 Task: Search one way flight ticket for 1 adult, 5 children, 2 infants in seat and 1 infant on lap in first from Palm Springs: Palm Springs International Airport to Raleigh: Raleigh-durham International Airport on 8-5-2023. Choice of flights is Sun country airlines. Number of bags: 1 checked bag. Price is upto 87000. Outbound departure time preference is 16:30.
Action: Mouse moved to (360, 175)
Screenshot: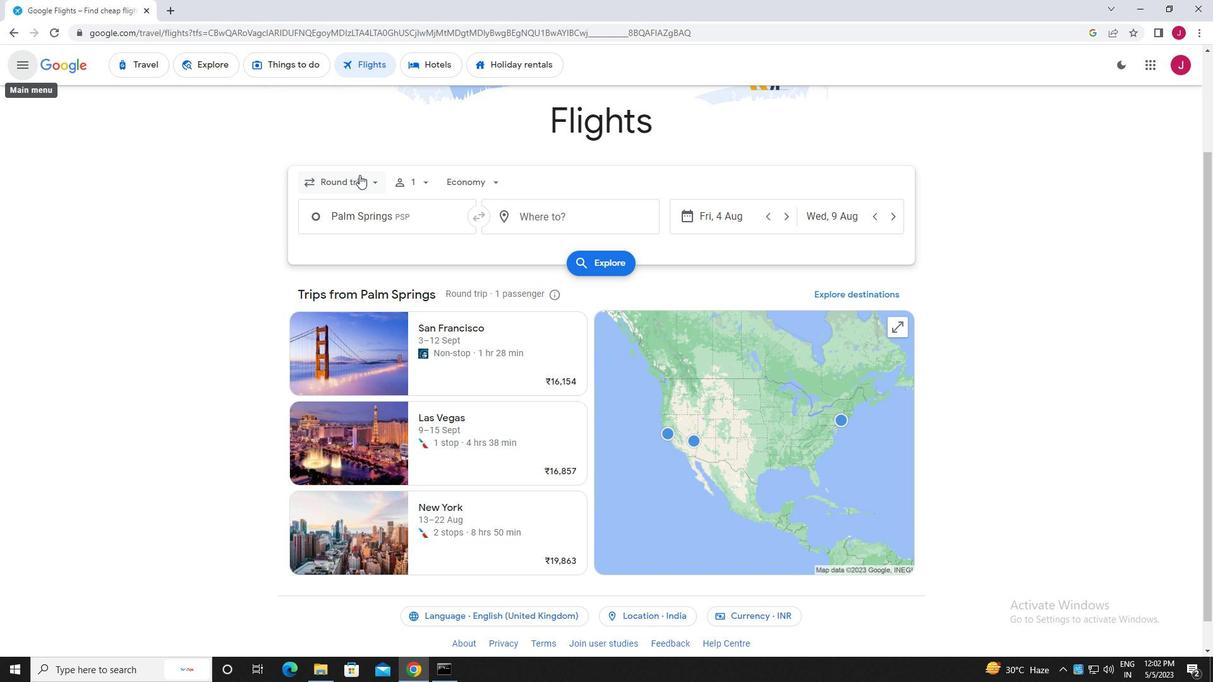 
Action: Mouse pressed left at (360, 175)
Screenshot: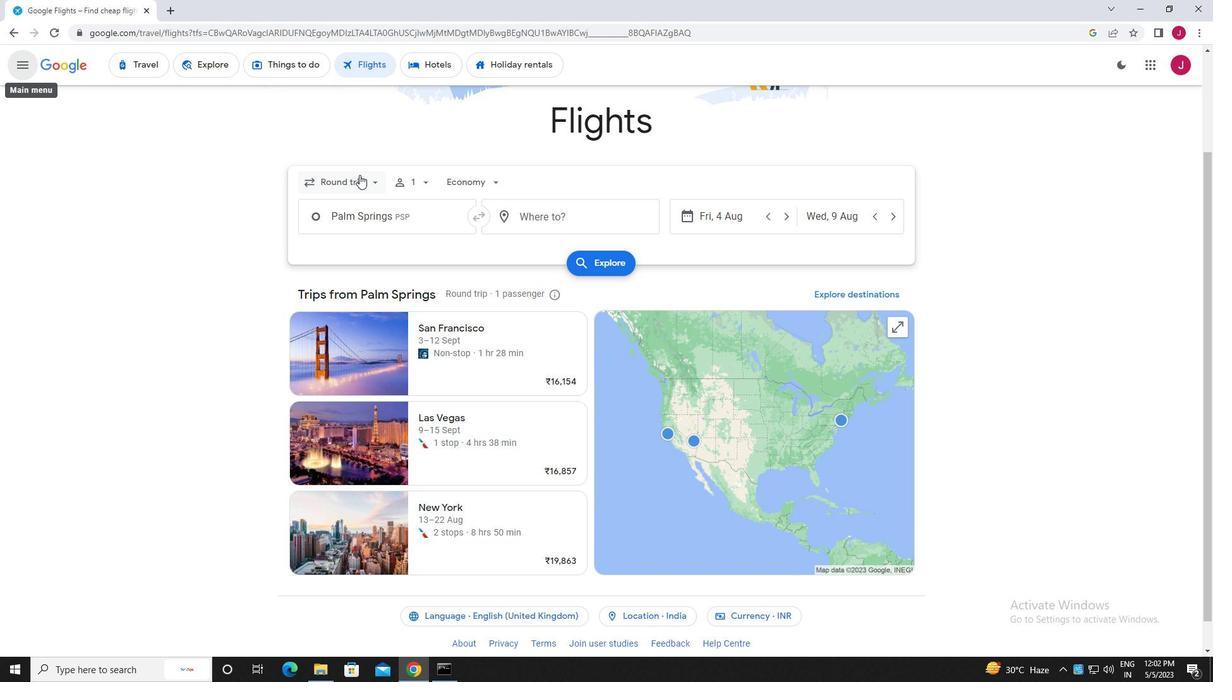 
Action: Mouse moved to (360, 238)
Screenshot: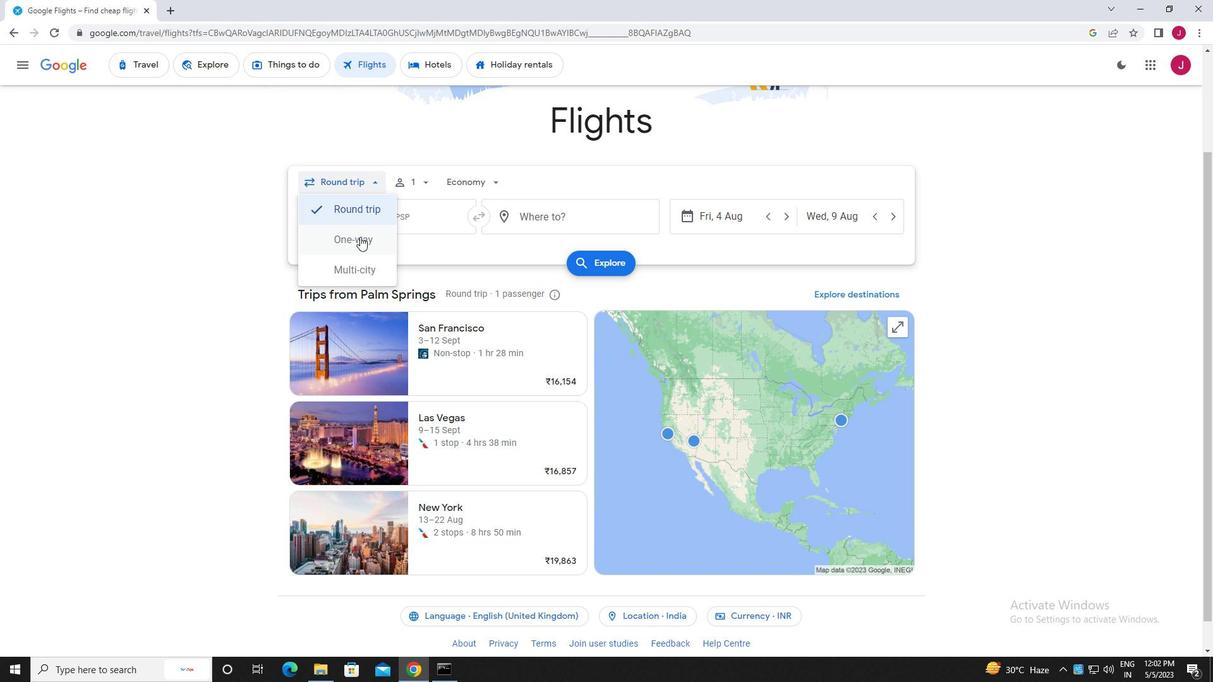 
Action: Mouse pressed left at (360, 238)
Screenshot: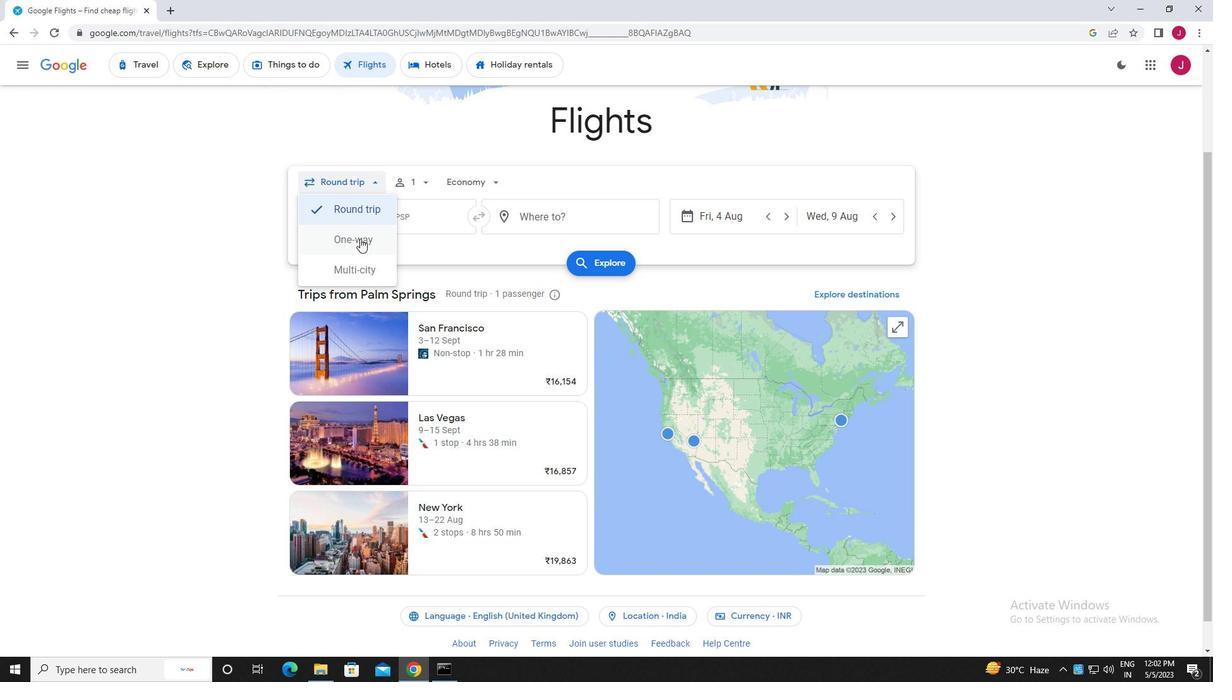 
Action: Mouse moved to (418, 183)
Screenshot: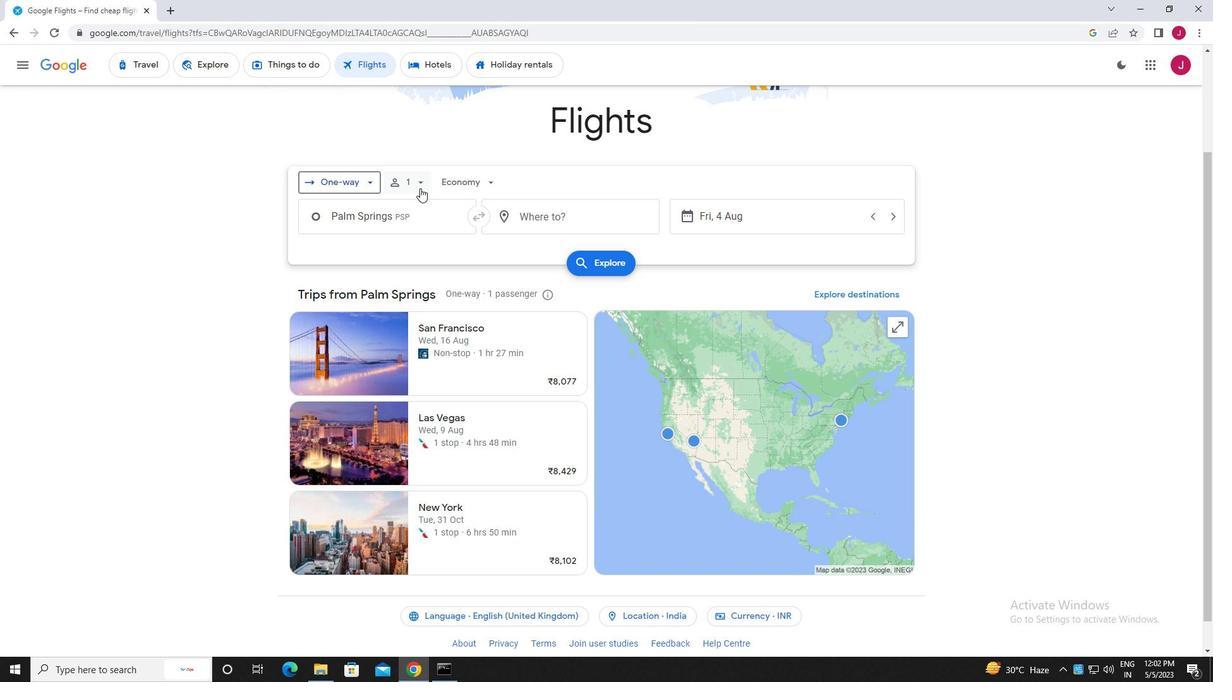 
Action: Mouse pressed left at (418, 183)
Screenshot: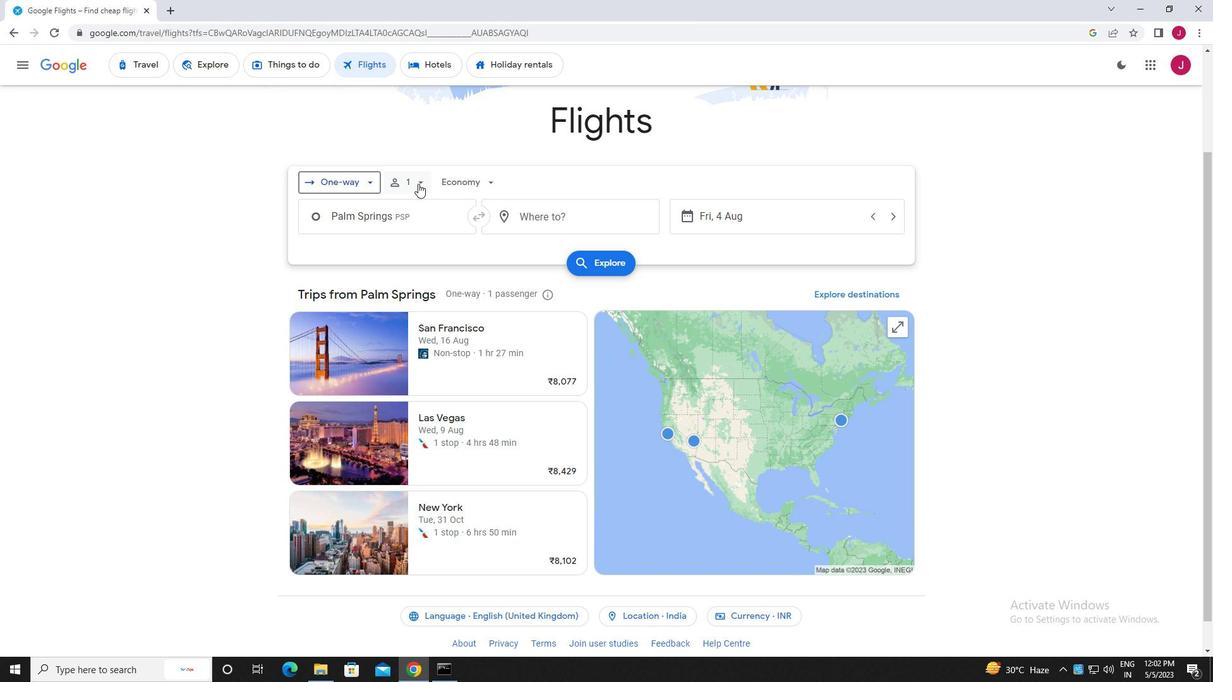 
Action: Mouse moved to (515, 249)
Screenshot: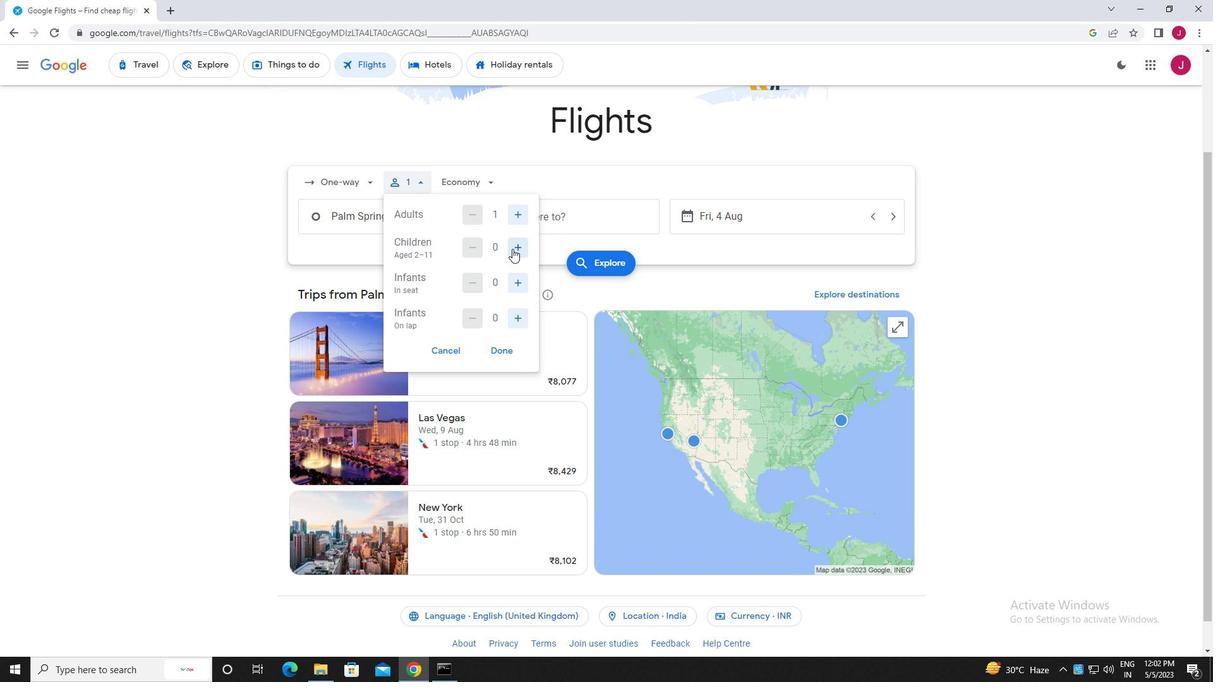 
Action: Mouse pressed left at (515, 249)
Screenshot: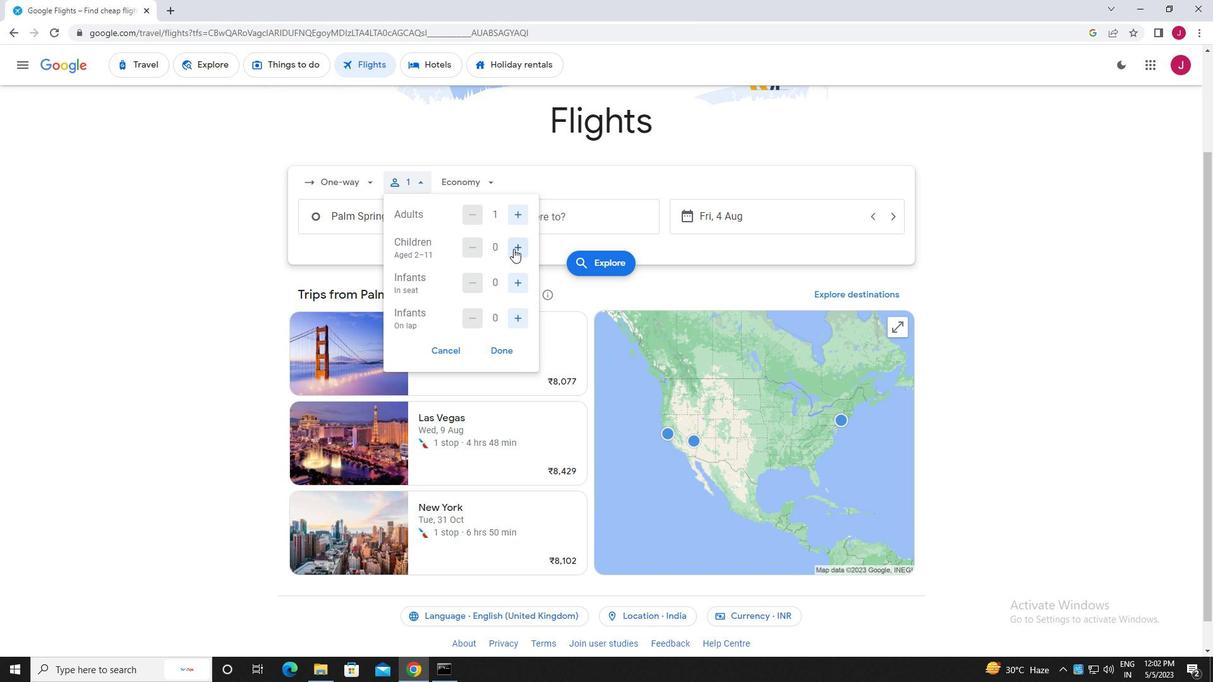 
Action: Mouse moved to (515, 249)
Screenshot: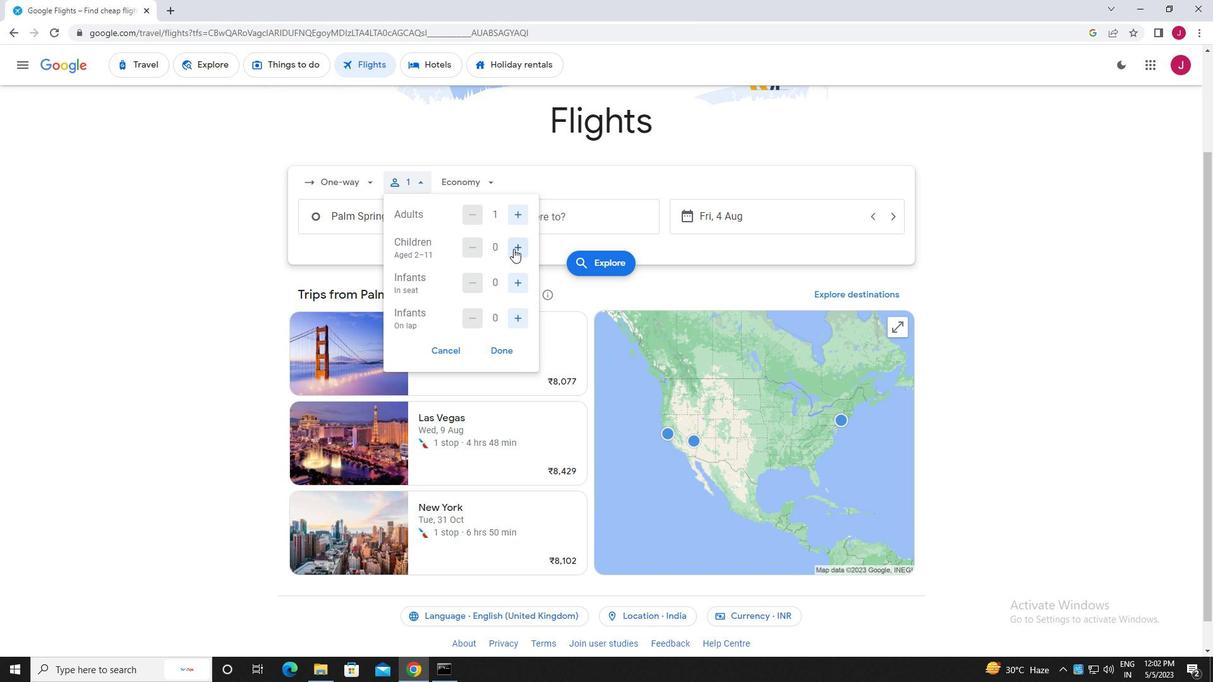 
Action: Mouse pressed left at (515, 249)
Screenshot: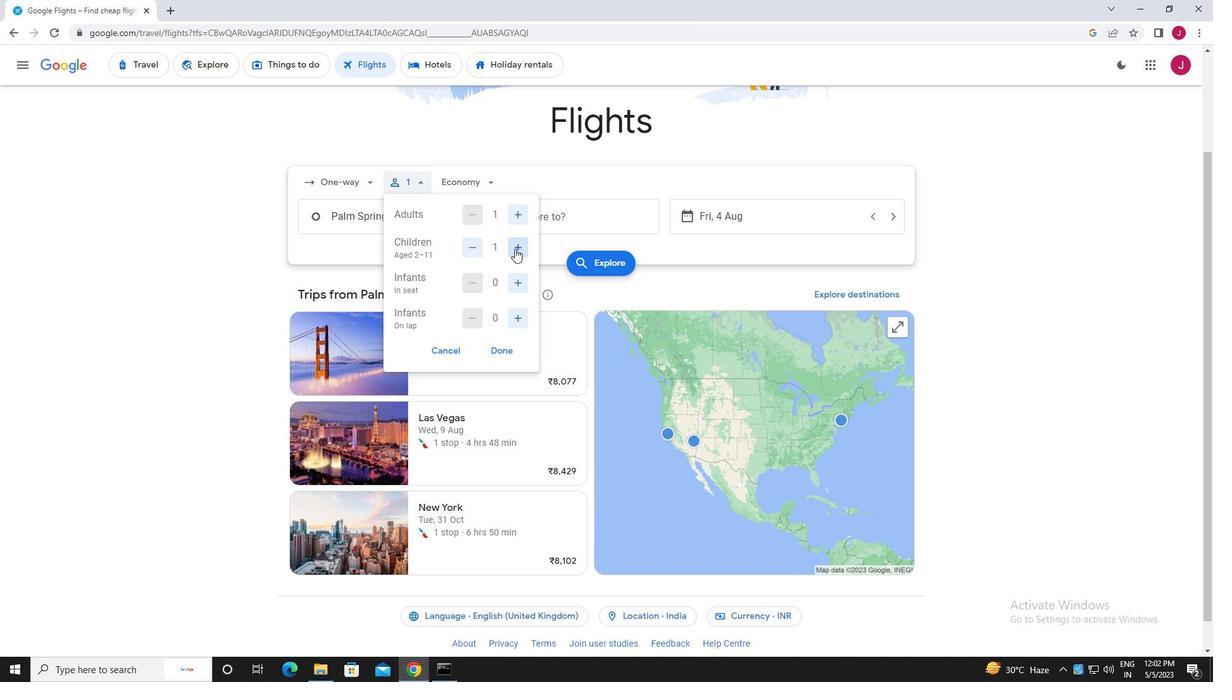 
Action: Mouse pressed left at (515, 249)
Screenshot: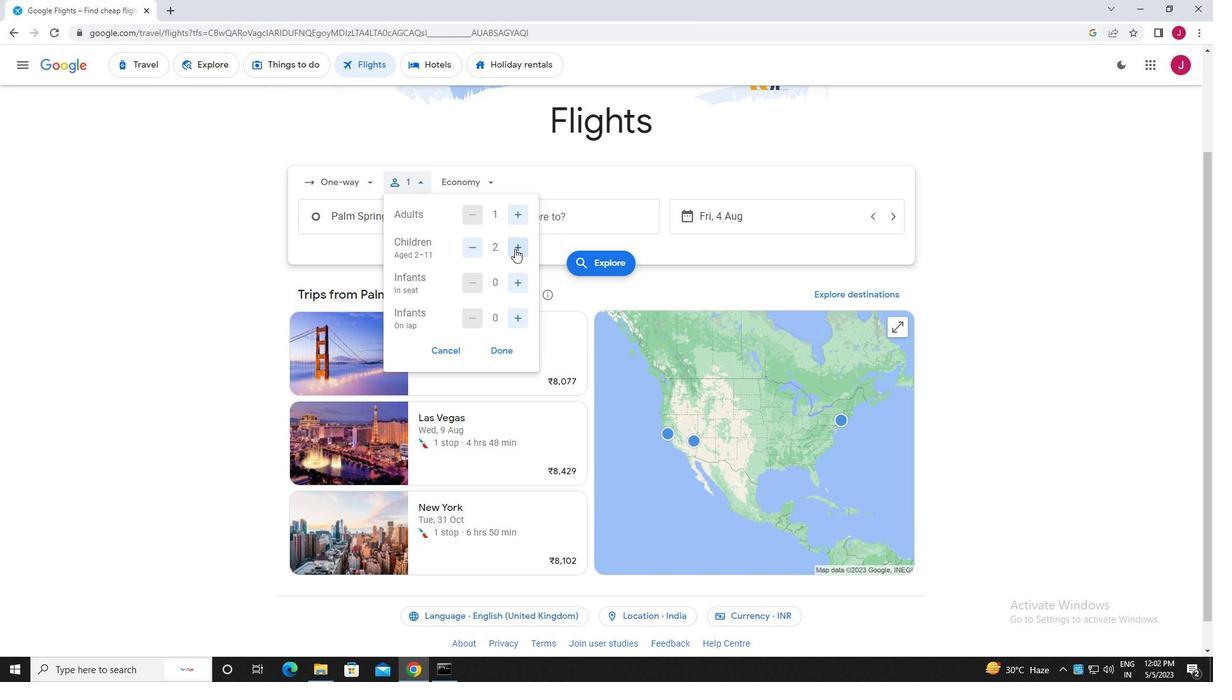 
Action: Mouse pressed left at (515, 249)
Screenshot: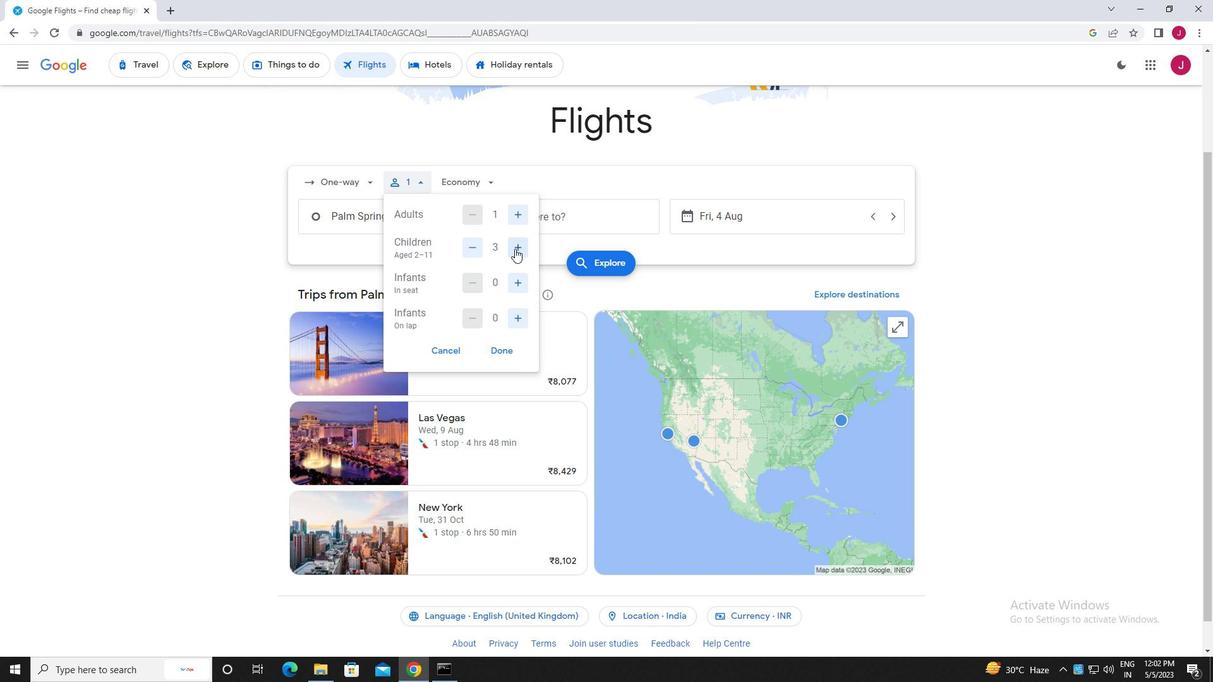 
Action: Mouse pressed left at (515, 249)
Screenshot: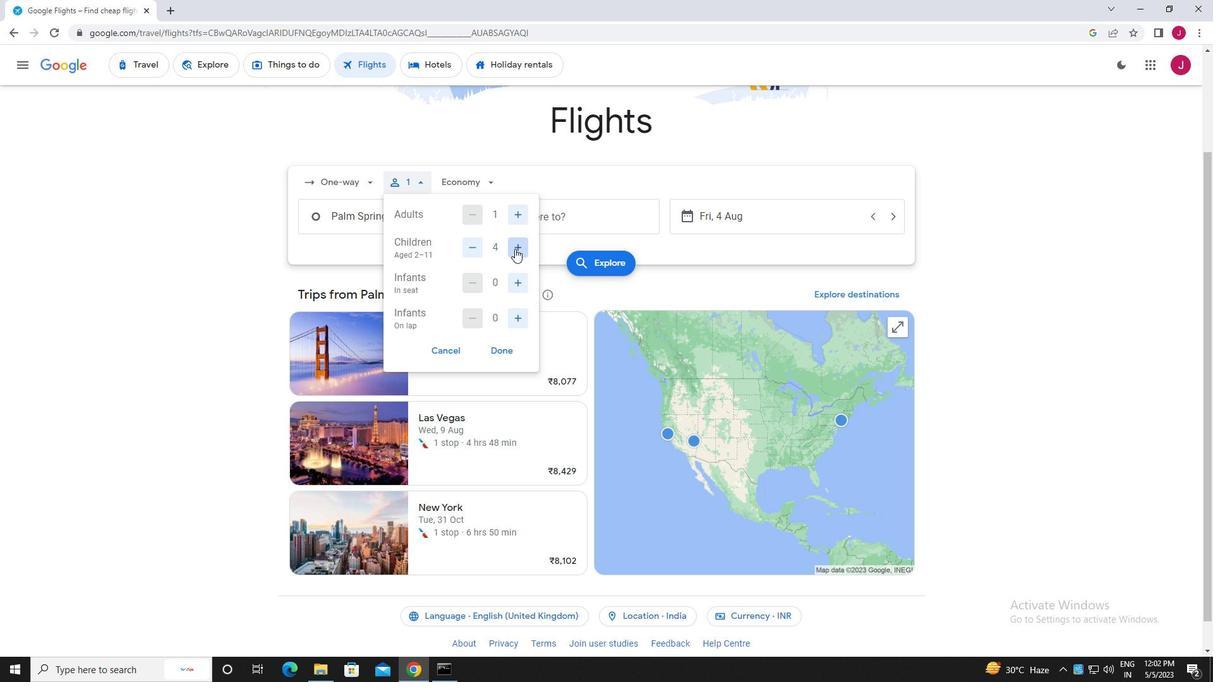 
Action: Mouse moved to (520, 282)
Screenshot: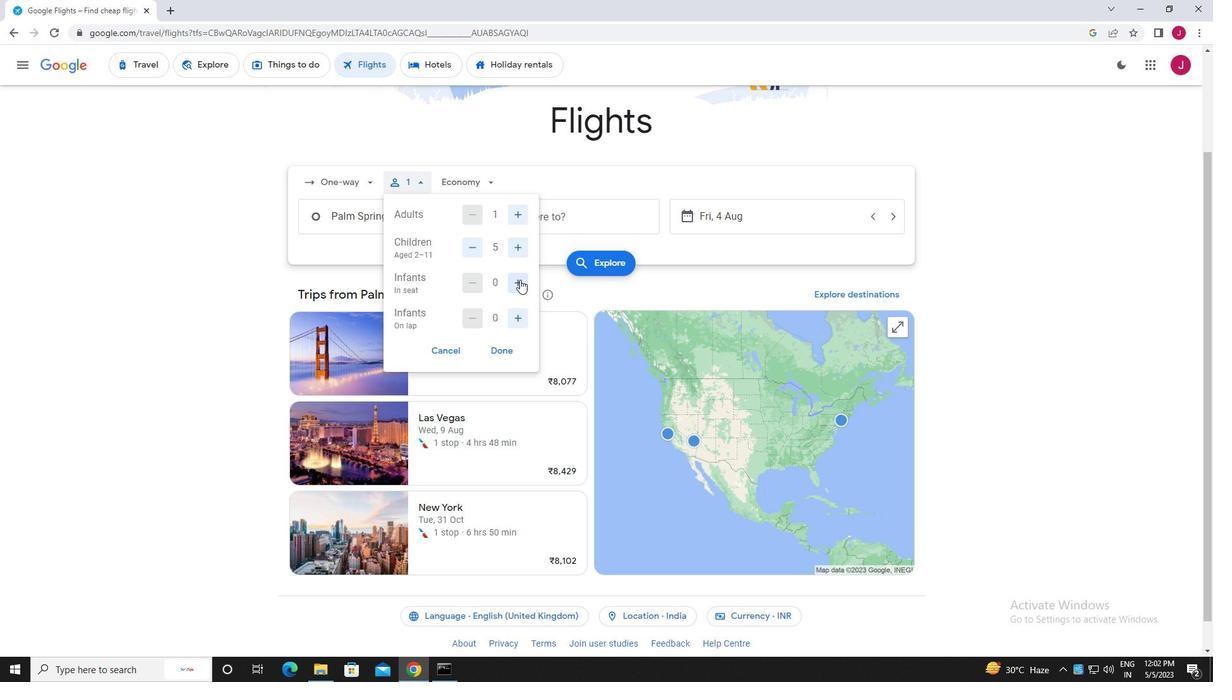 
Action: Mouse pressed left at (520, 282)
Screenshot: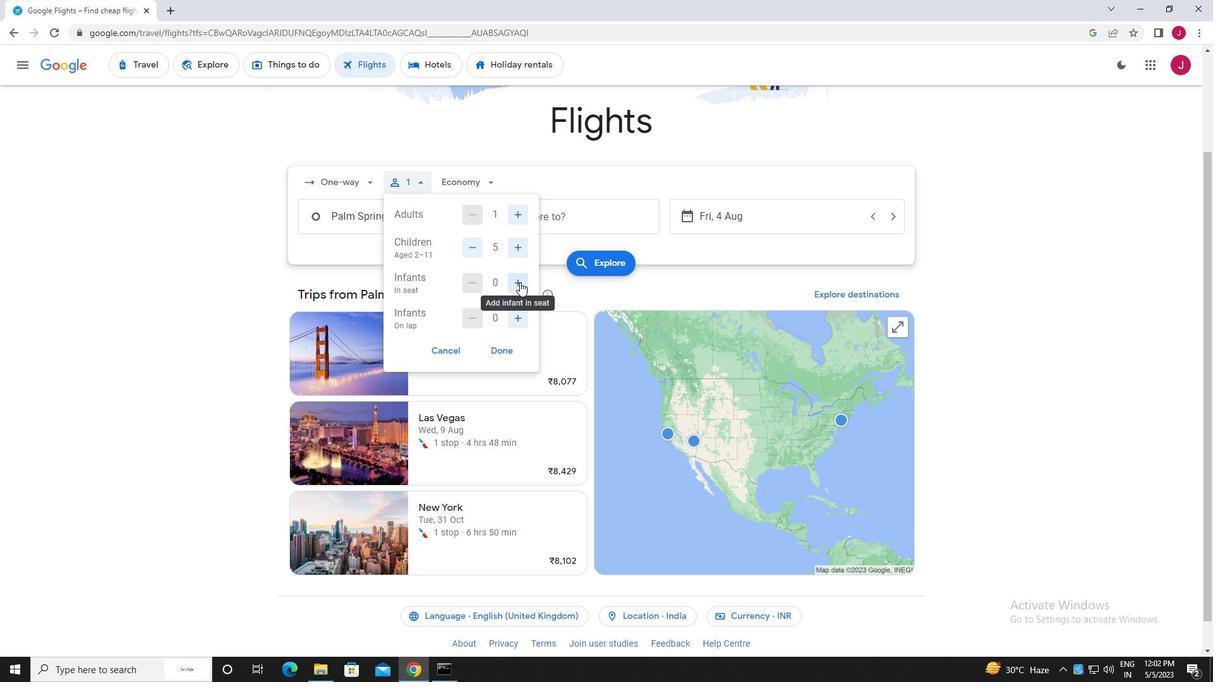 
Action: Mouse pressed left at (520, 282)
Screenshot: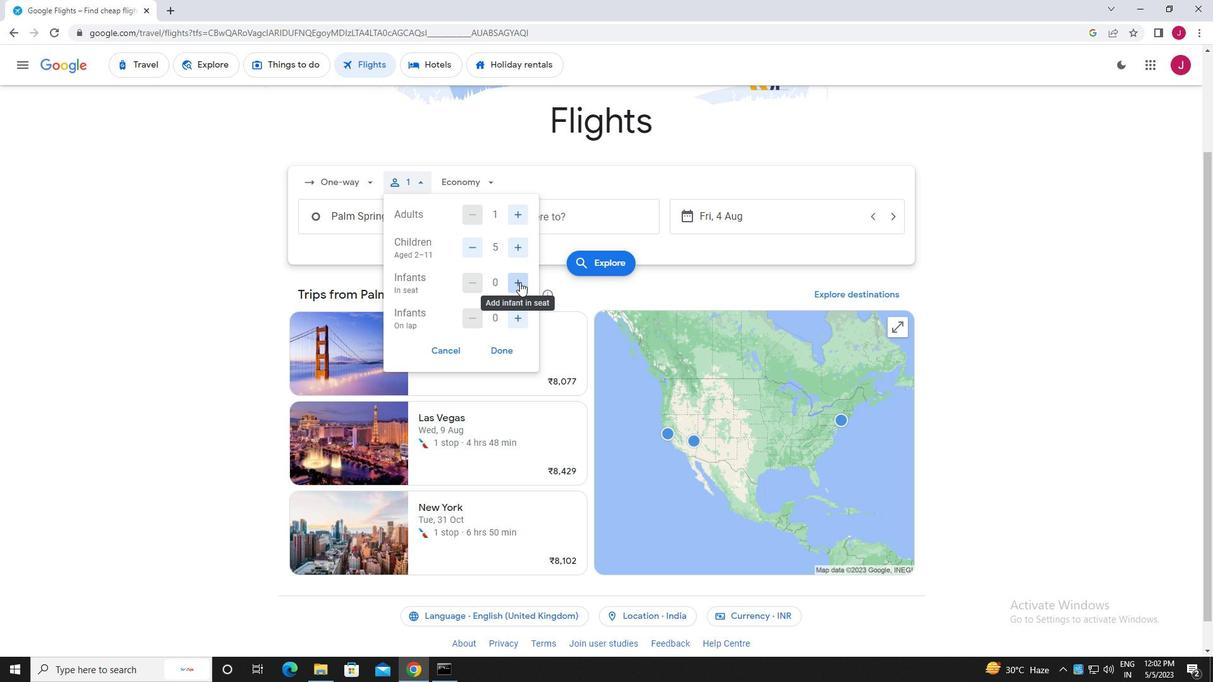 
Action: Mouse moved to (512, 310)
Screenshot: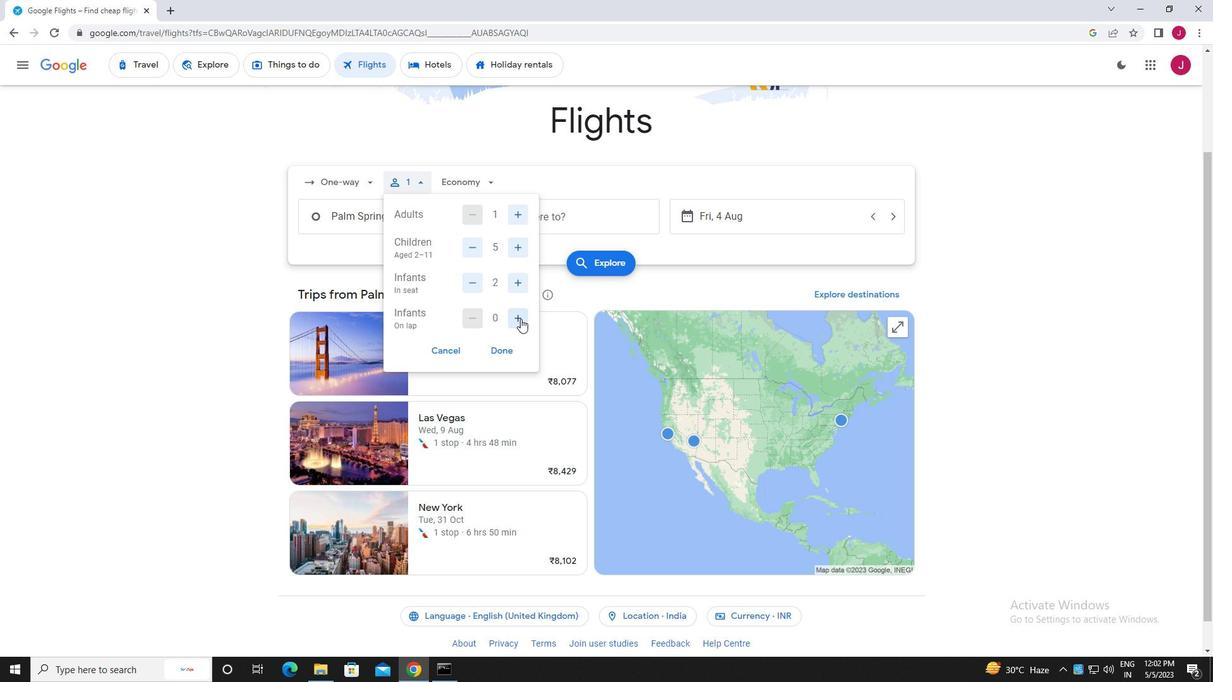 
Action: Mouse pressed left at (512, 310)
Screenshot: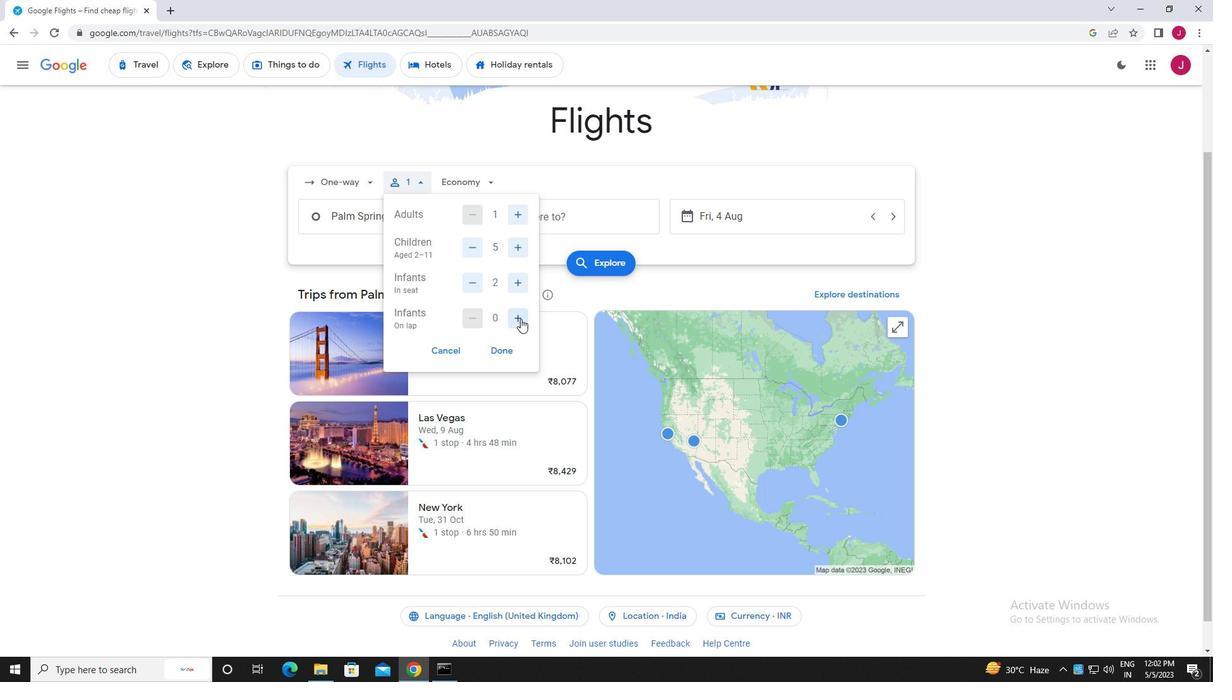 
Action: Mouse moved to (472, 281)
Screenshot: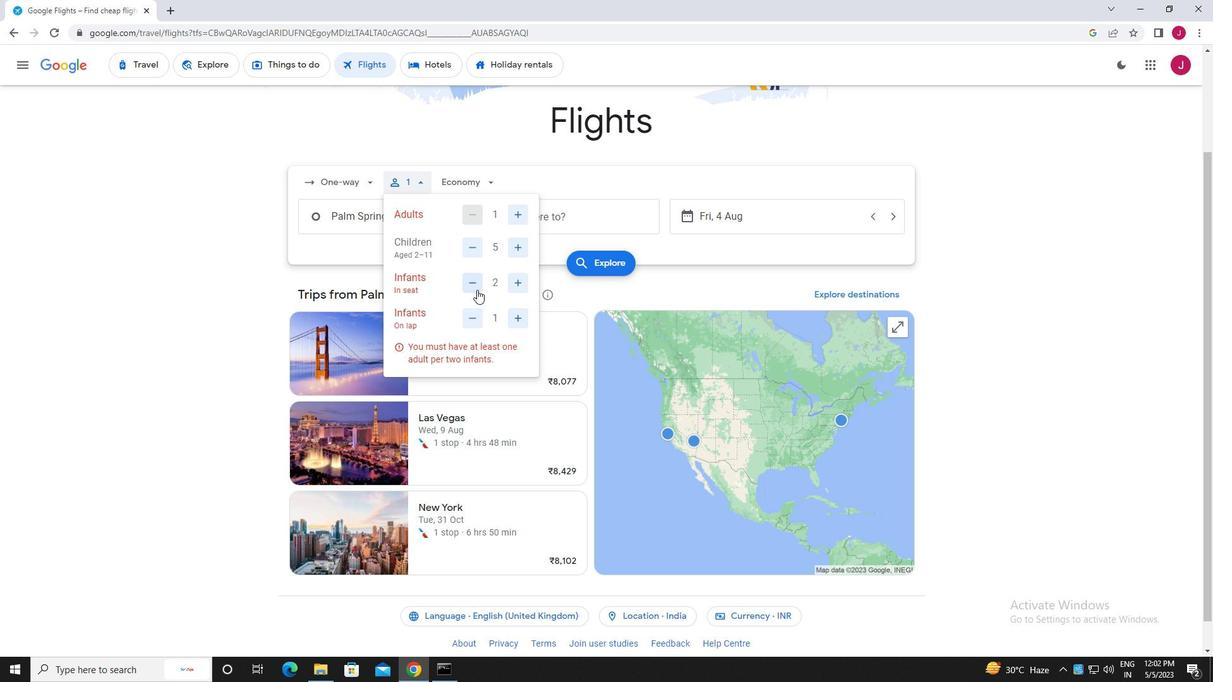 
Action: Mouse pressed left at (472, 281)
Screenshot: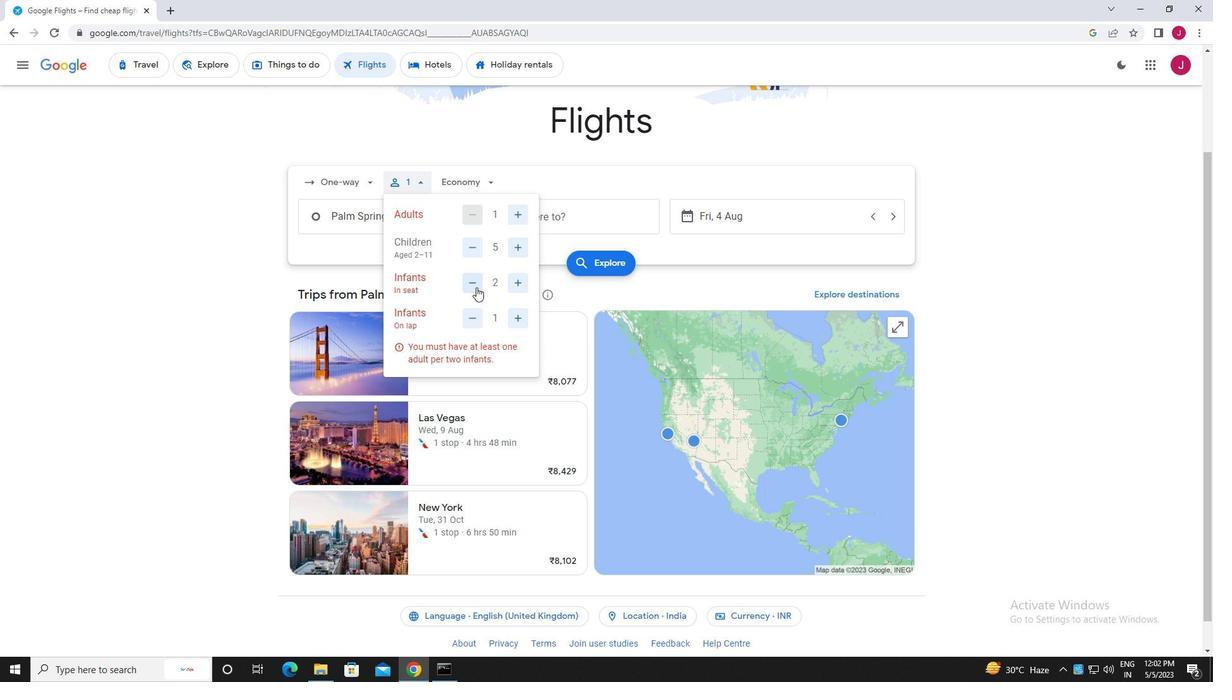 
Action: Mouse moved to (505, 352)
Screenshot: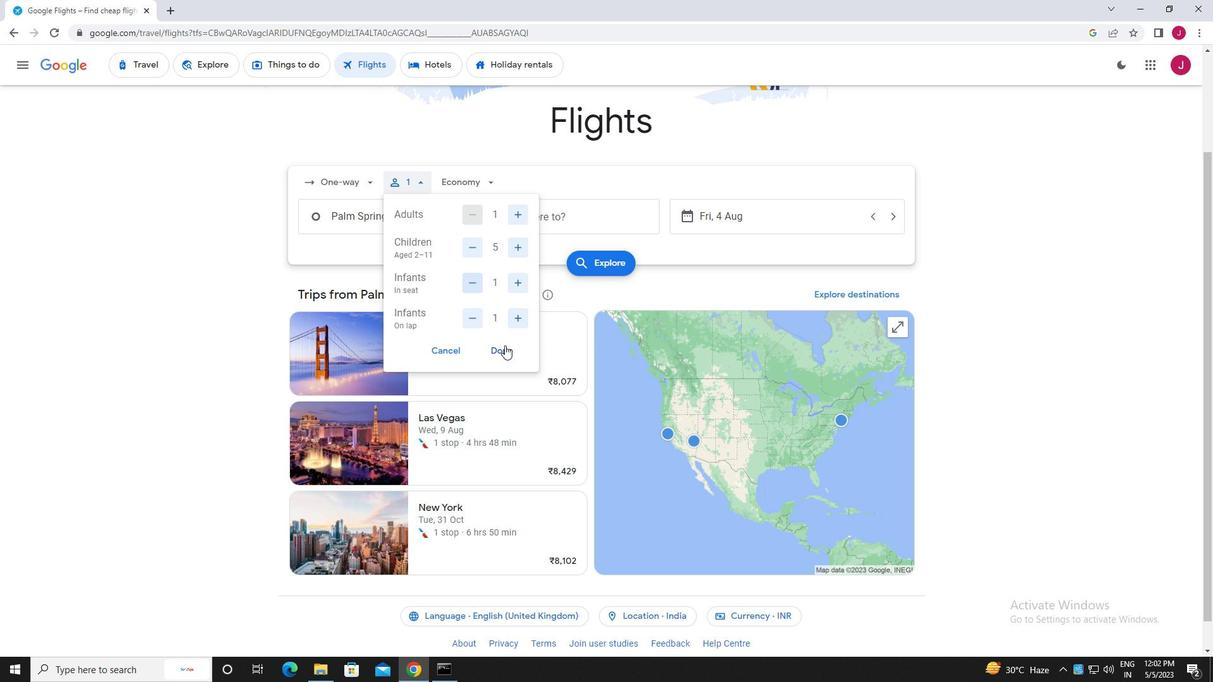 
Action: Mouse pressed left at (505, 352)
Screenshot: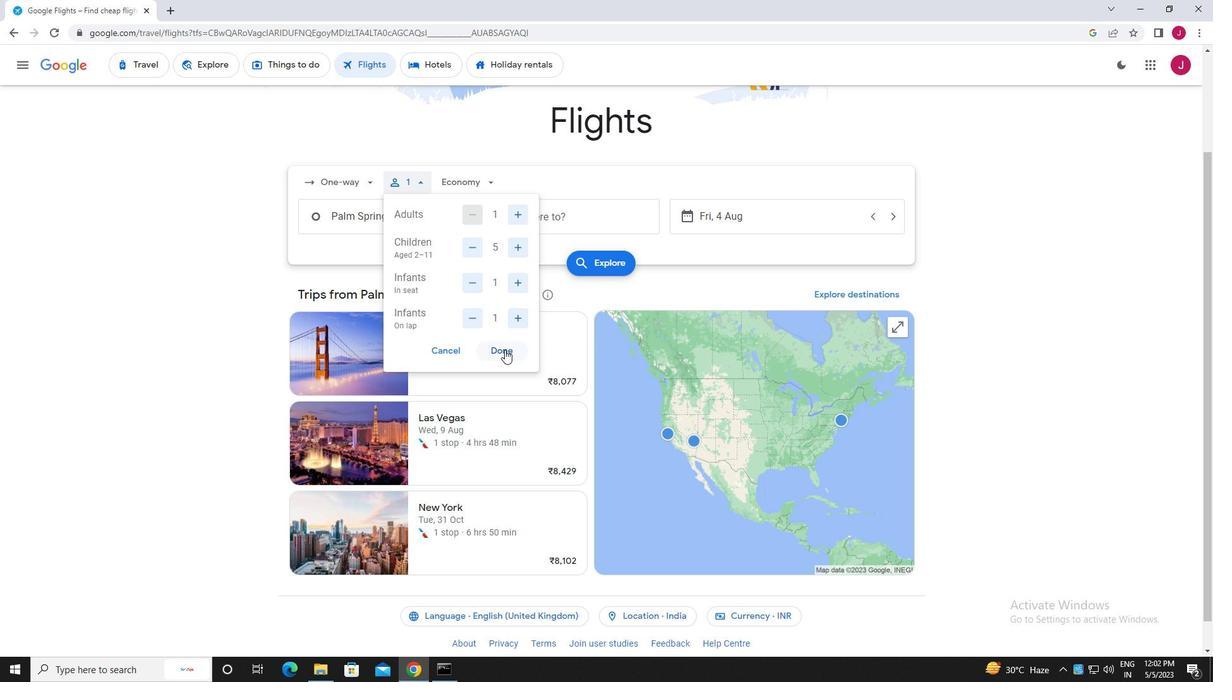 
Action: Mouse moved to (482, 180)
Screenshot: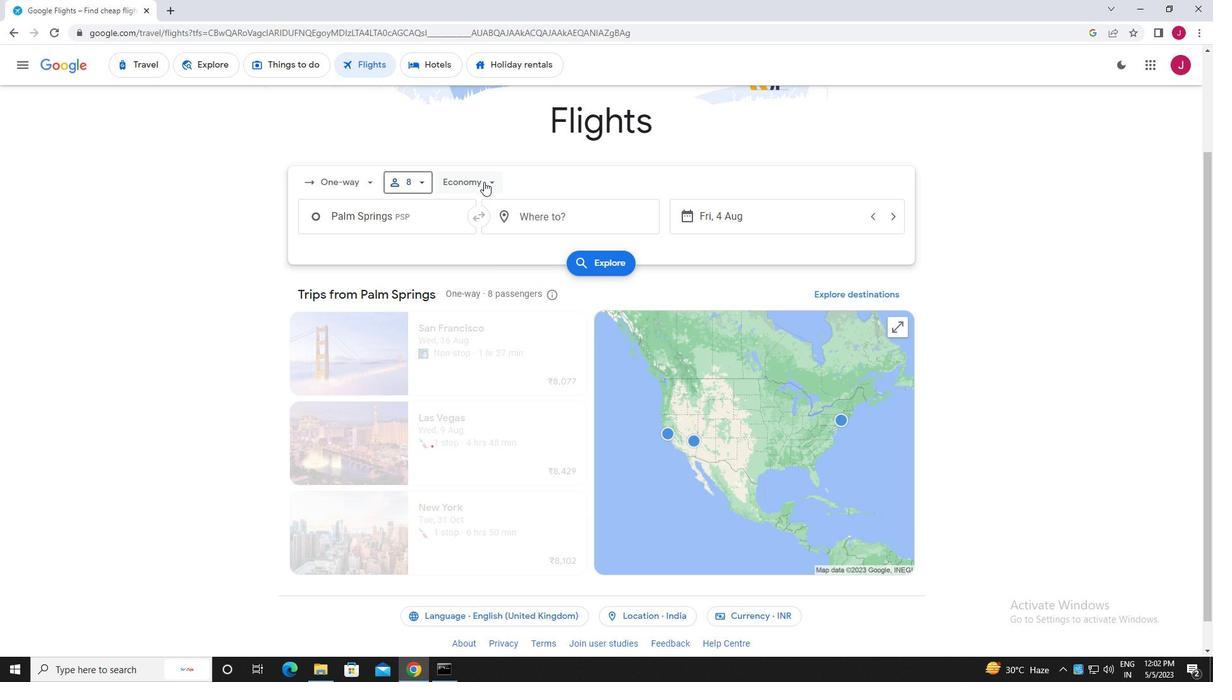 
Action: Mouse pressed left at (482, 180)
Screenshot: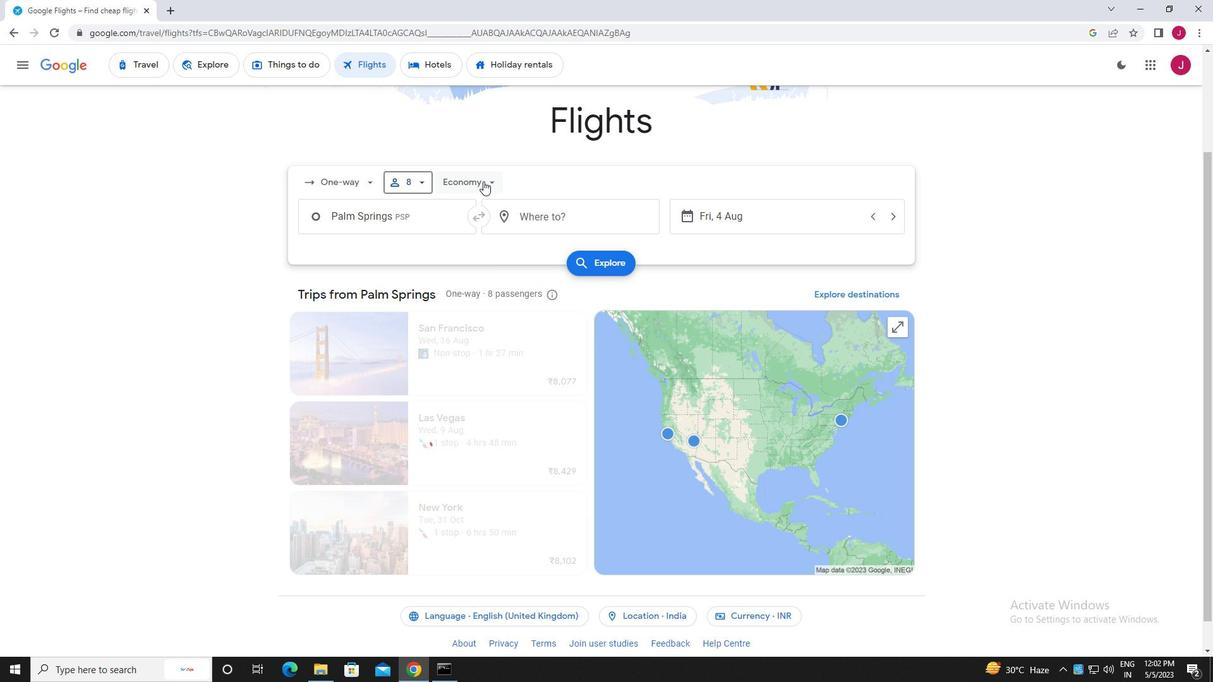 
Action: Mouse moved to (493, 295)
Screenshot: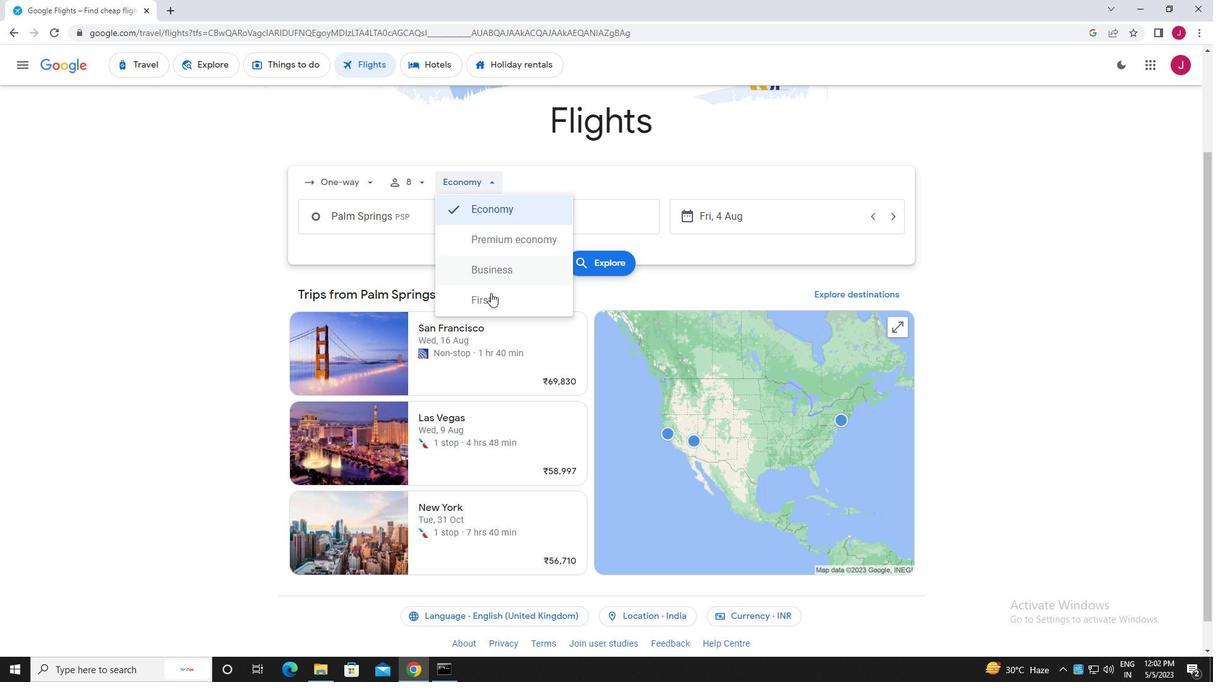 
Action: Mouse pressed left at (493, 295)
Screenshot: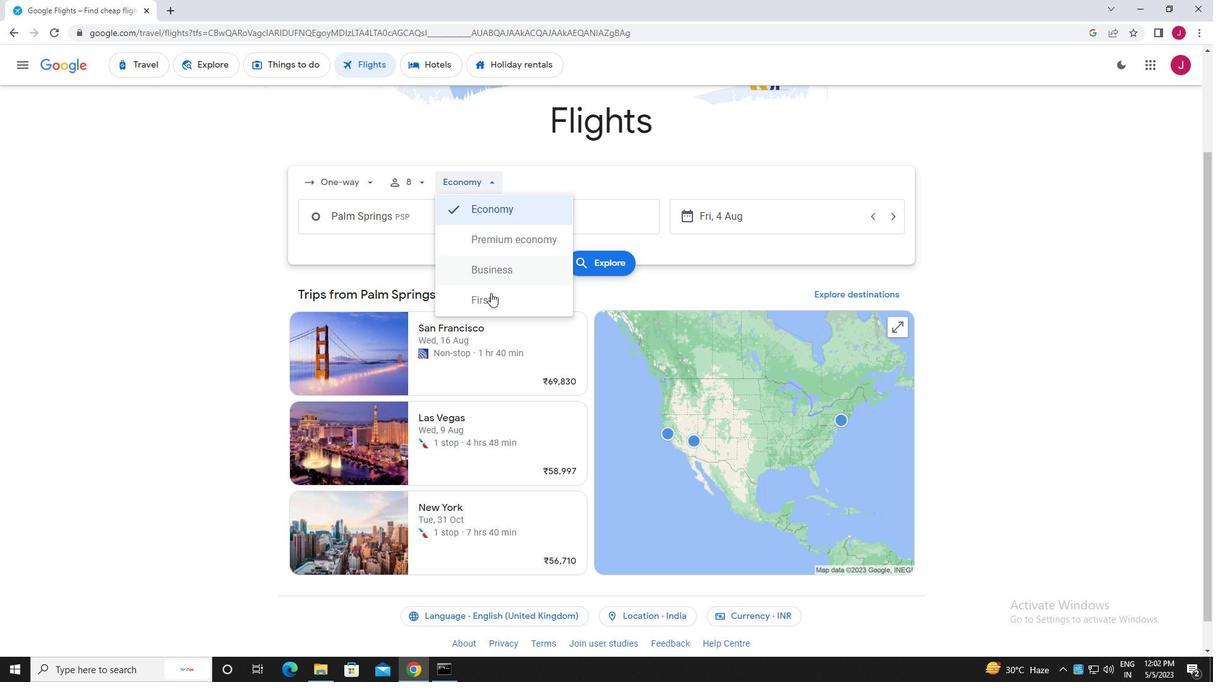 
Action: Mouse moved to (424, 214)
Screenshot: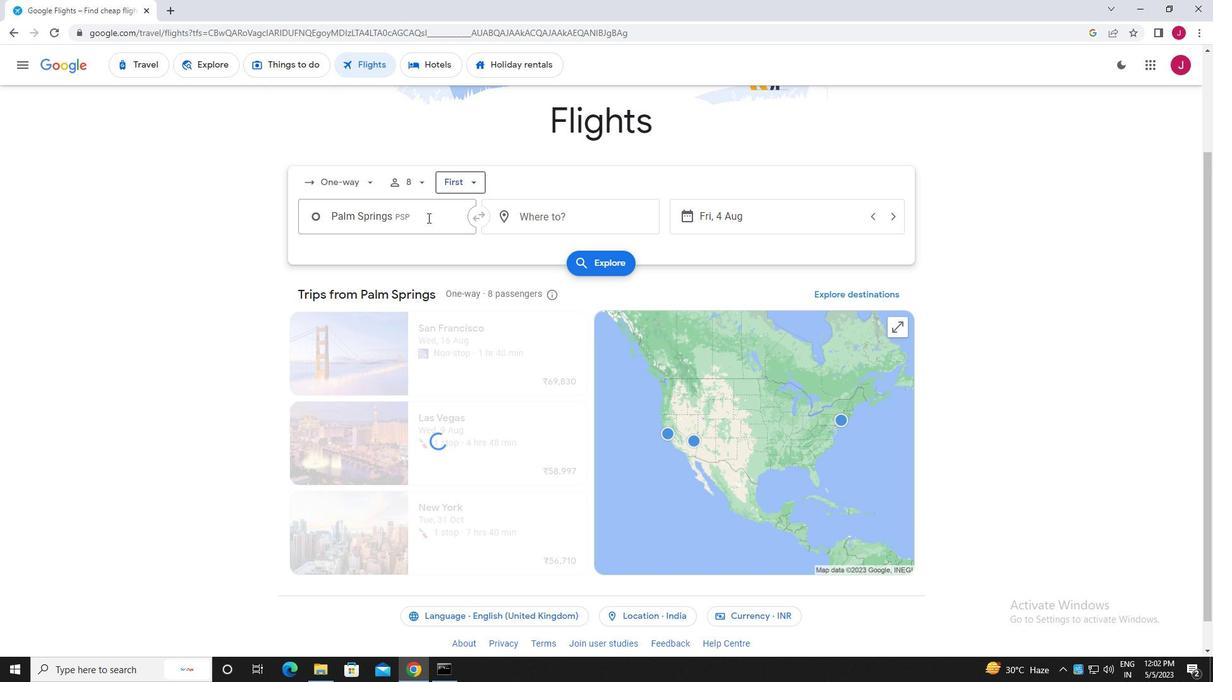 
Action: Mouse pressed left at (424, 214)
Screenshot: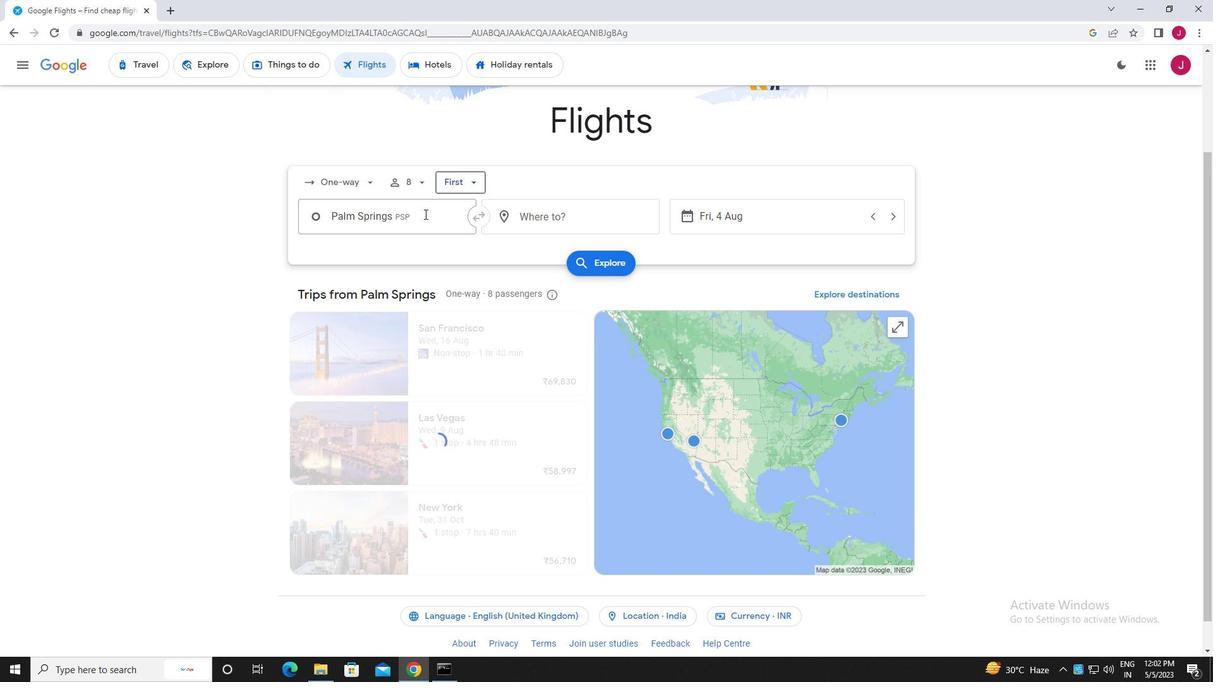
Action: Key pressed palm<Key.space>spring
Screenshot: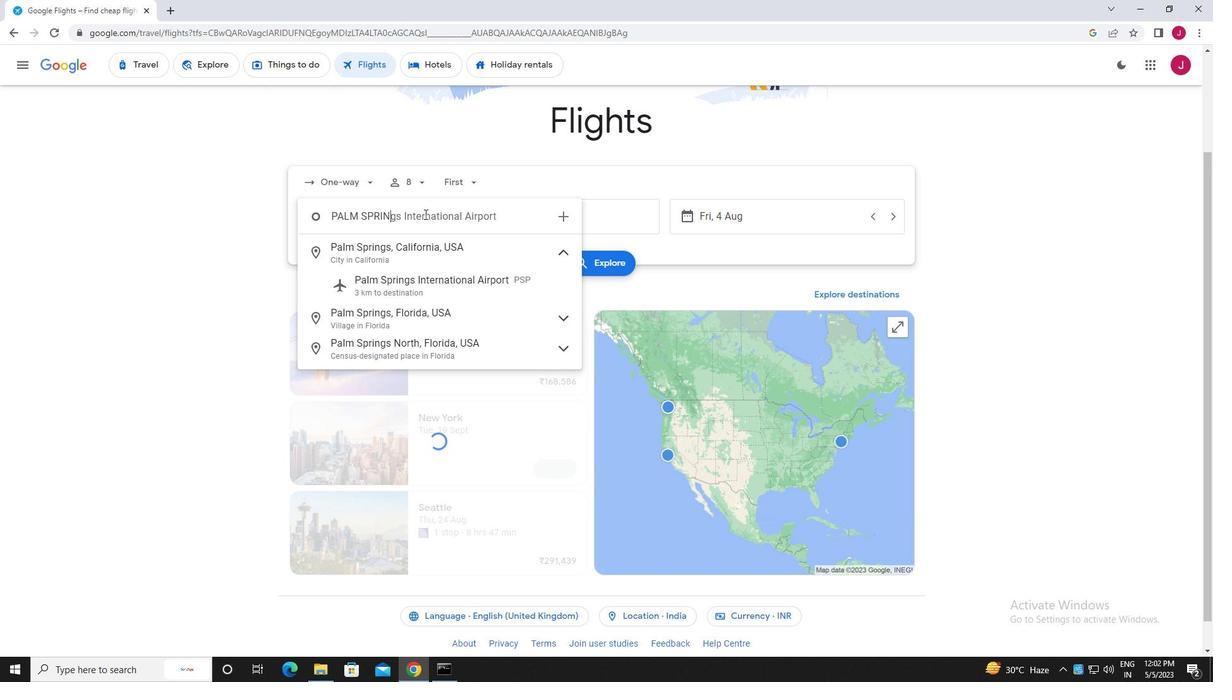 
Action: Mouse moved to (424, 290)
Screenshot: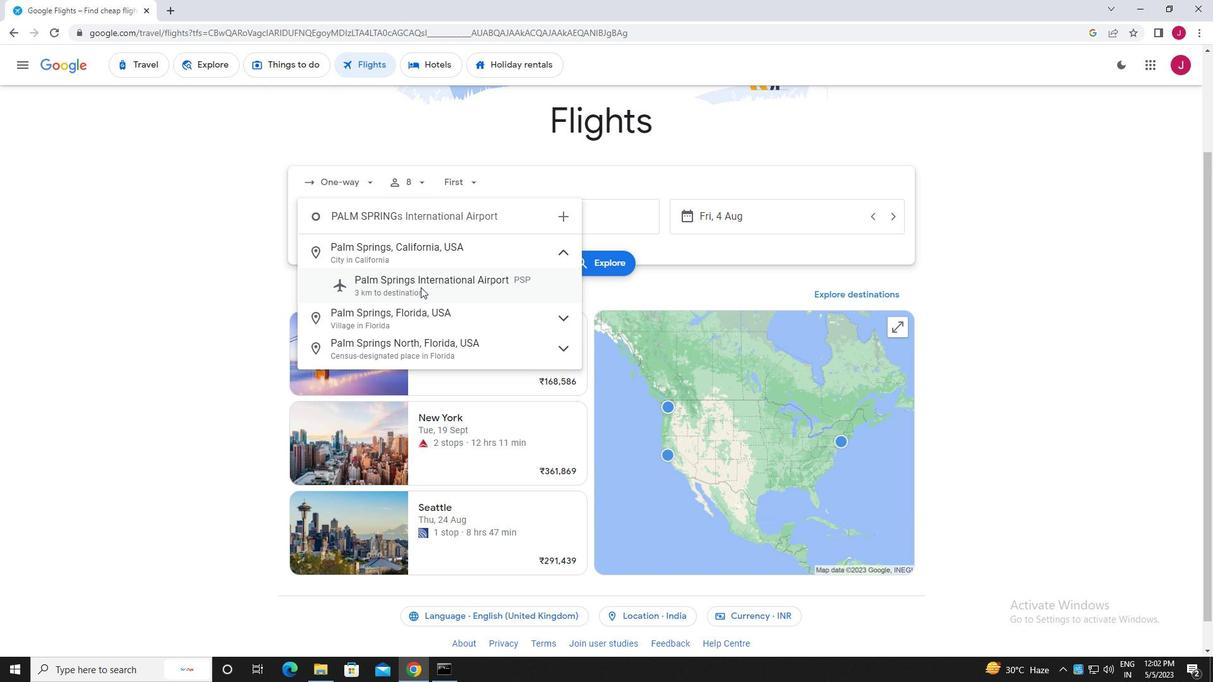 
Action: Mouse pressed left at (424, 290)
Screenshot: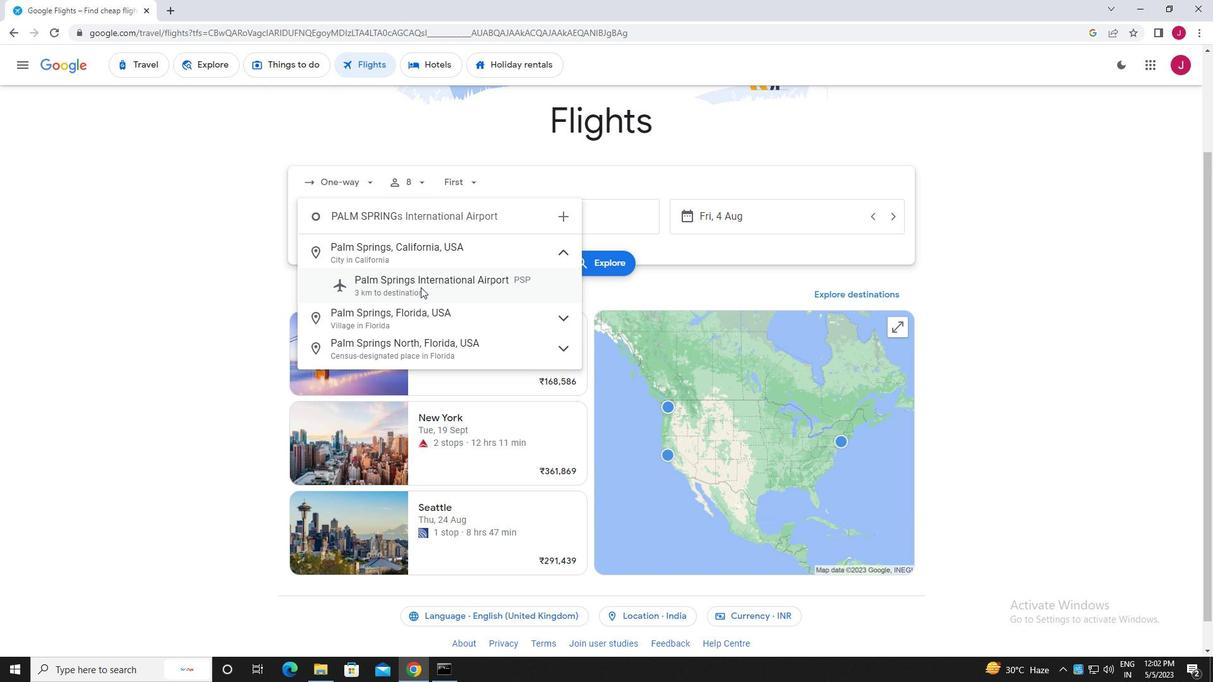 
Action: Mouse moved to (563, 218)
Screenshot: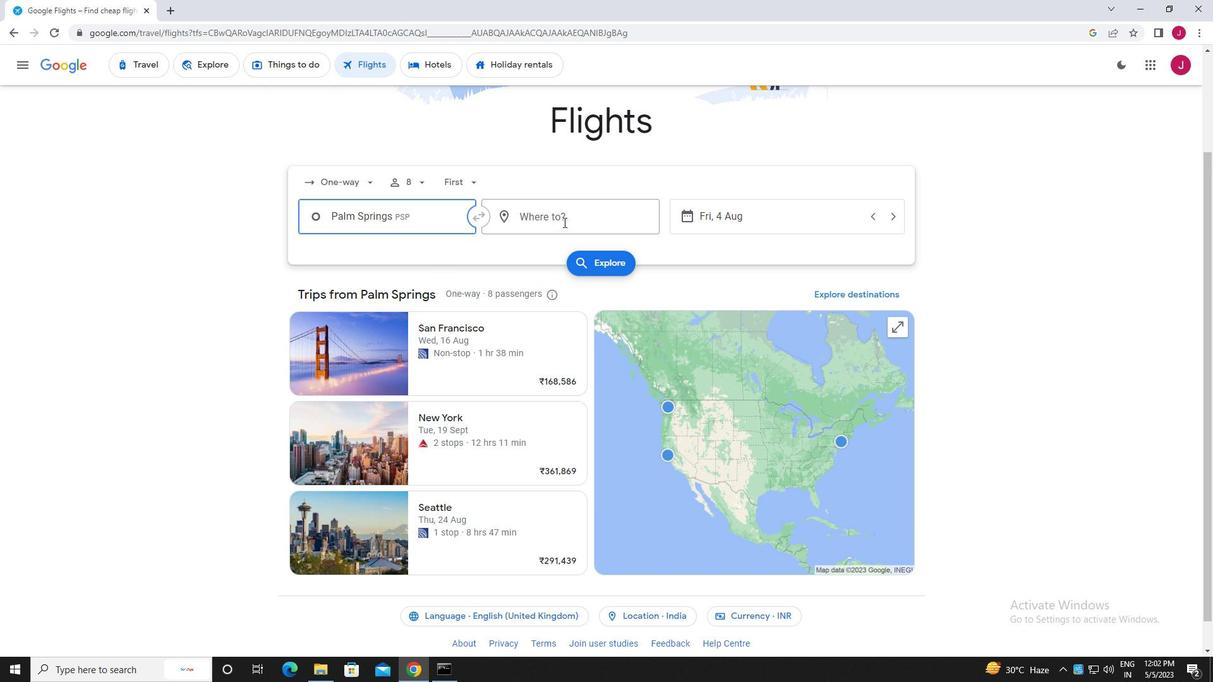 
Action: Mouse pressed left at (563, 218)
Screenshot: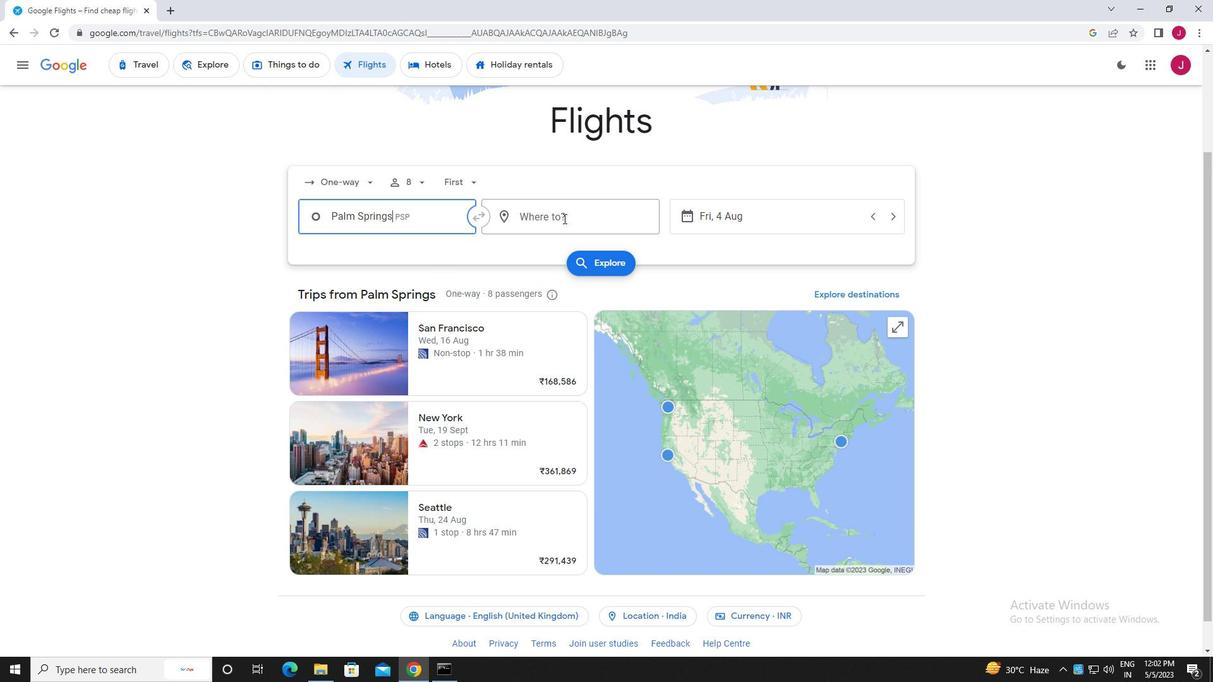 
Action: Key pressed raleigh<Key.space>
Screenshot: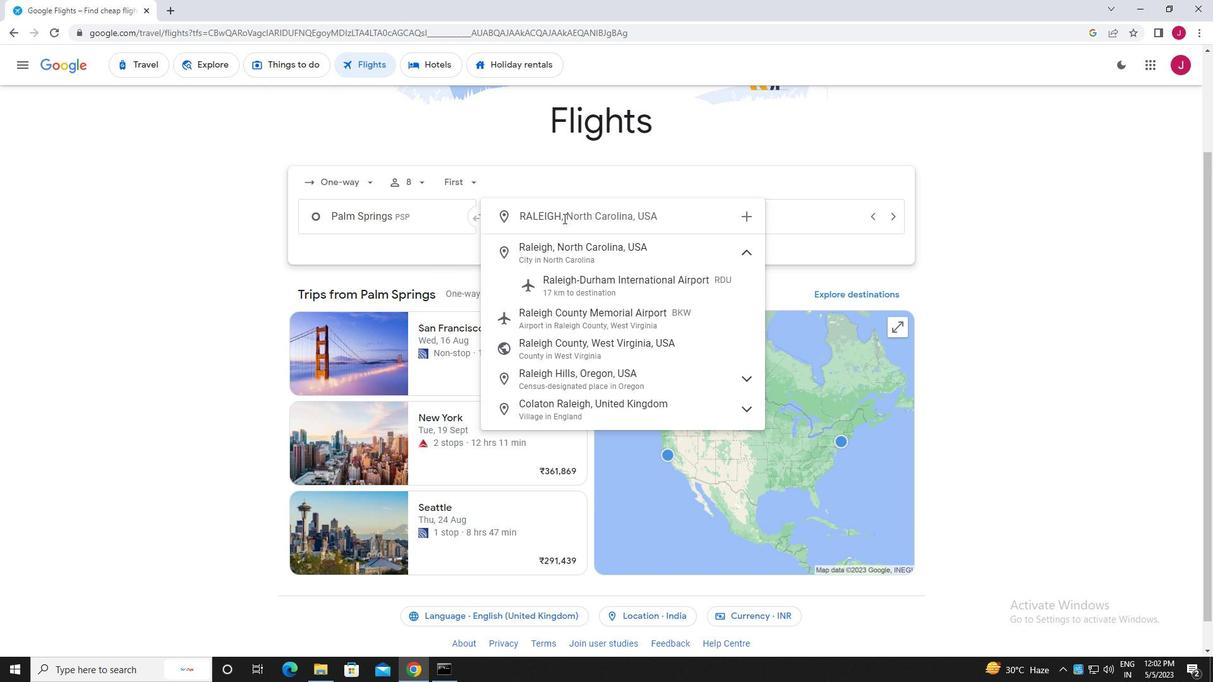 
Action: Mouse moved to (614, 279)
Screenshot: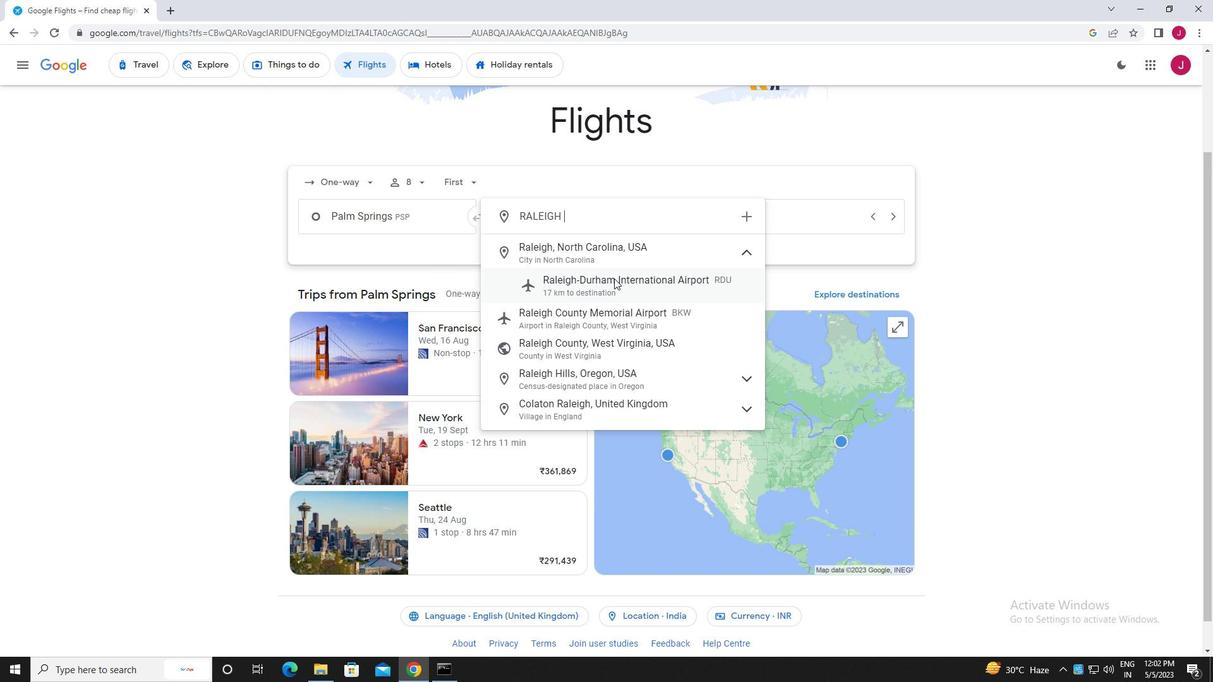 
Action: Mouse pressed left at (614, 279)
Screenshot: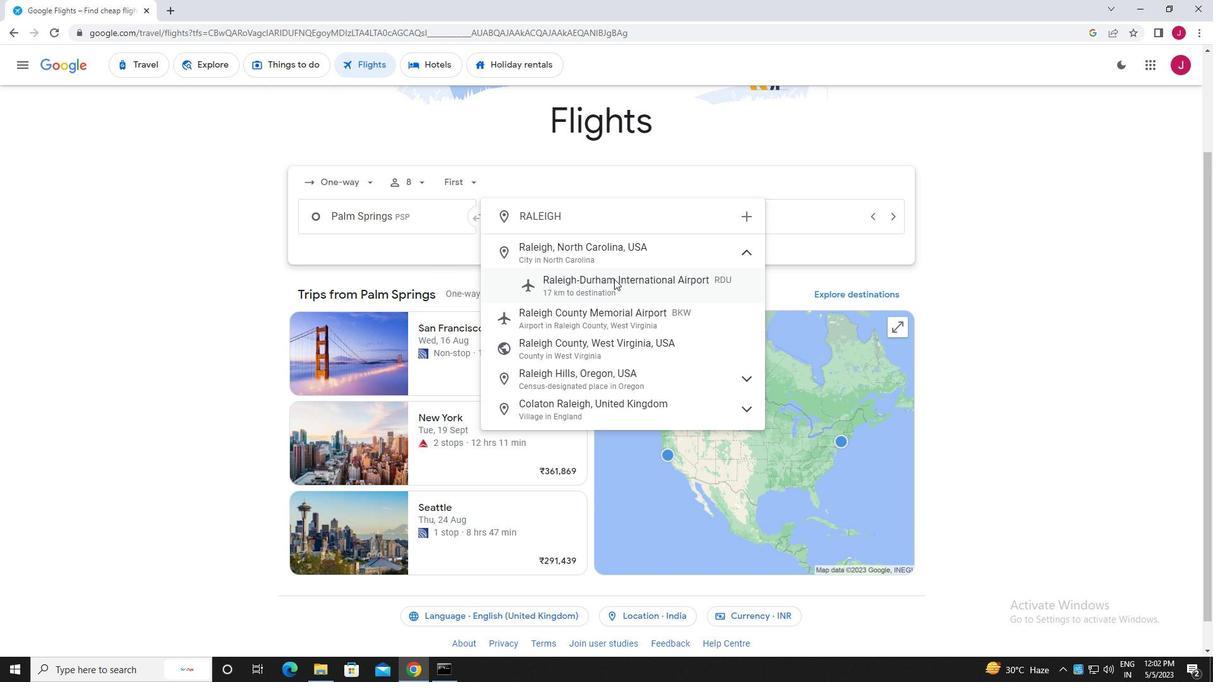 
Action: Mouse moved to (733, 221)
Screenshot: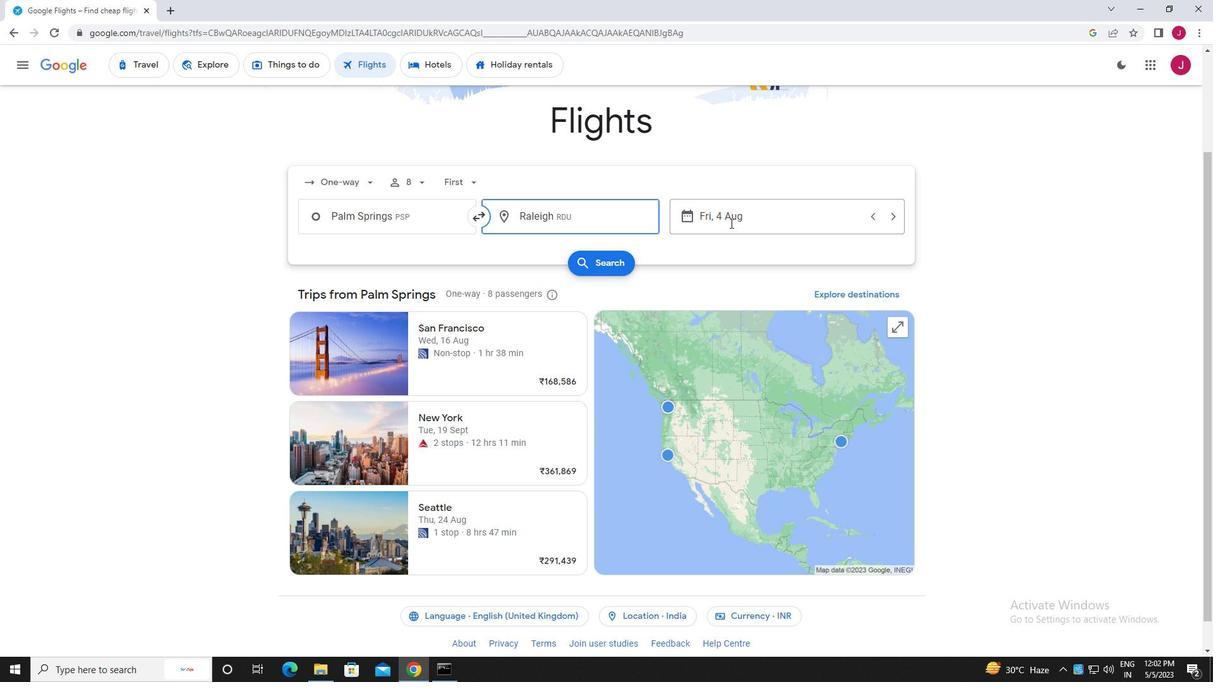 
Action: Mouse pressed left at (733, 221)
Screenshot: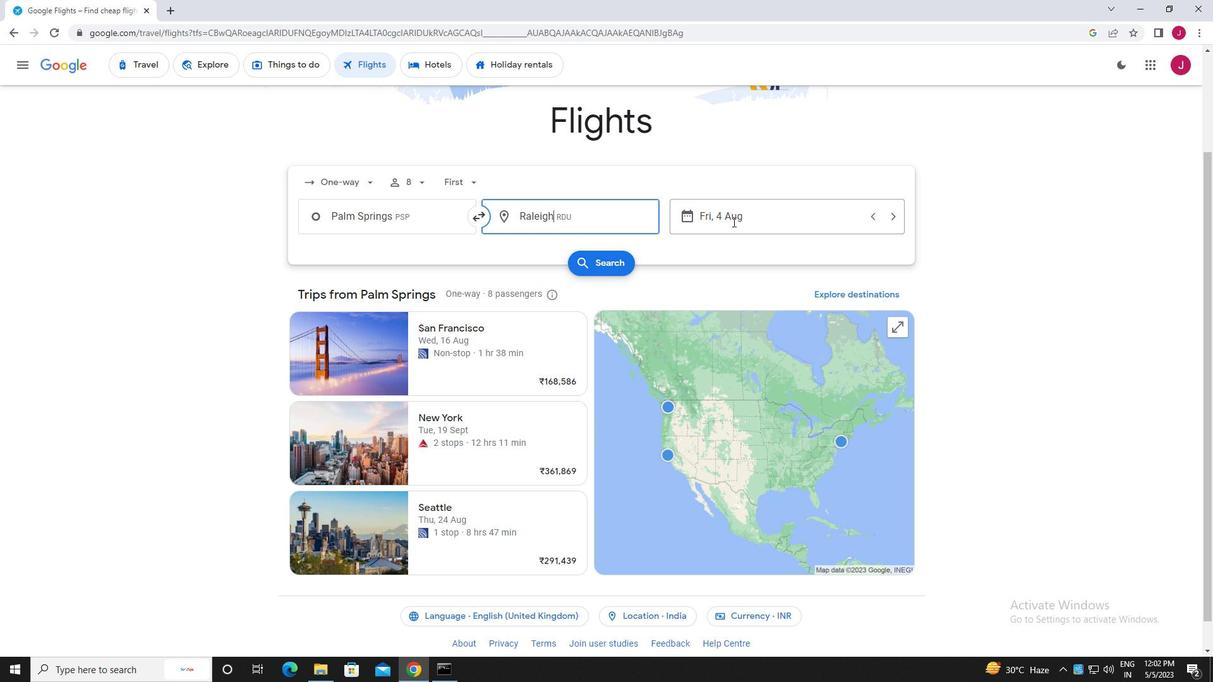 
Action: Mouse moved to (643, 313)
Screenshot: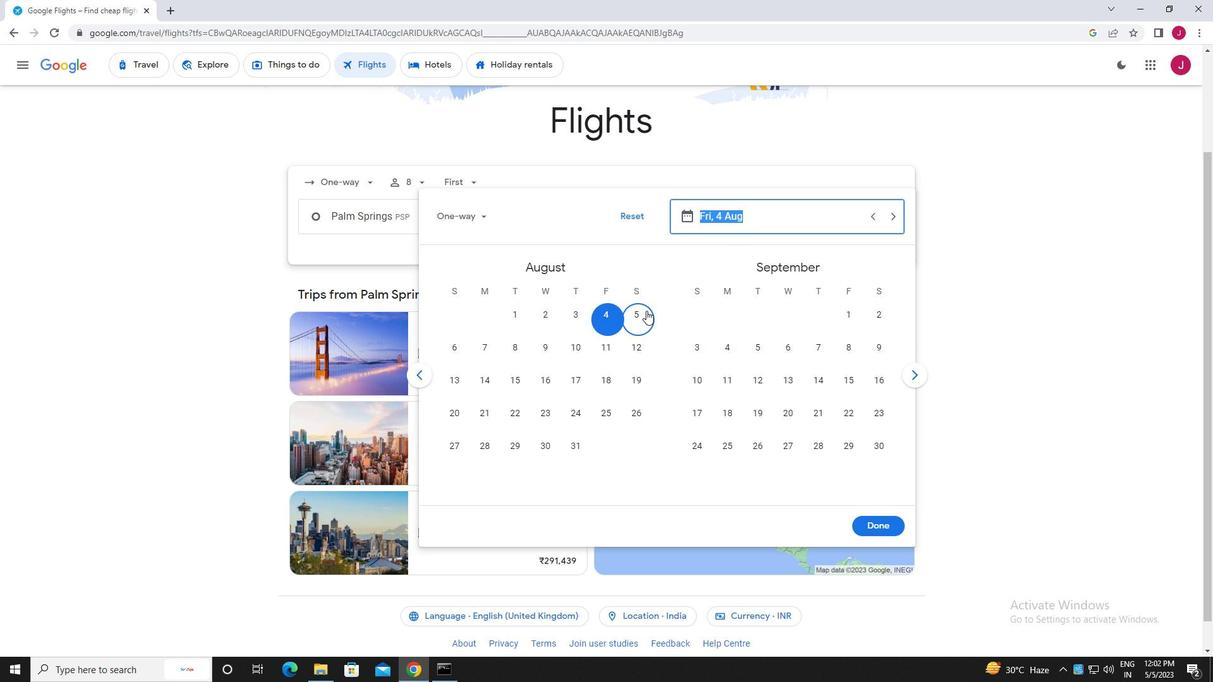 
Action: Mouse pressed left at (643, 313)
Screenshot: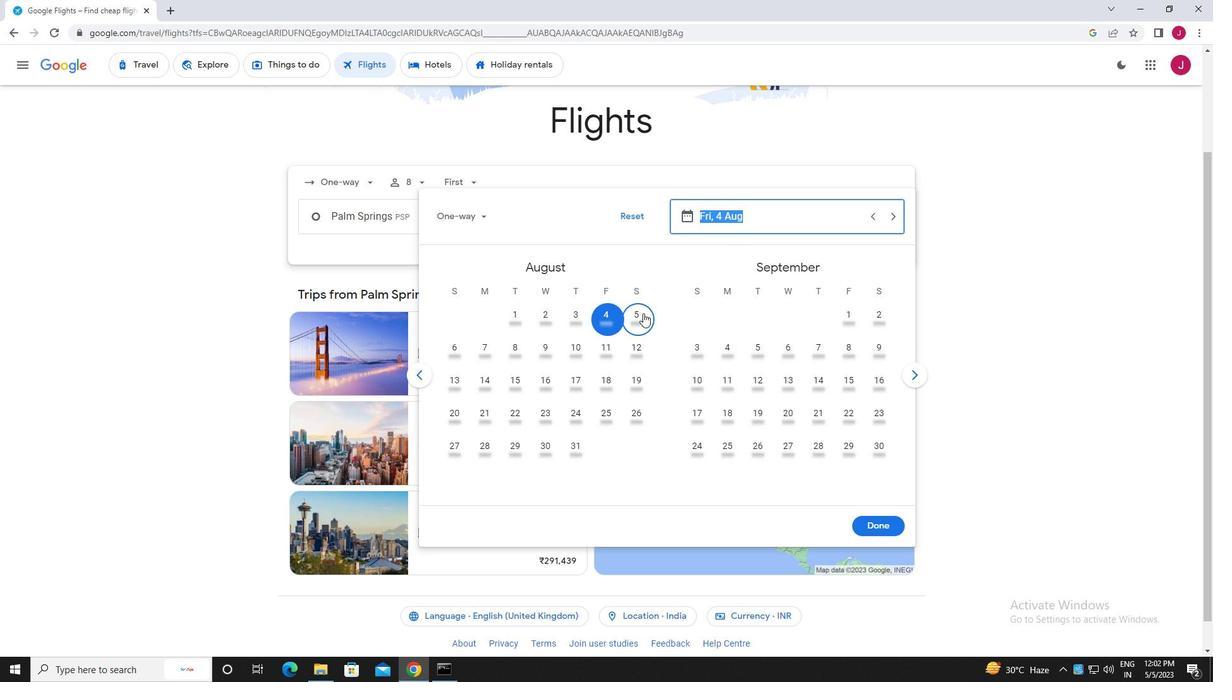 
Action: Mouse moved to (878, 525)
Screenshot: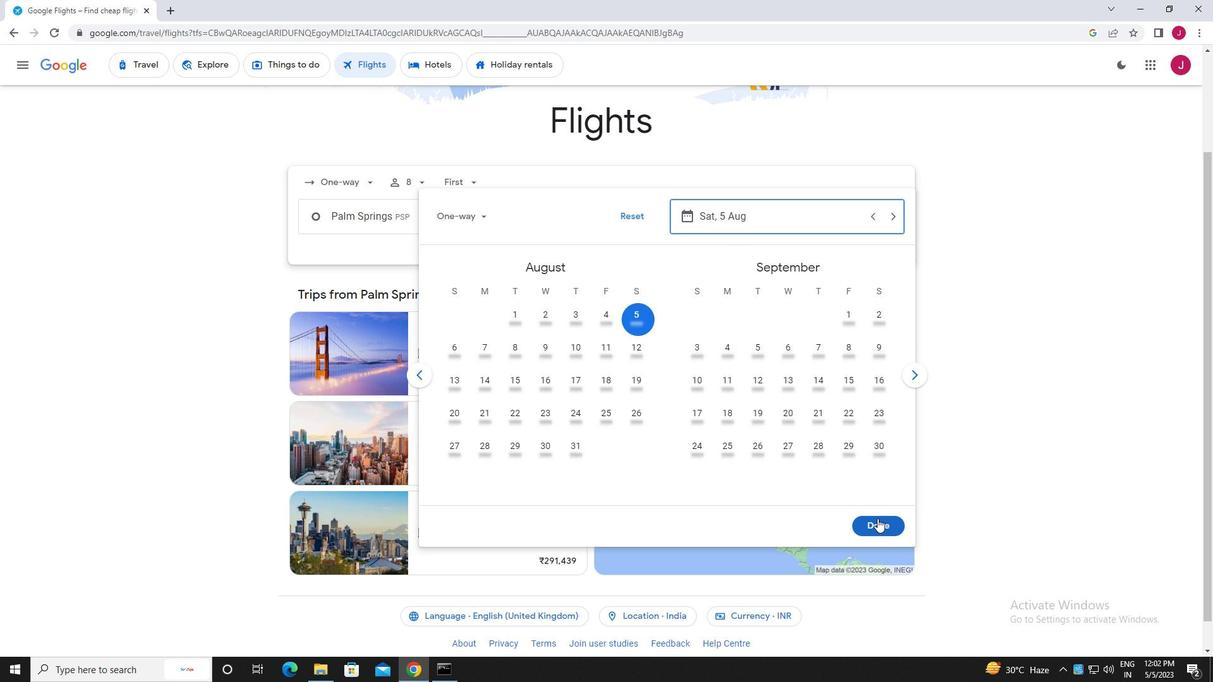 
Action: Mouse pressed left at (878, 525)
Screenshot: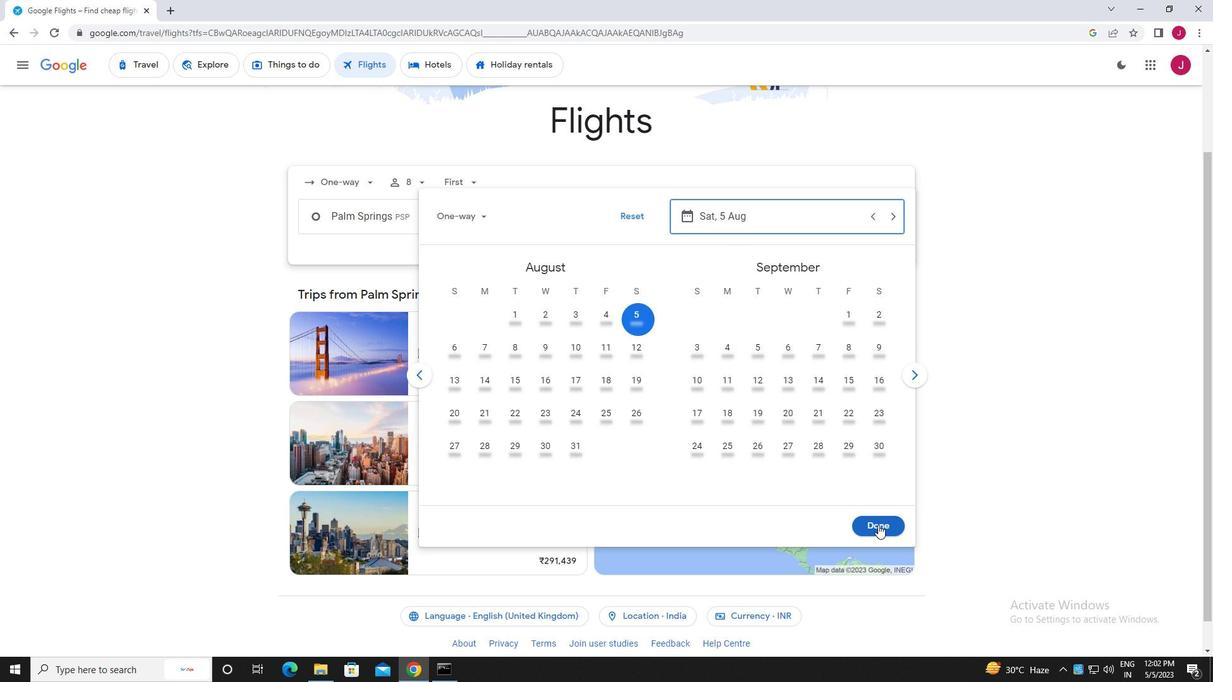 
Action: Mouse moved to (617, 264)
Screenshot: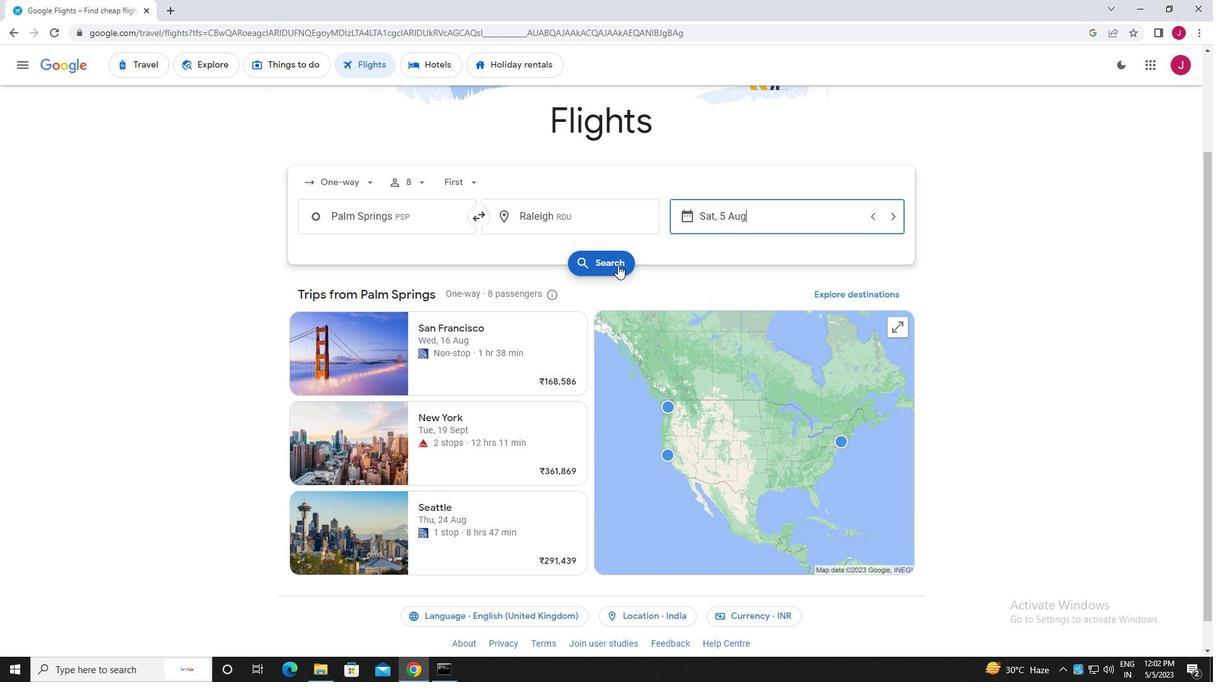 
Action: Mouse pressed left at (617, 264)
Screenshot: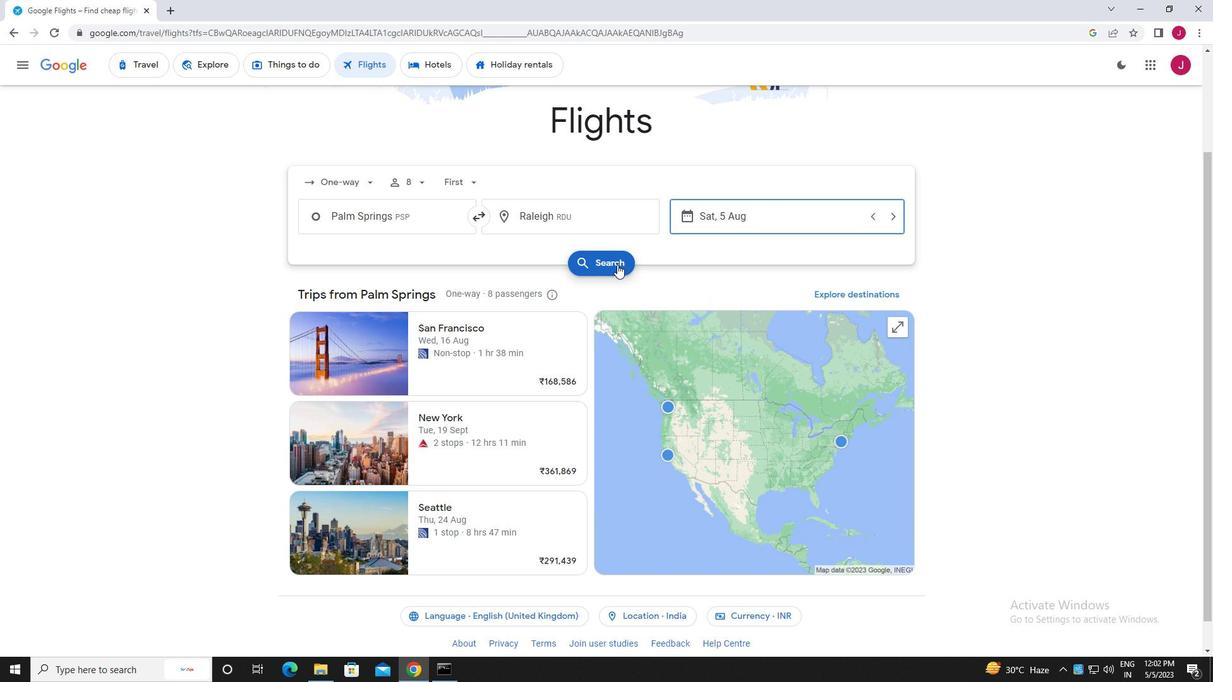 
Action: Mouse moved to (329, 180)
Screenshot: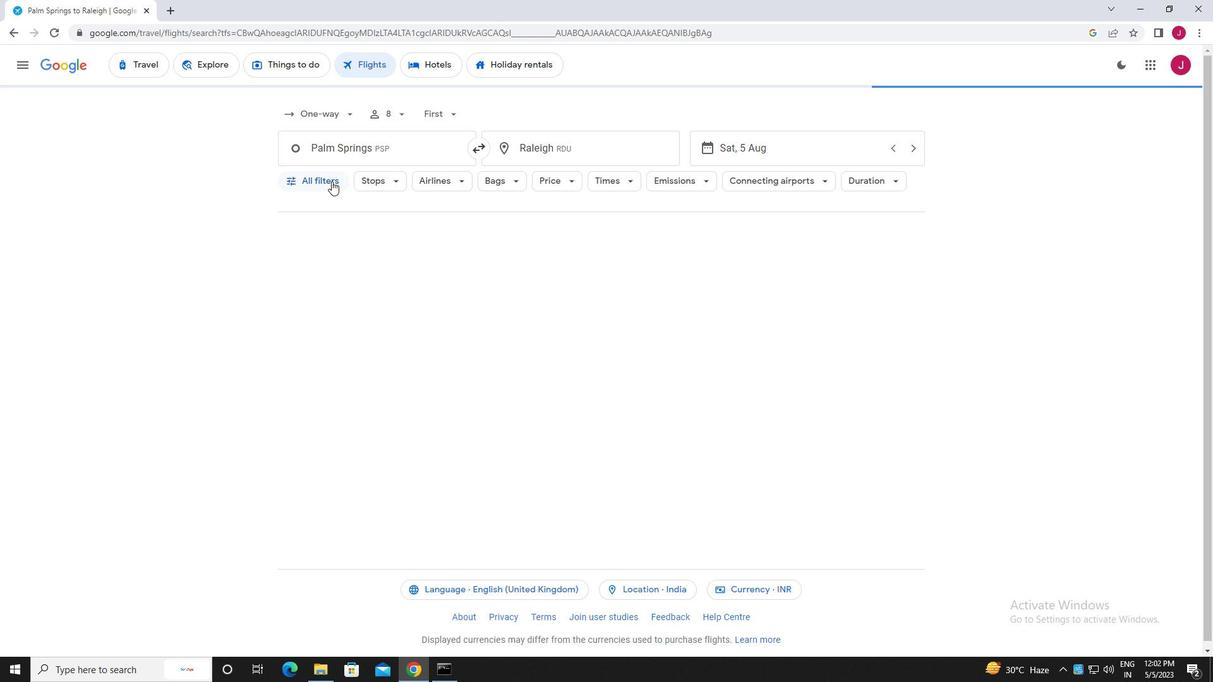 
Action: Mouse pressed left at (329, 180)
Screenshot: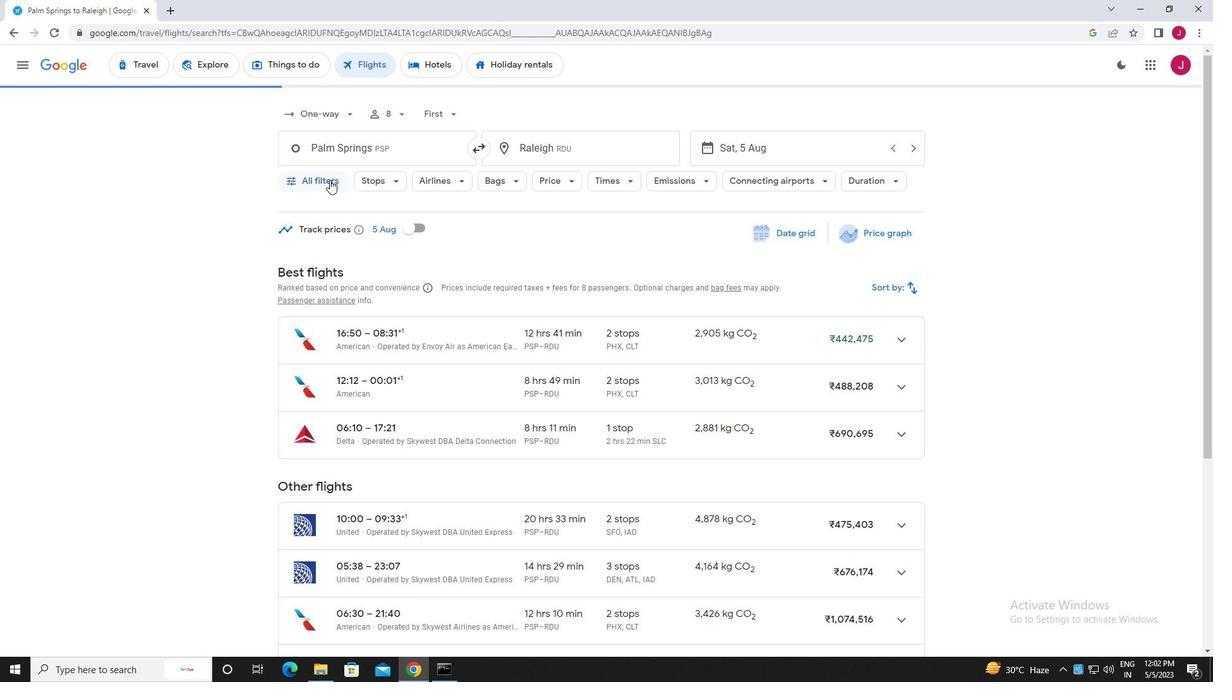 
Action: Mouse moved to (393, 274)
Screenshot: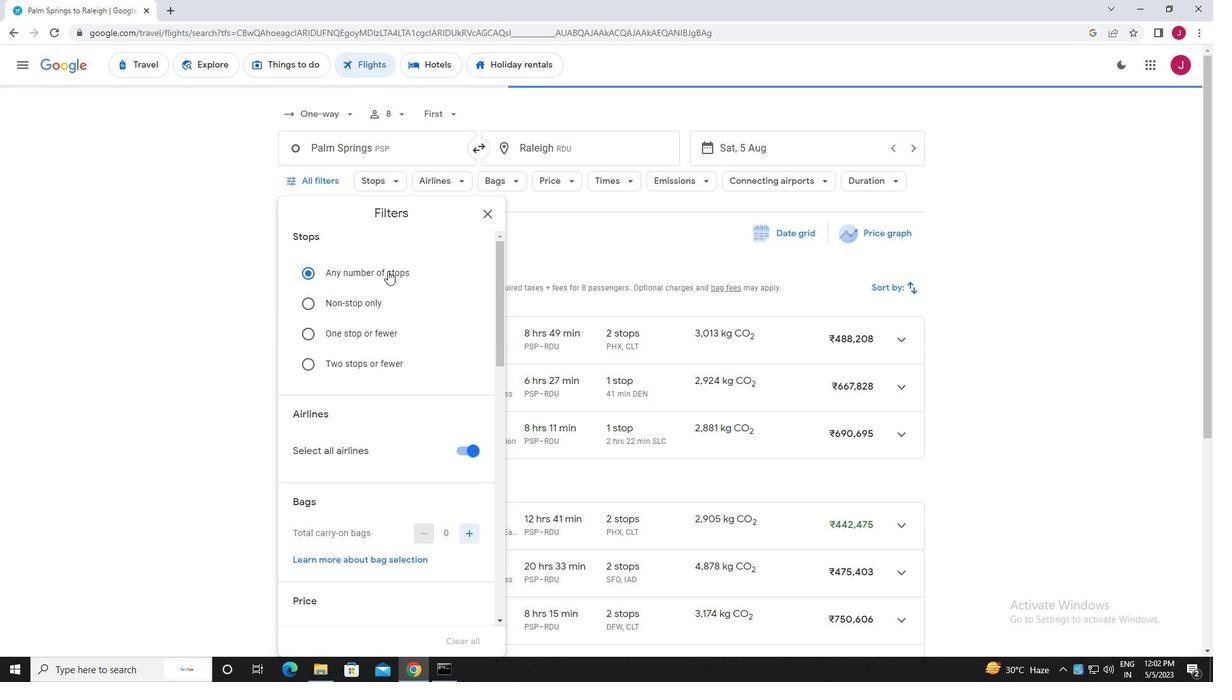 
Action: Mouse scrolled (393, 274) with delta (0, 0)
Screenshot: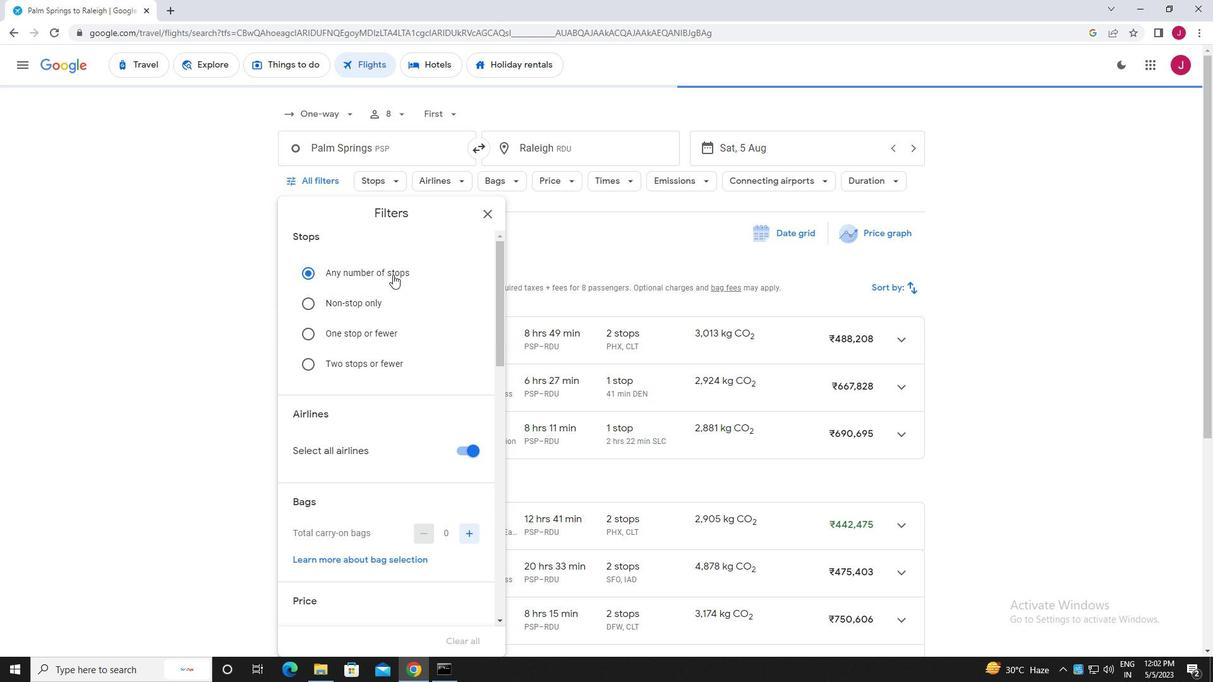 
Action: Mouse scrolled (393, 274) with delta (0, 0)
Screenshot: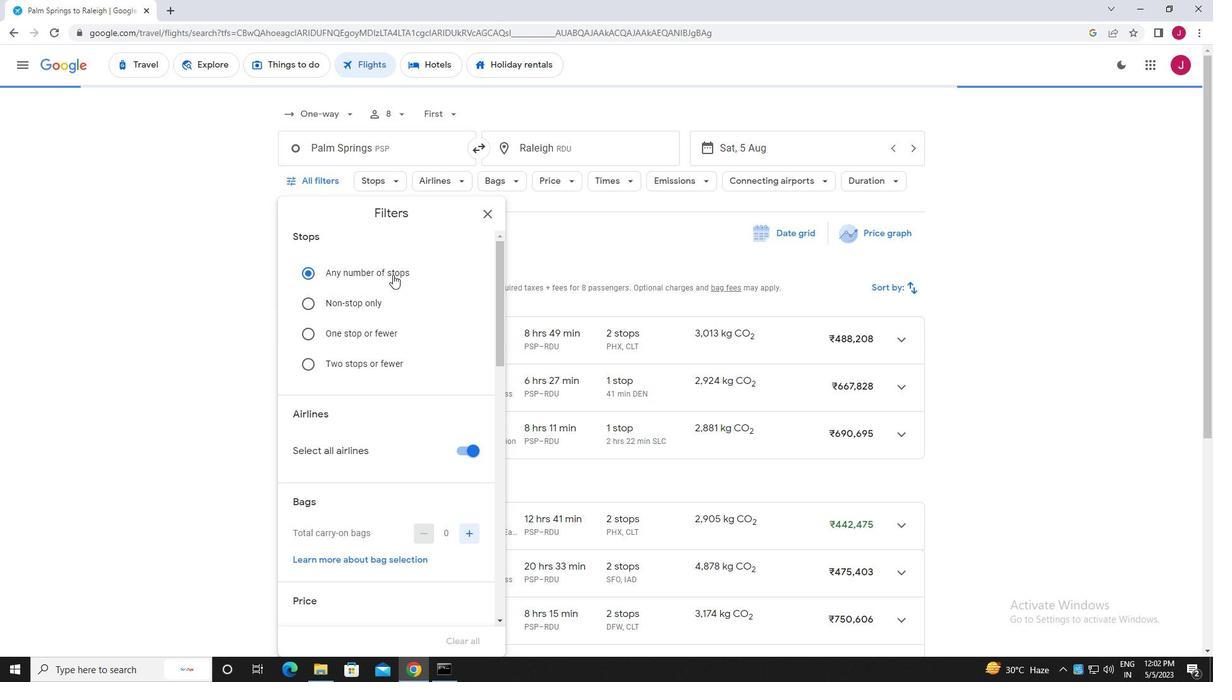 
Action: Mouse moved to (391, 274)
Screenshot: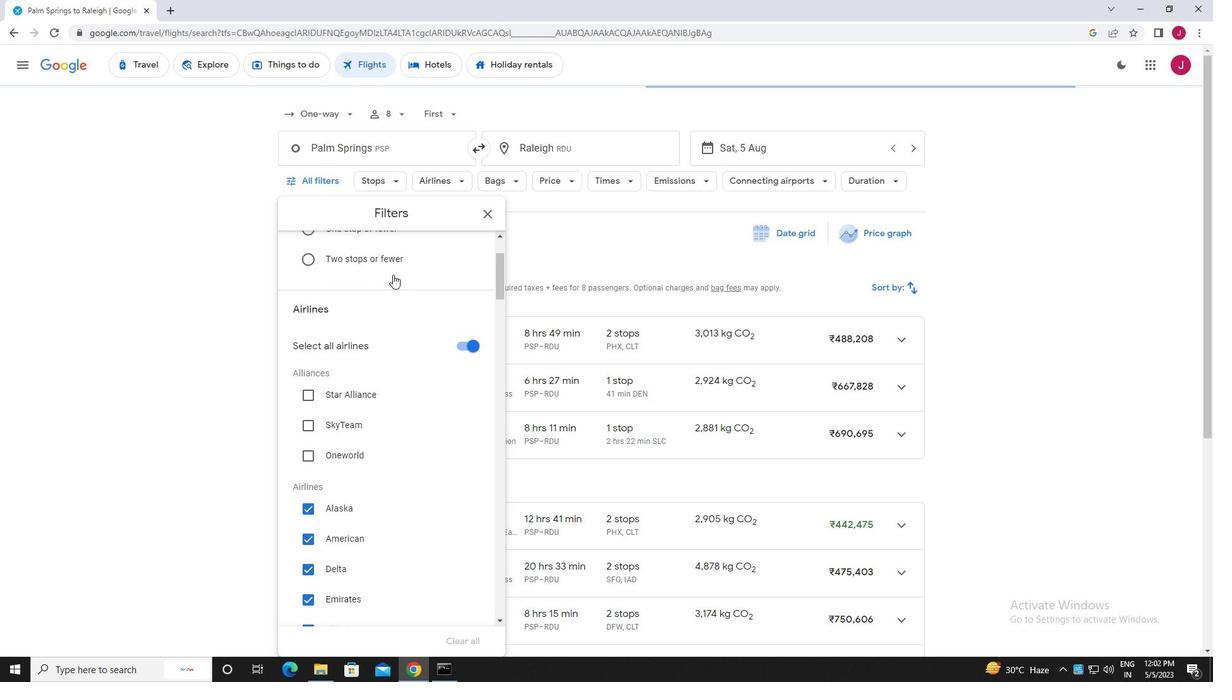 
Action: Mouse scrolled (391, 273) with delta (0, 0)
Screenshot: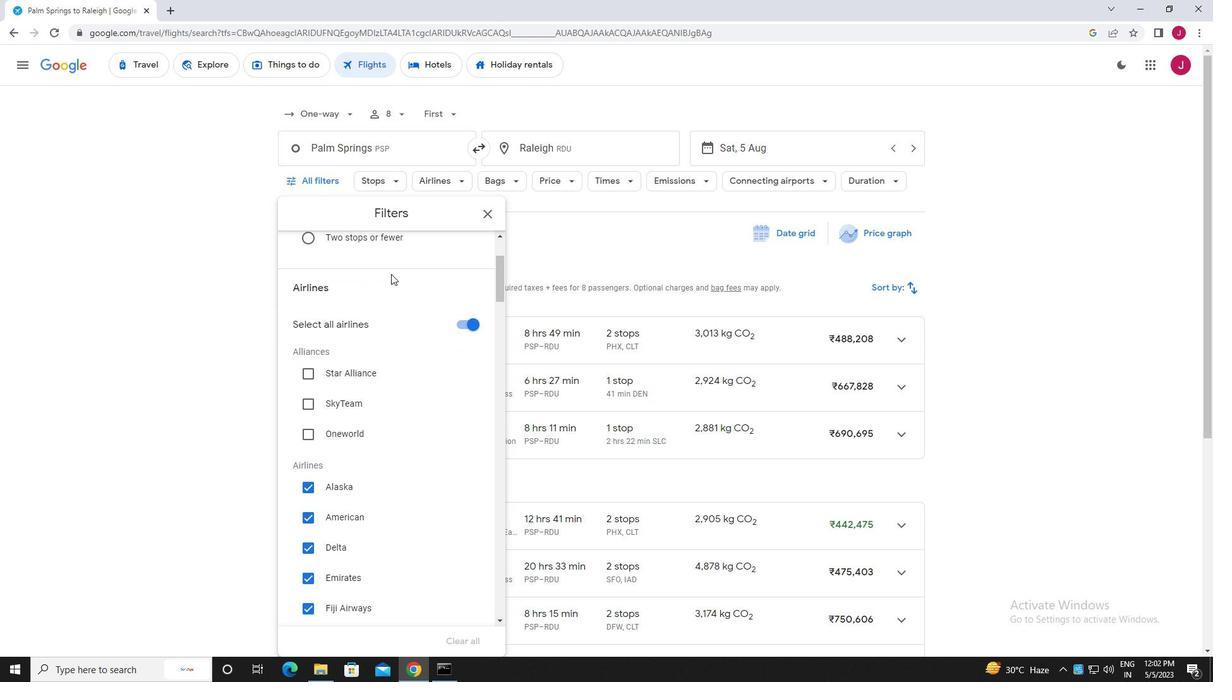 
Action: Mouse moved to (393, 274)
Screenshot: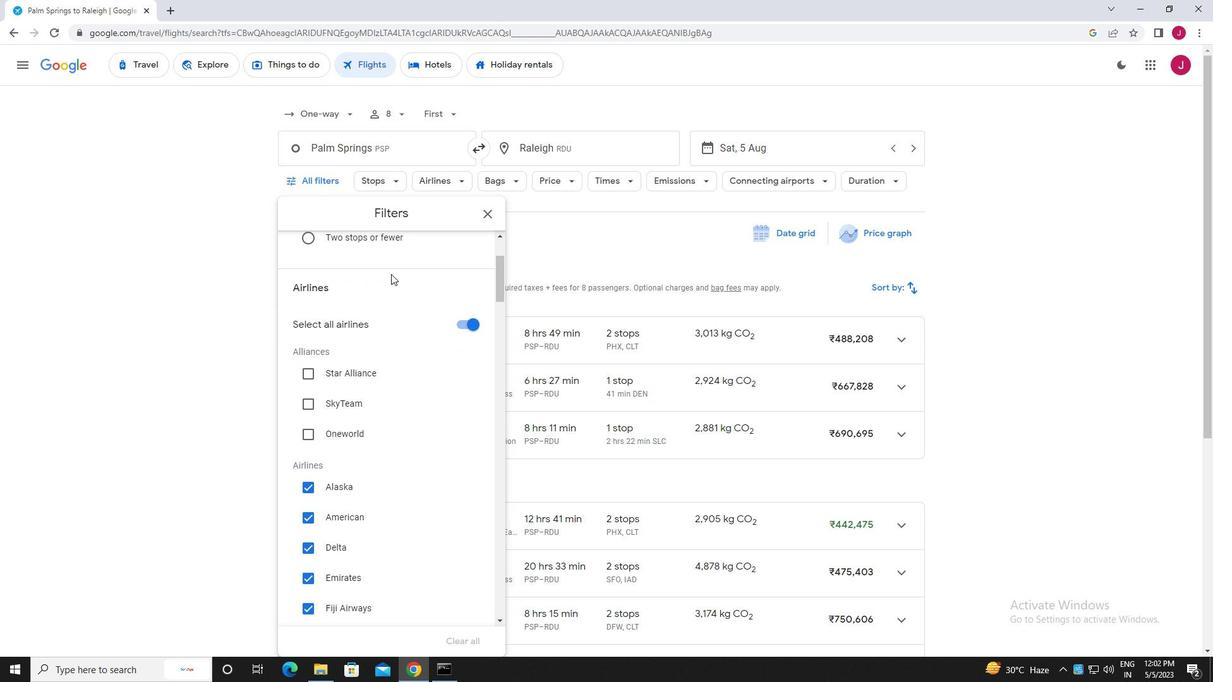 
Action: Mouse scrolled (393, 274) with delta (0, 0)
Screenshot: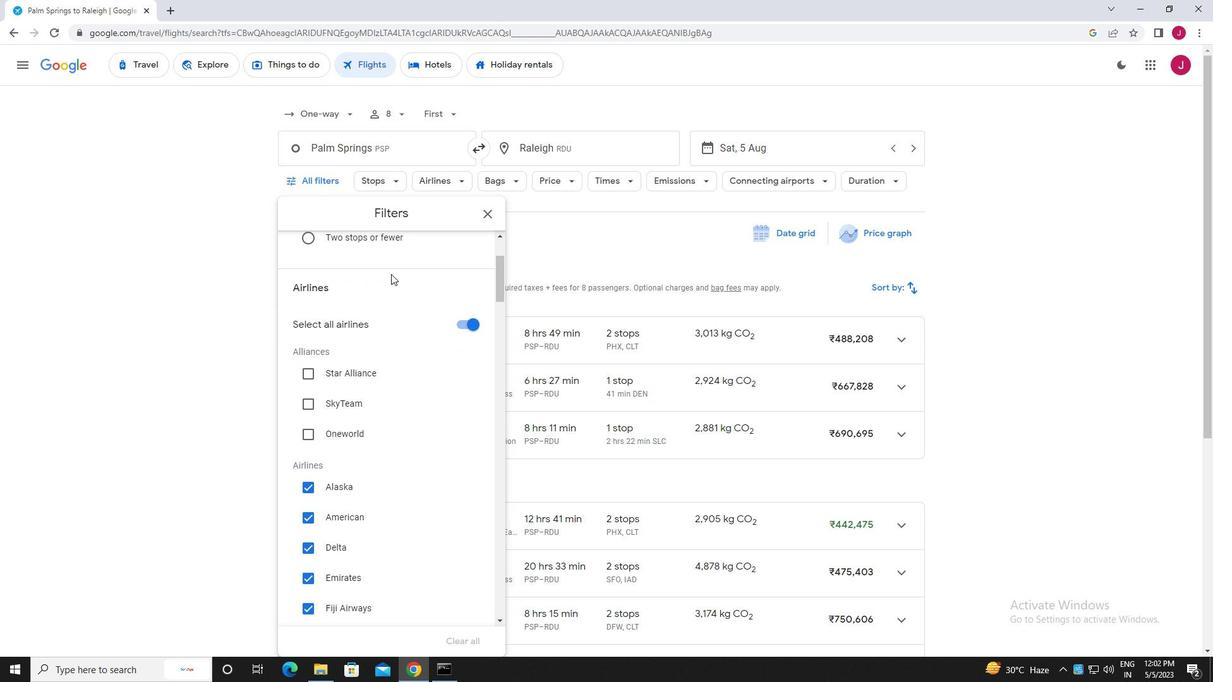 
Action: Mouse moved to (439, 273)
Screenshot: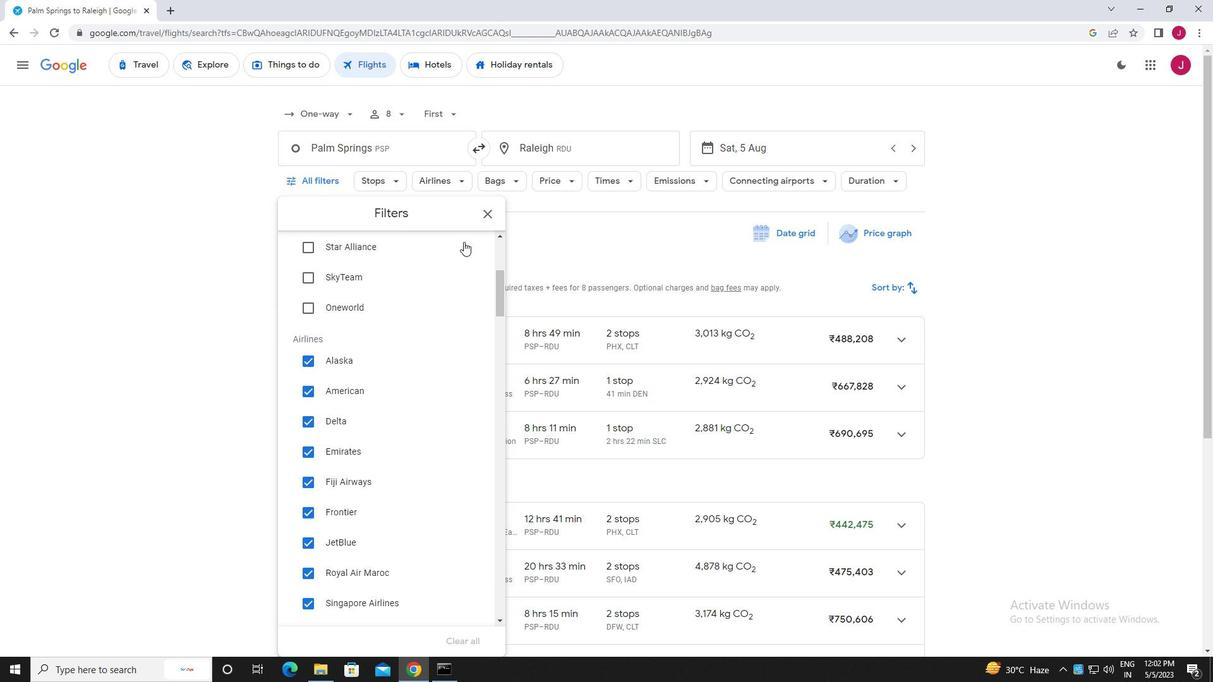
Action: Mouse scrolled (439, 273) with delta (0, 0)
Screenshot: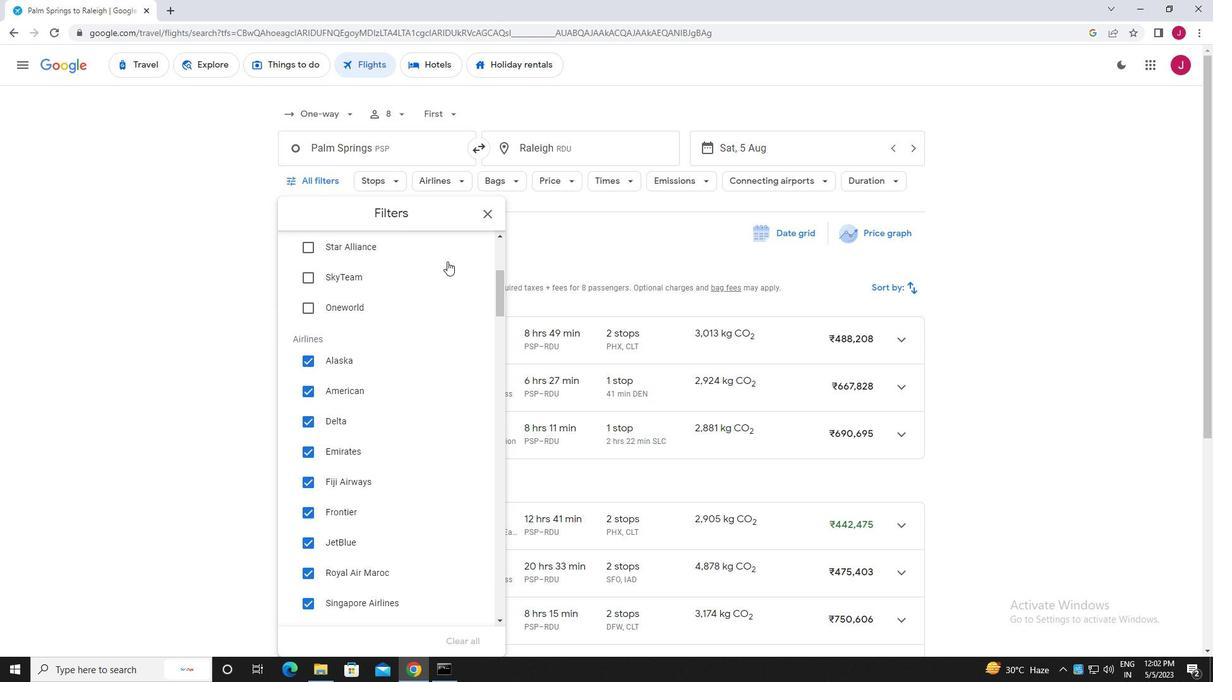 
Action: Mouse scrolled (439, 273) with delta (0, 0)
Screenshot: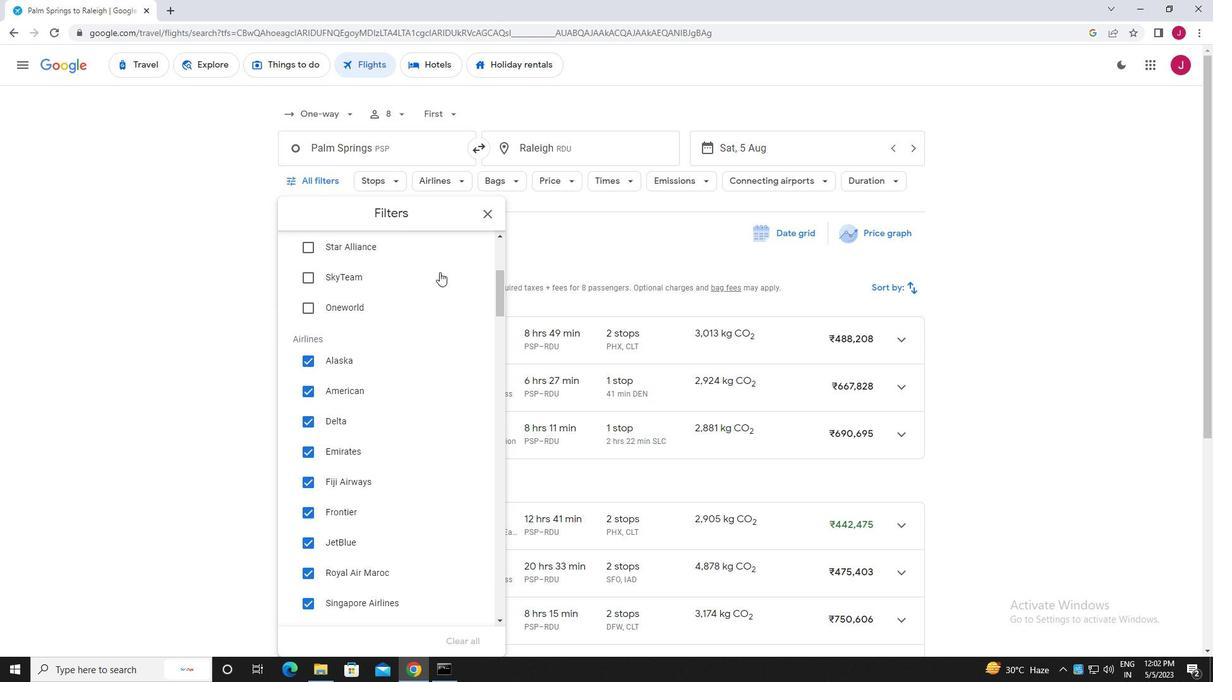 
Action: Mouse moved to (466, 319)
Screenshot: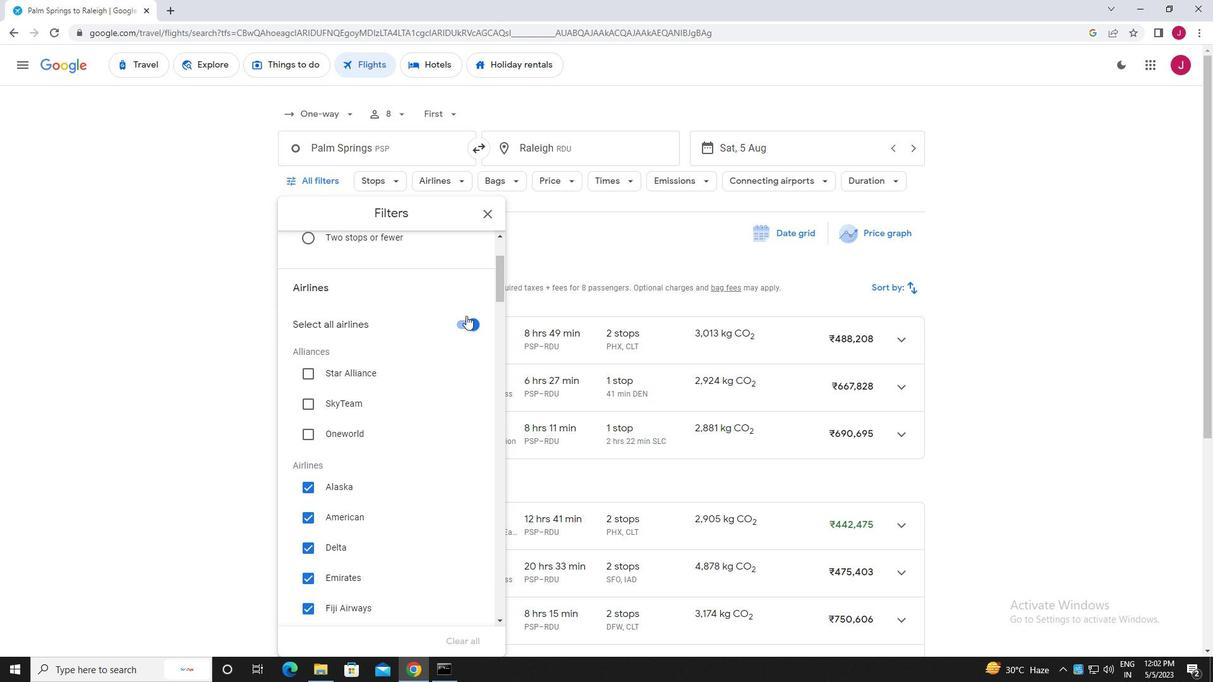 
Action: Mouse pressed left at (466, 319)
Screenshot: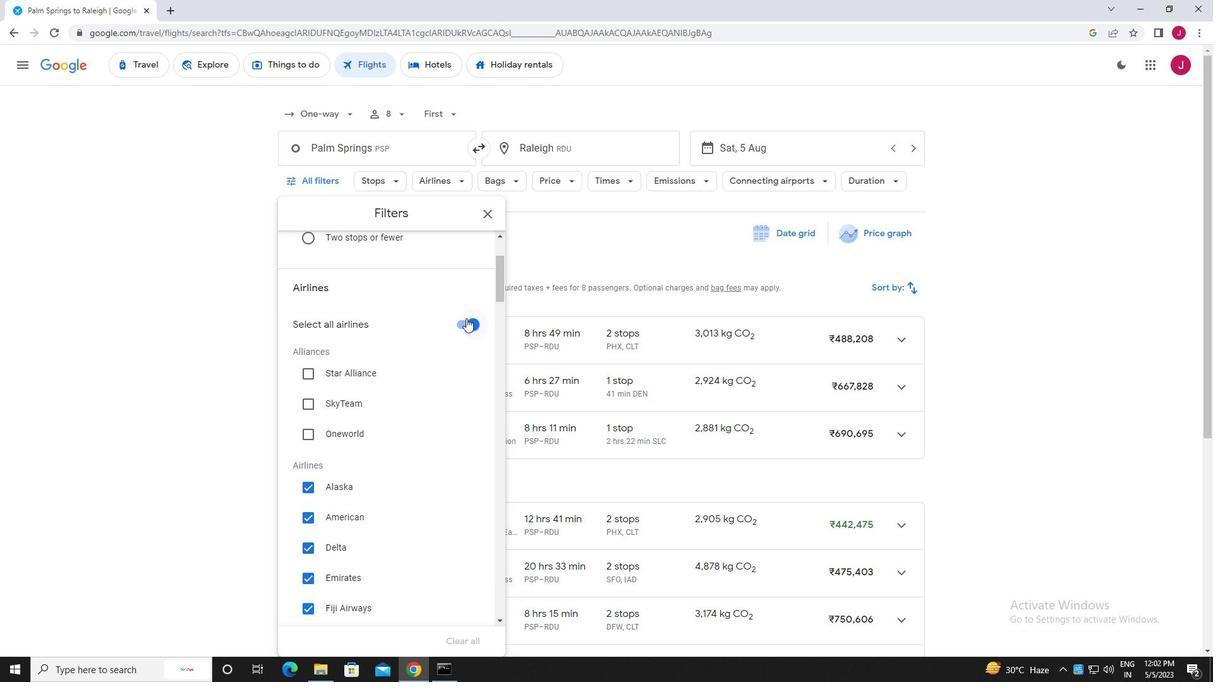 
Action: Mouse moved to (401, 328)
Screenshot: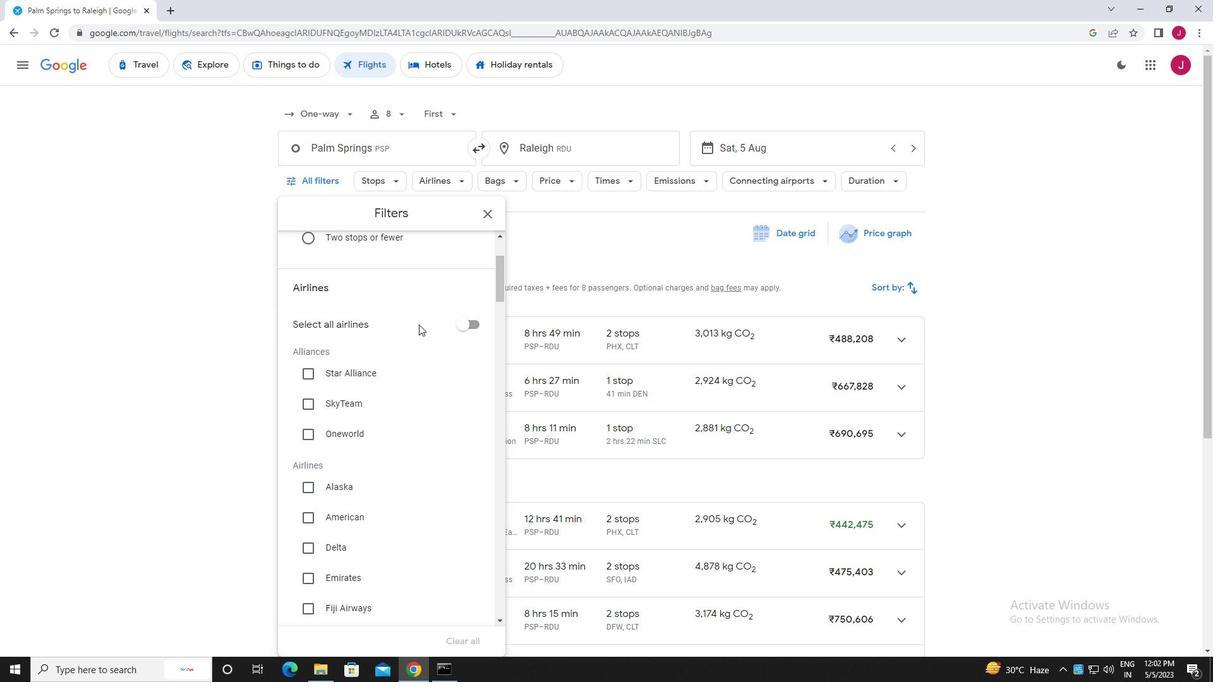 
Action: Mouse scrolled (401, 327) with delta (0, 0)
Screenshot: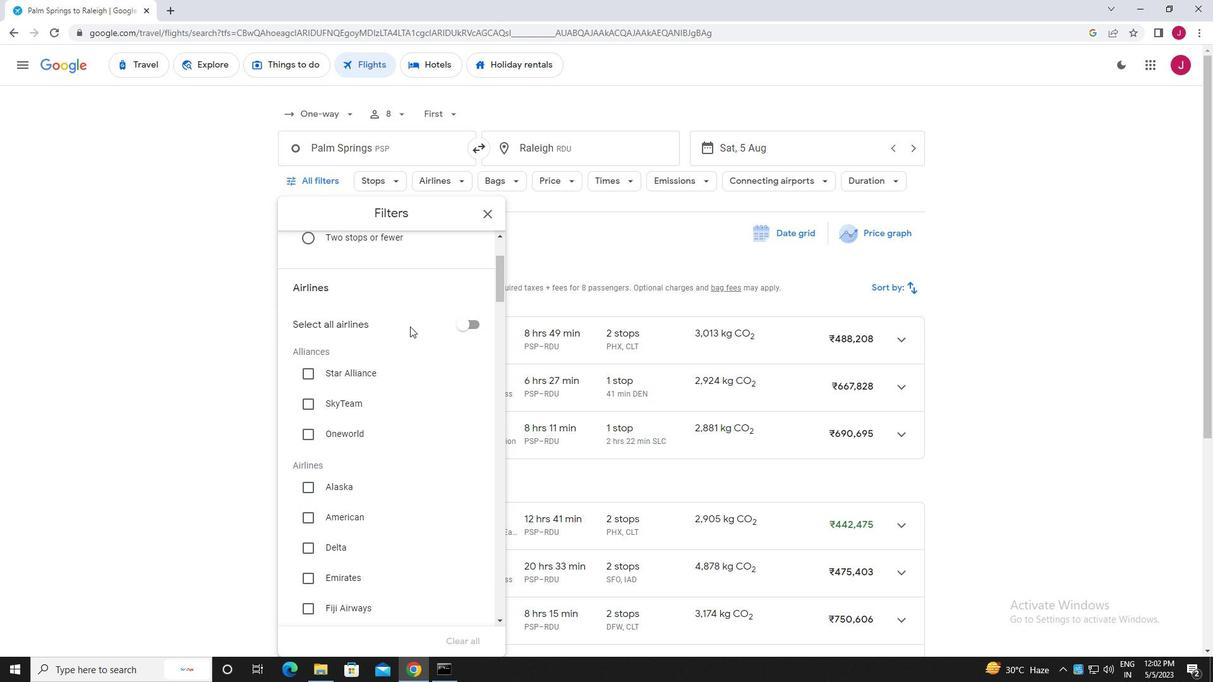 
Action: Mouse scrolled (401, 327) with delta (0, 0)
Screenshot: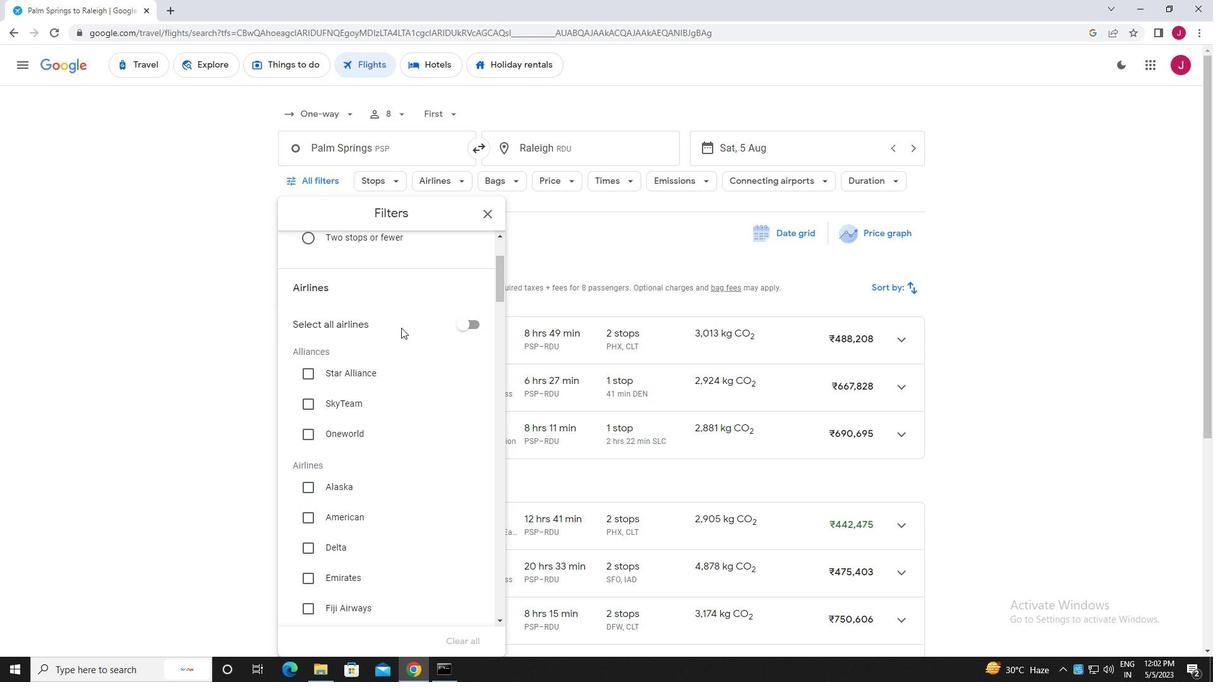 
Action: Mouse moved to (375, 365)
Screenshot: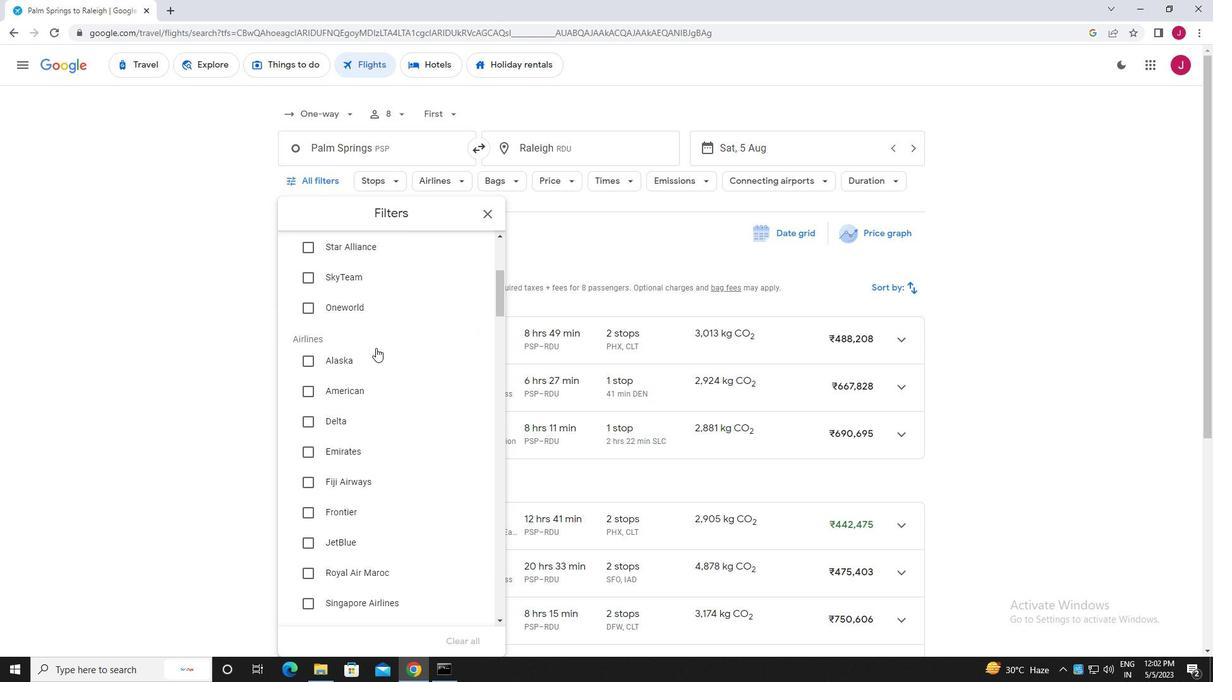 
Action: Mouse scrolled (375, 364) with delta (0, 0)
Screenshot: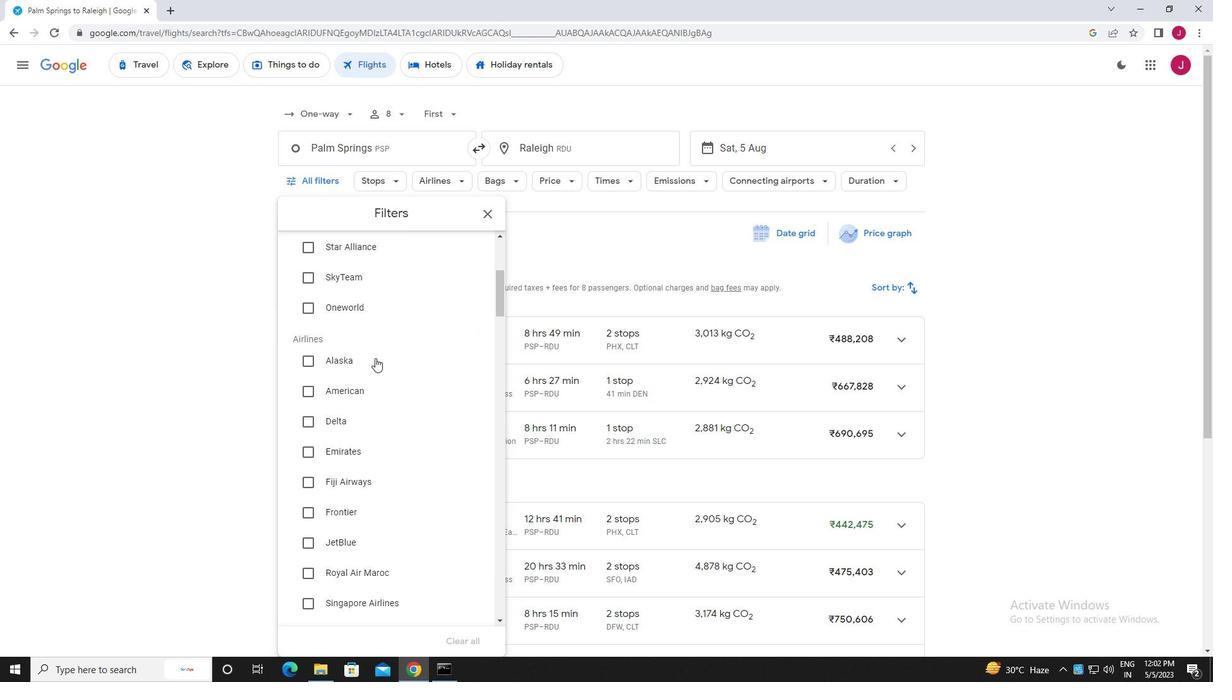 
Action: Mouse moved to (363, 418)
Screenshot: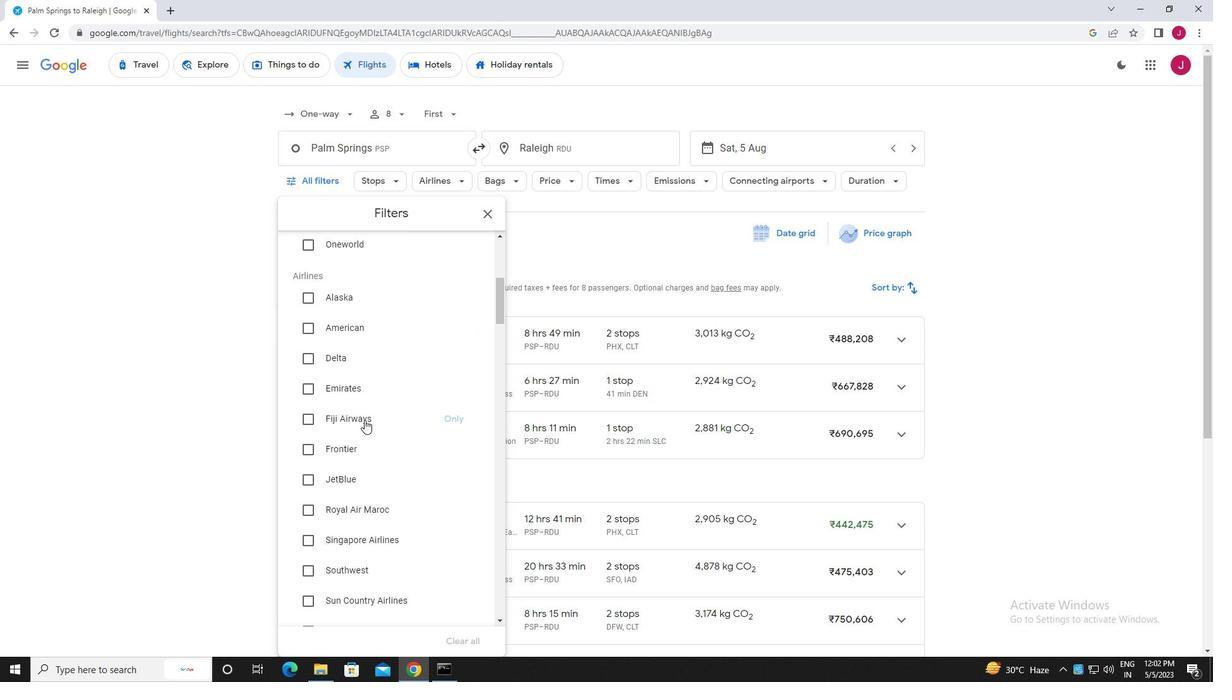 
Action: Mouse scrolled (363, 417) with delta (0, 0)
Screenshot: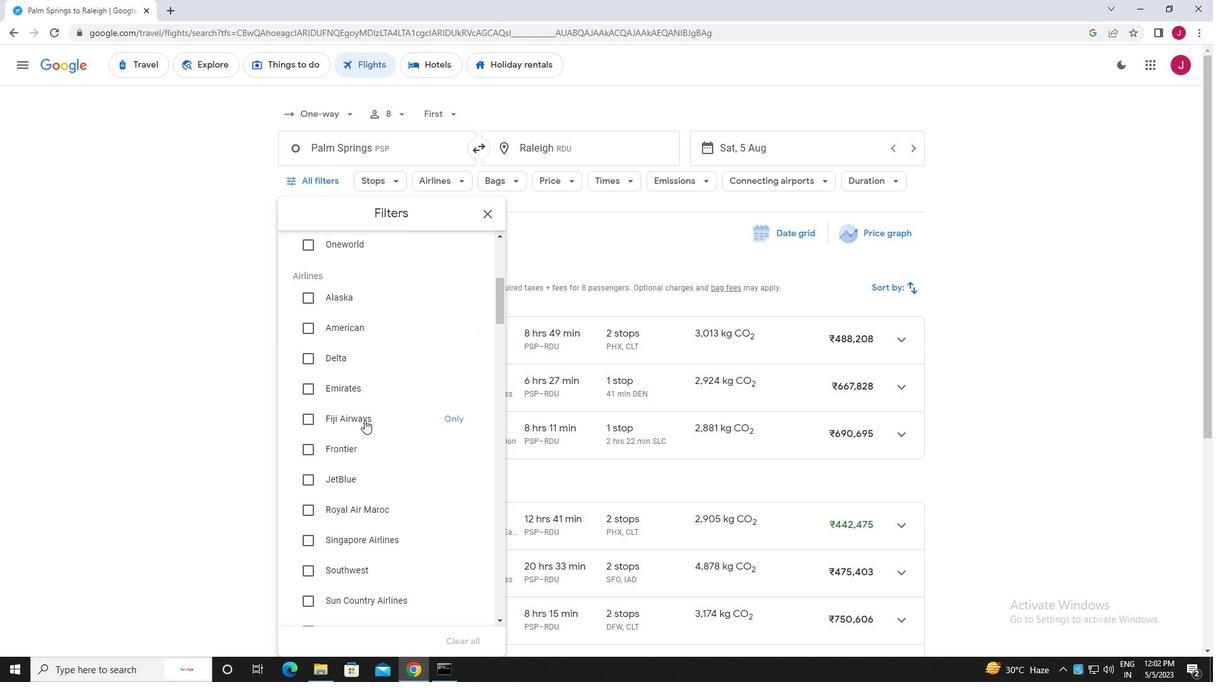 
Action: Mouse moved to (360, 436)
Screenshot: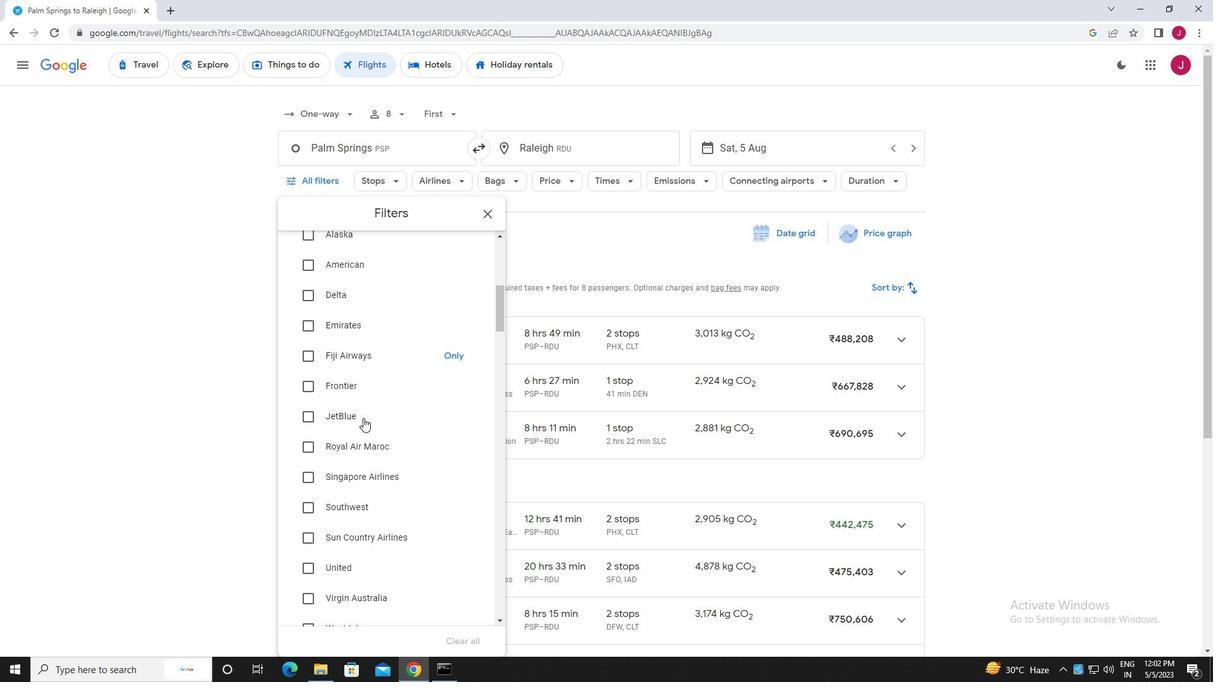 
Action: Mouse scrolled (360, 435) with delta (0, 0)
Screenshot: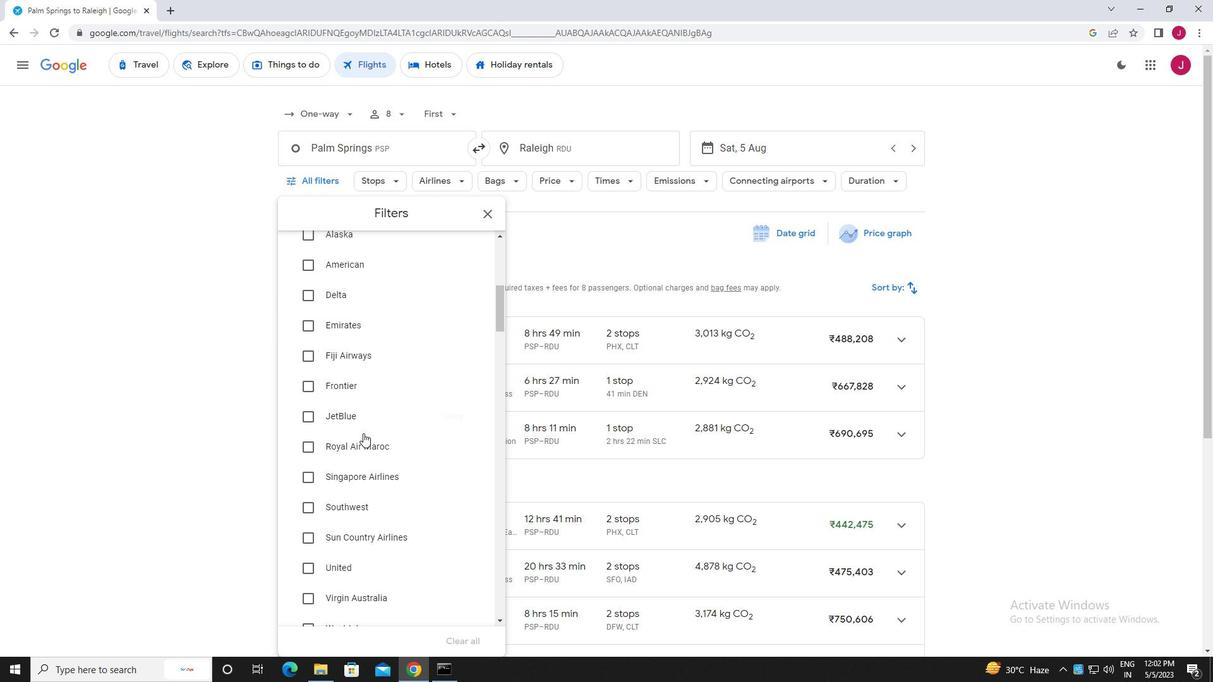 
Action: Mouse moved to (360, 436)
Screenshot: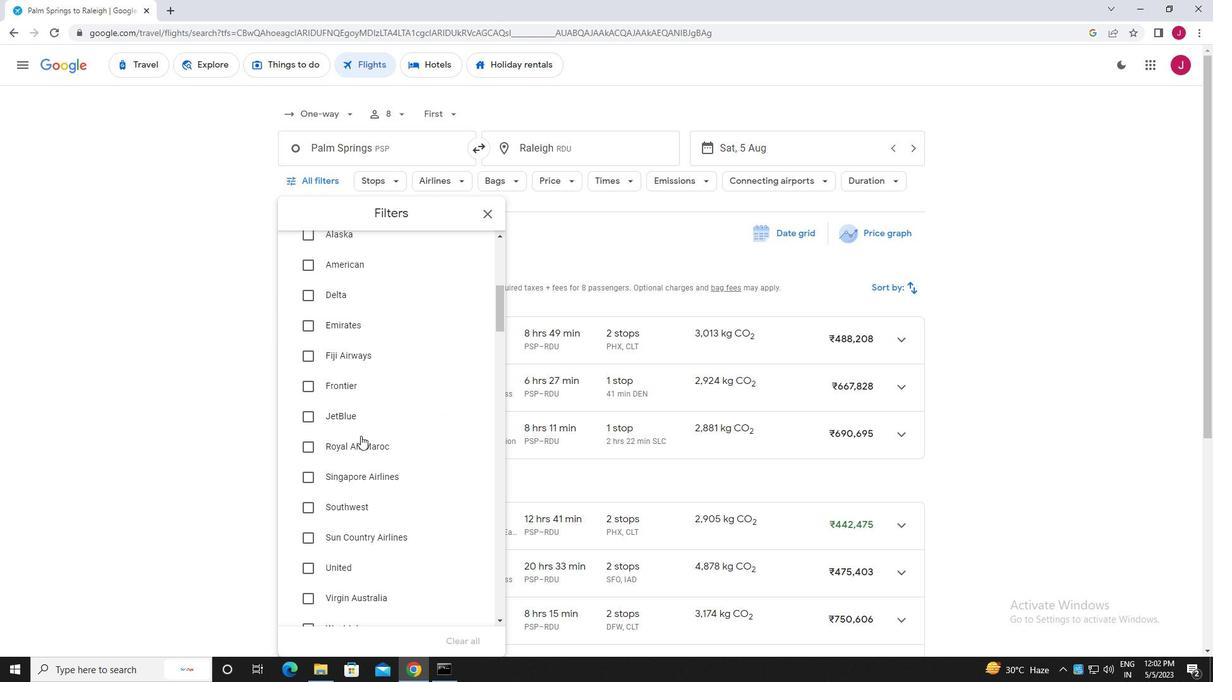 
Action: Mouse scrolled (360, 435) with delta (0, 0)
Screenshot: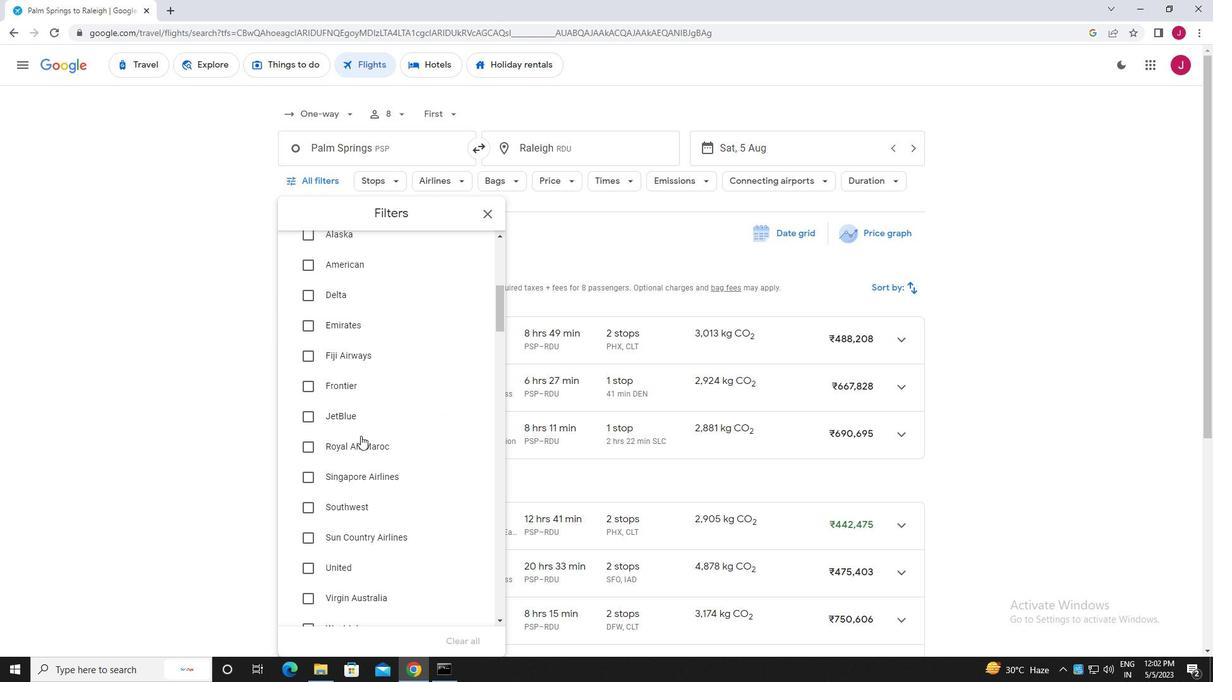 
Action: Mouse moved to (307, 410)
Screenshot: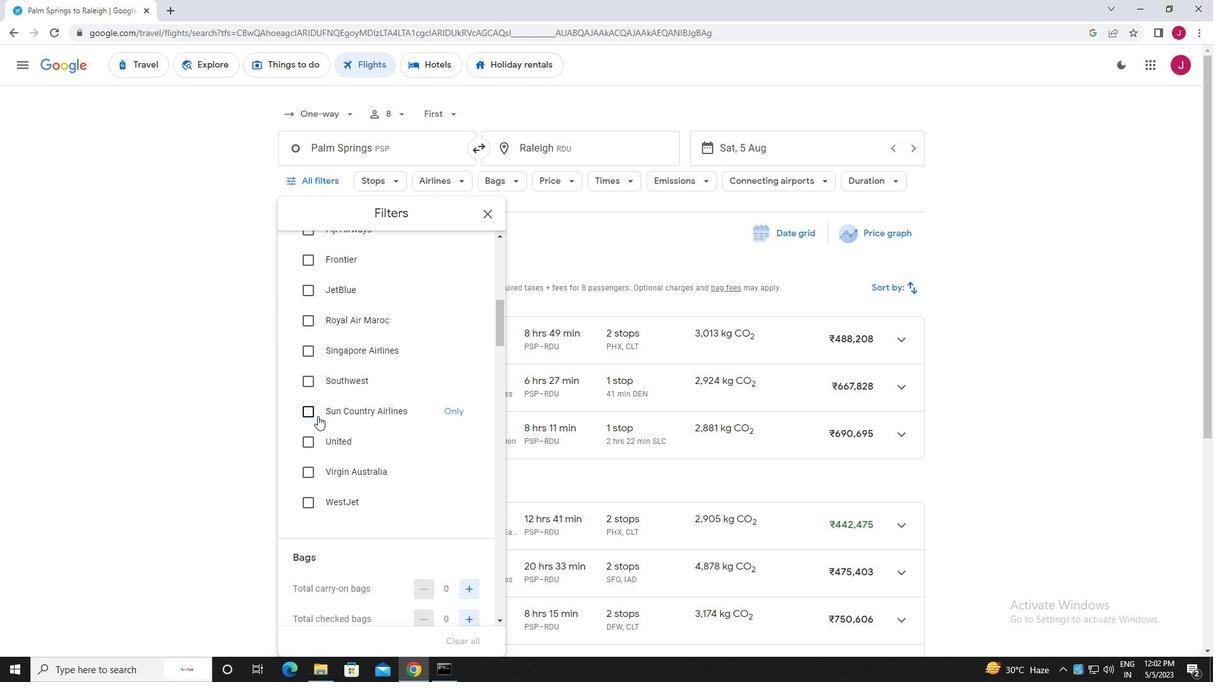 
Action: Mouse pressed left at (307, 410)
Screenshot: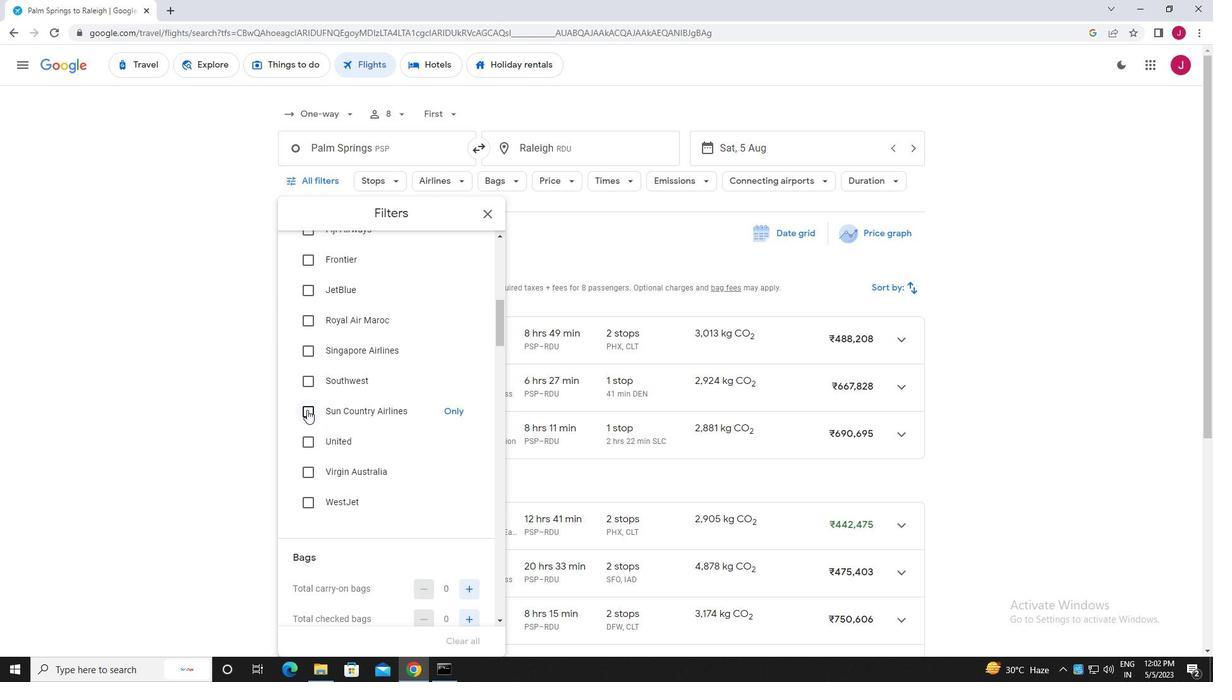 
Action: Mouse moved to (370, 390)
Screenshot: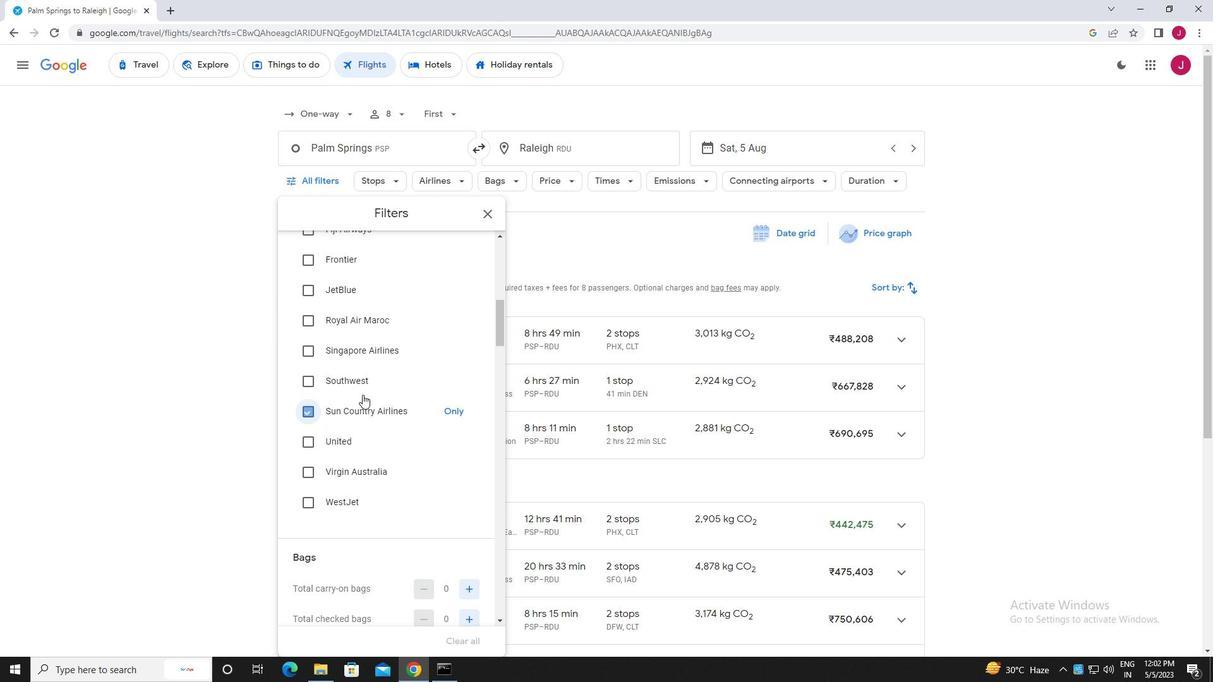 
Action: Mouse scrolled (370, 389) with delta (0, 0)
Screenshot: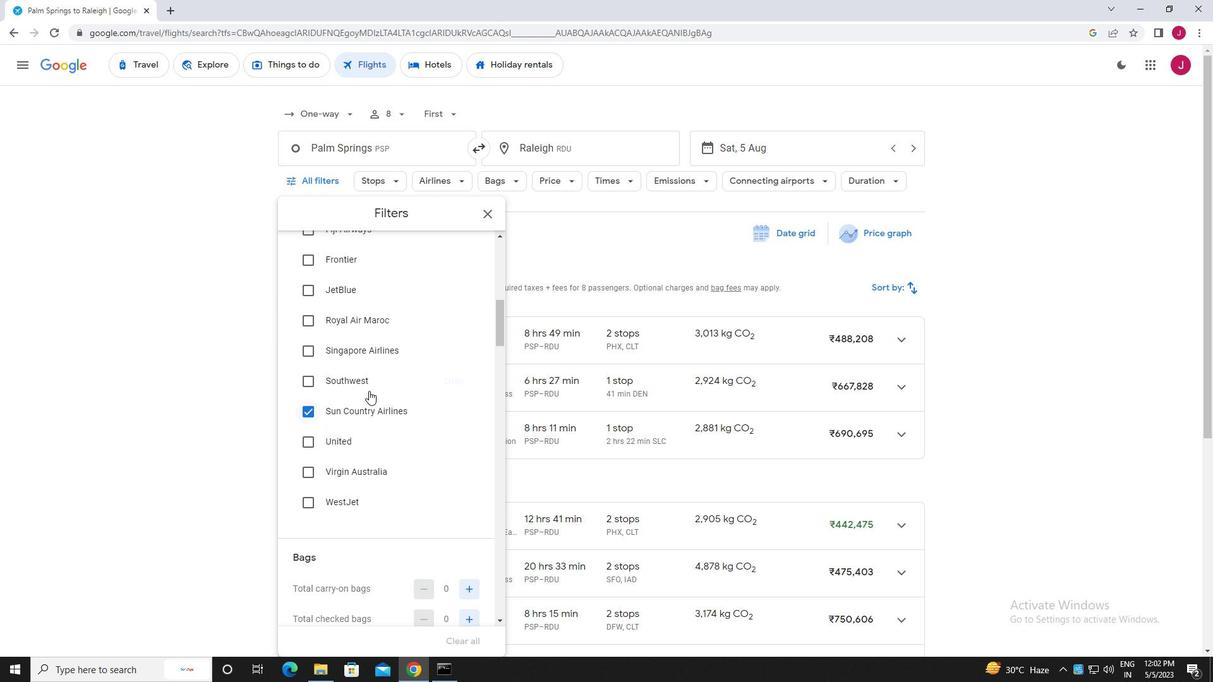 
Action: Mouse scrolled (370, 389) with delta (0, 0)
Screenshot: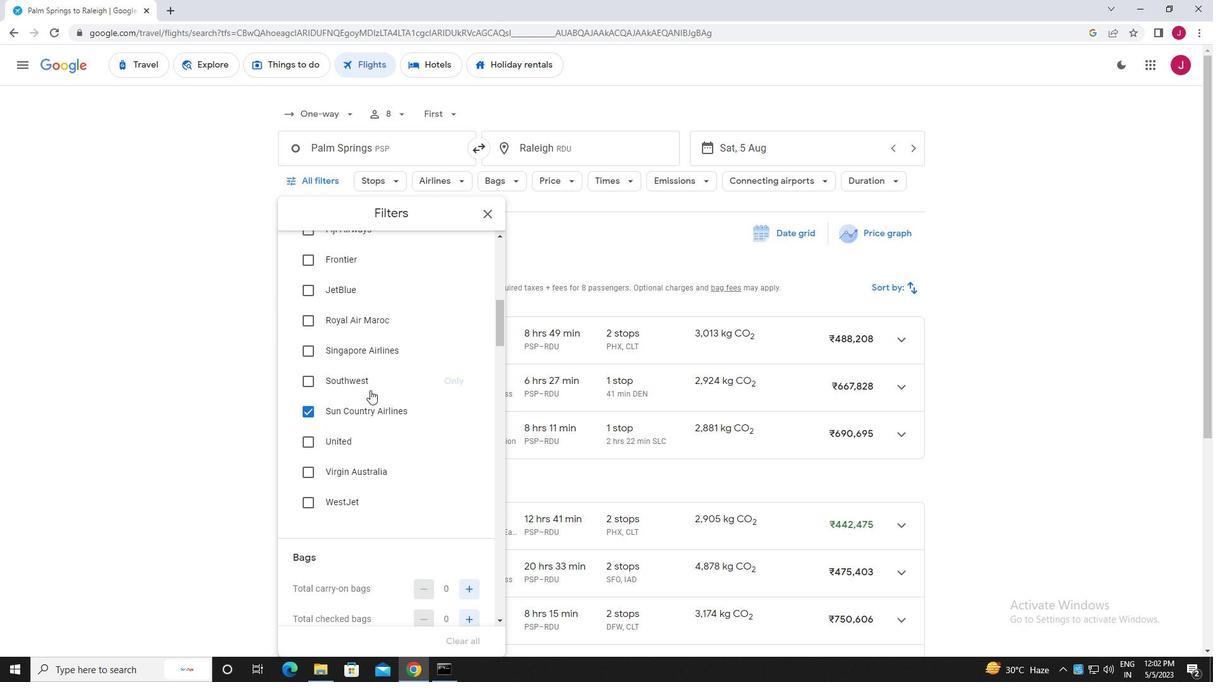 
Action: Mouse scrolled (370, 389) with delta (0, 0)
Screenshot: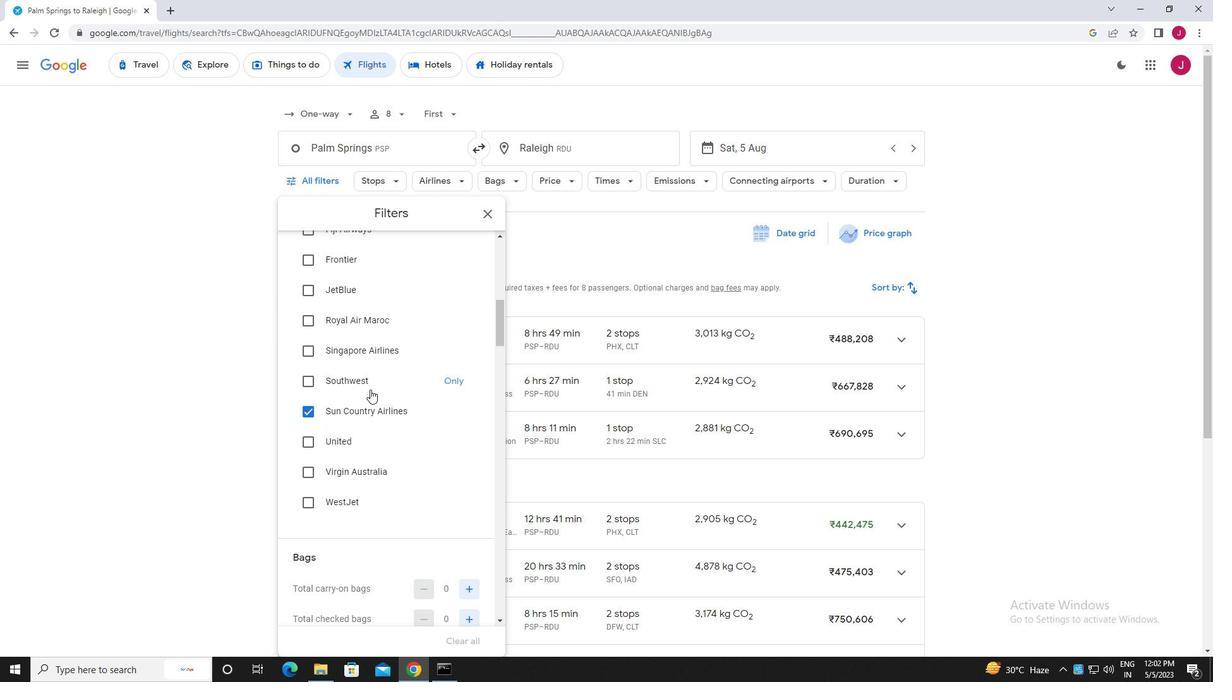 
Action: Mouse scrolled (370, 389) with delta (0, 0)
Screenshot: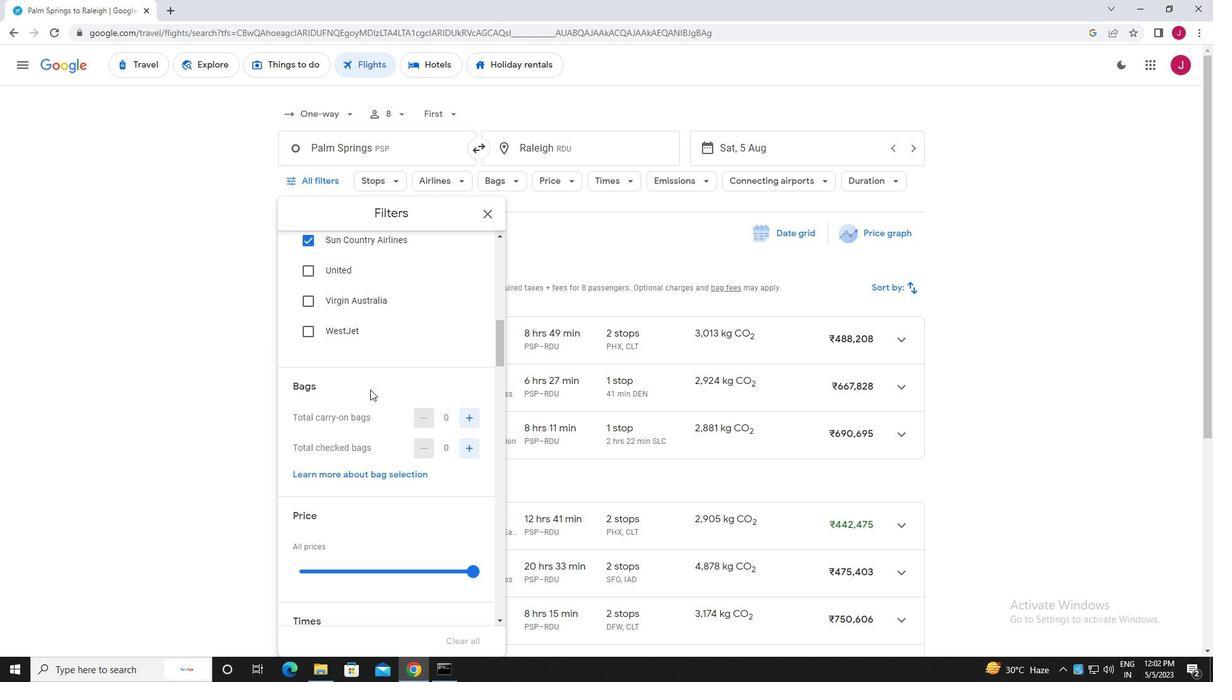 
Action: Mouse scrolled (370, 389) with delta (0, 0)
Screenshot: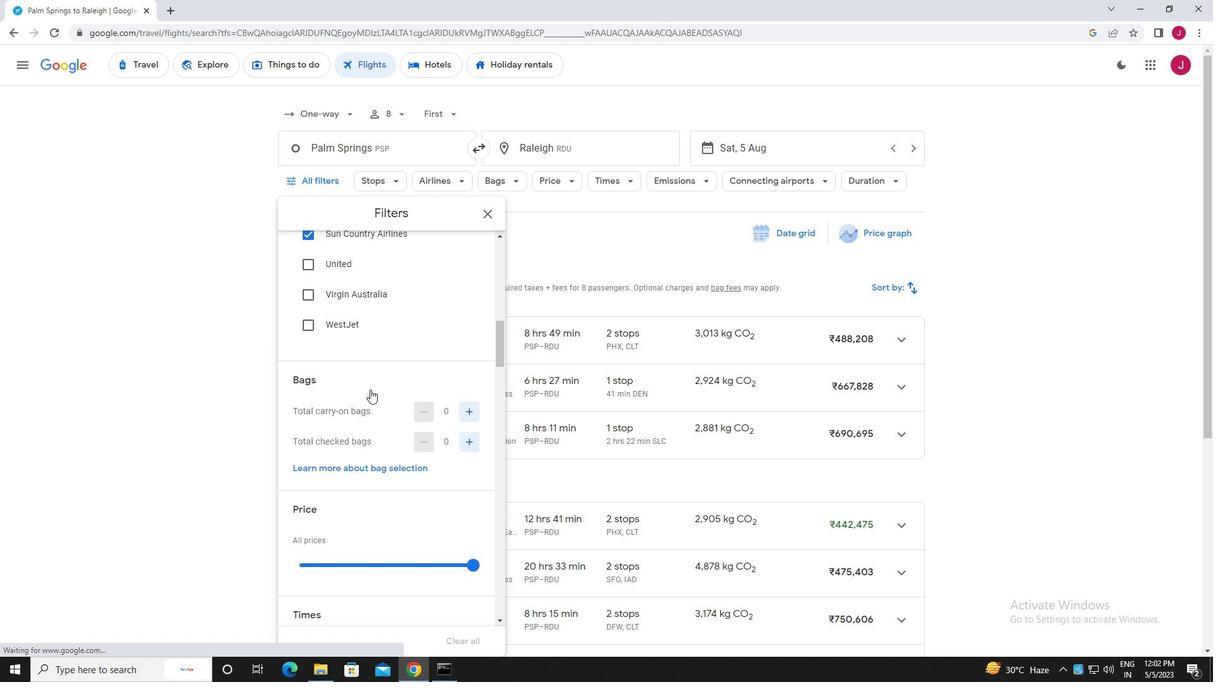 
Action: Mouse moved to (470, 298)
Screenshot: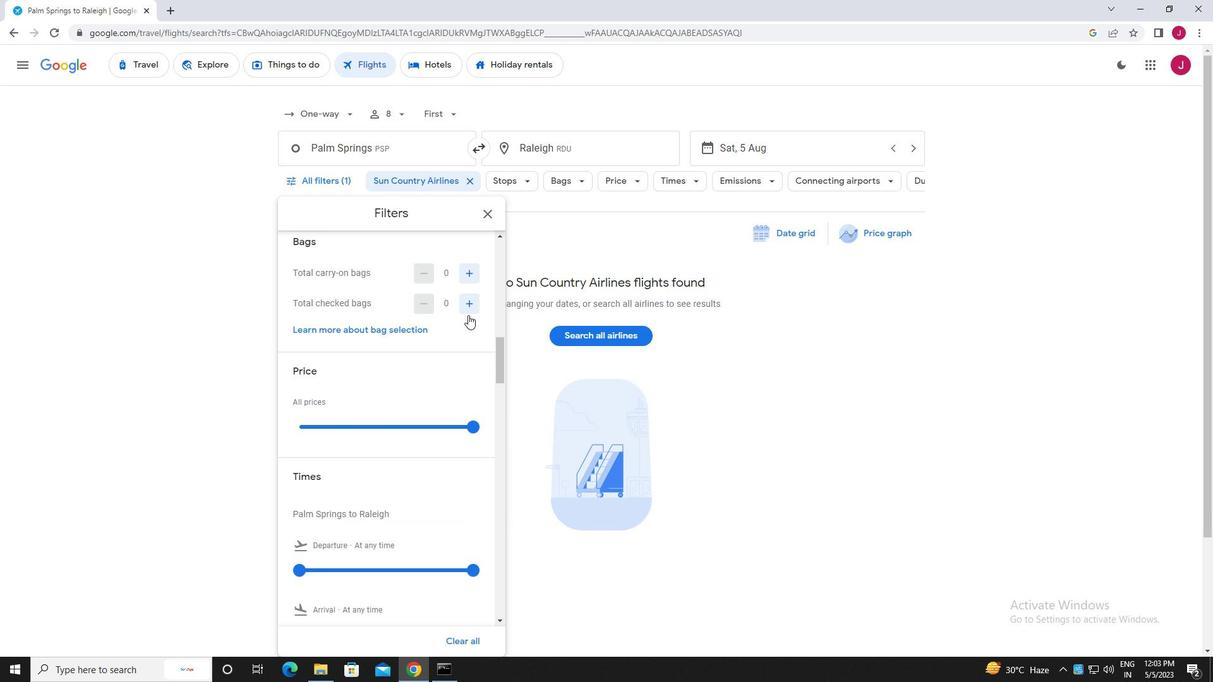 
Action: Mouse pressed left at (470, 298)
Screenshot: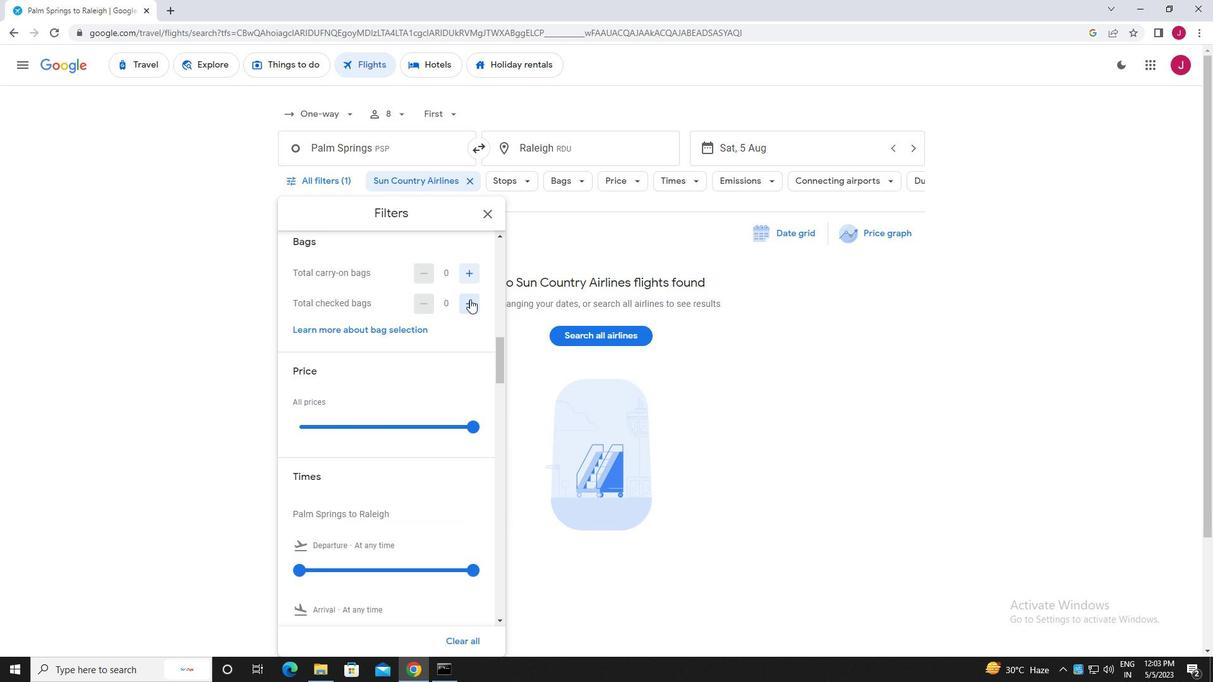 
Action: Mouse moved to (432, 321)
Screenshot: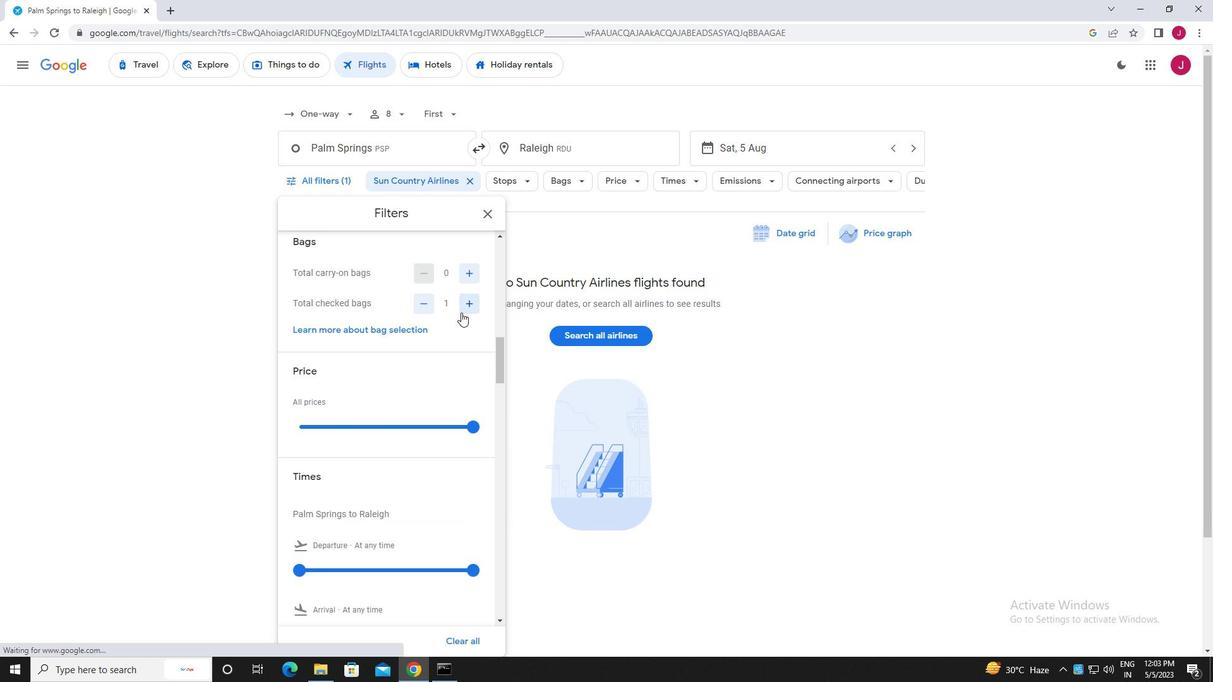 
Action: Mouse scrolled (432, 321) with delta (0, 0)
Screenshot: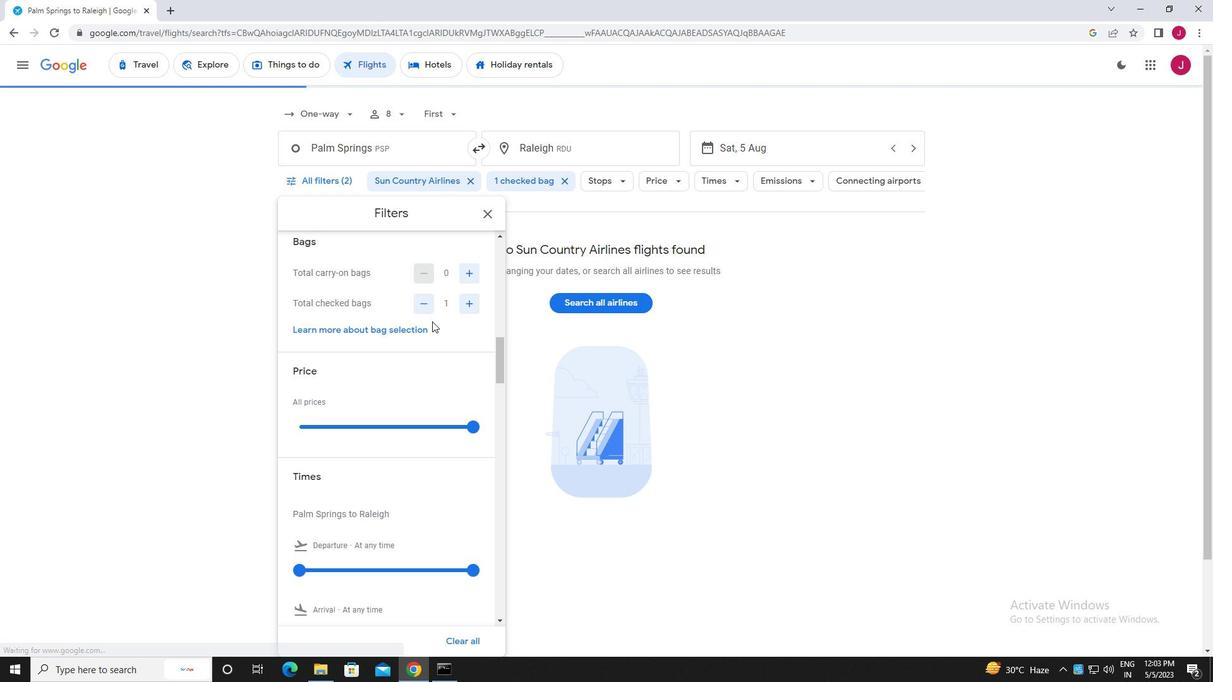 
Action: Mouse scrolled (432, 321) with delta (0, 0)
Screenshot: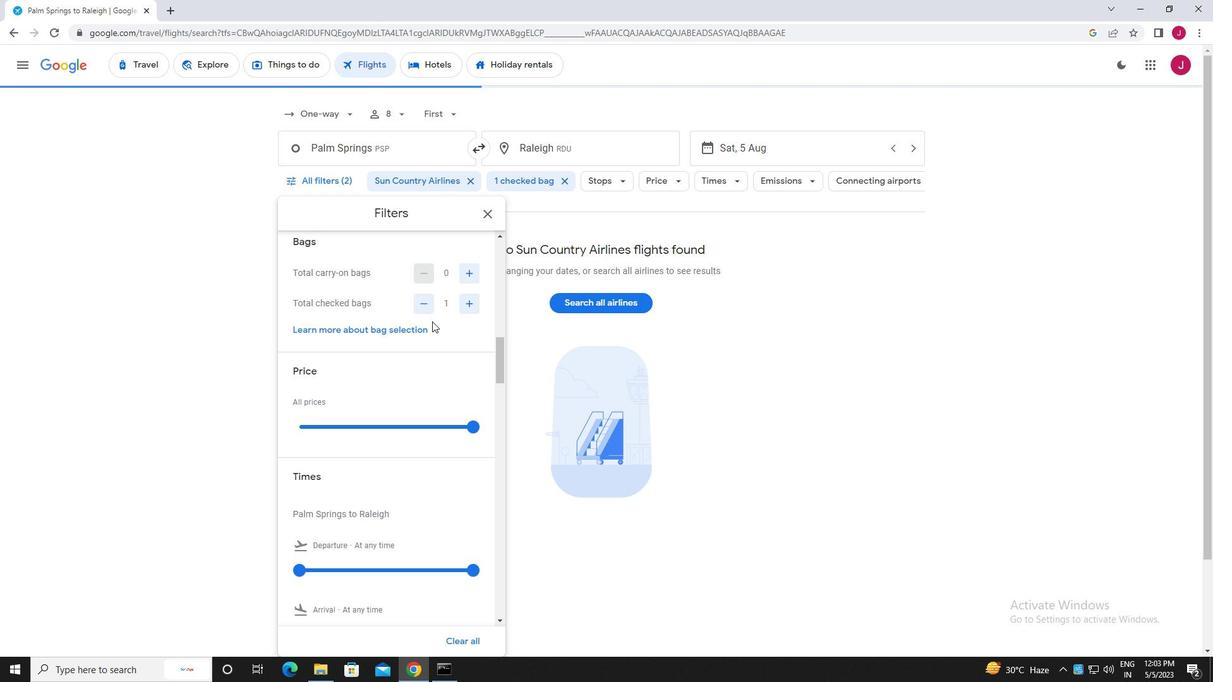 
Action: Mouse moved to (470, 297)
Screenshot: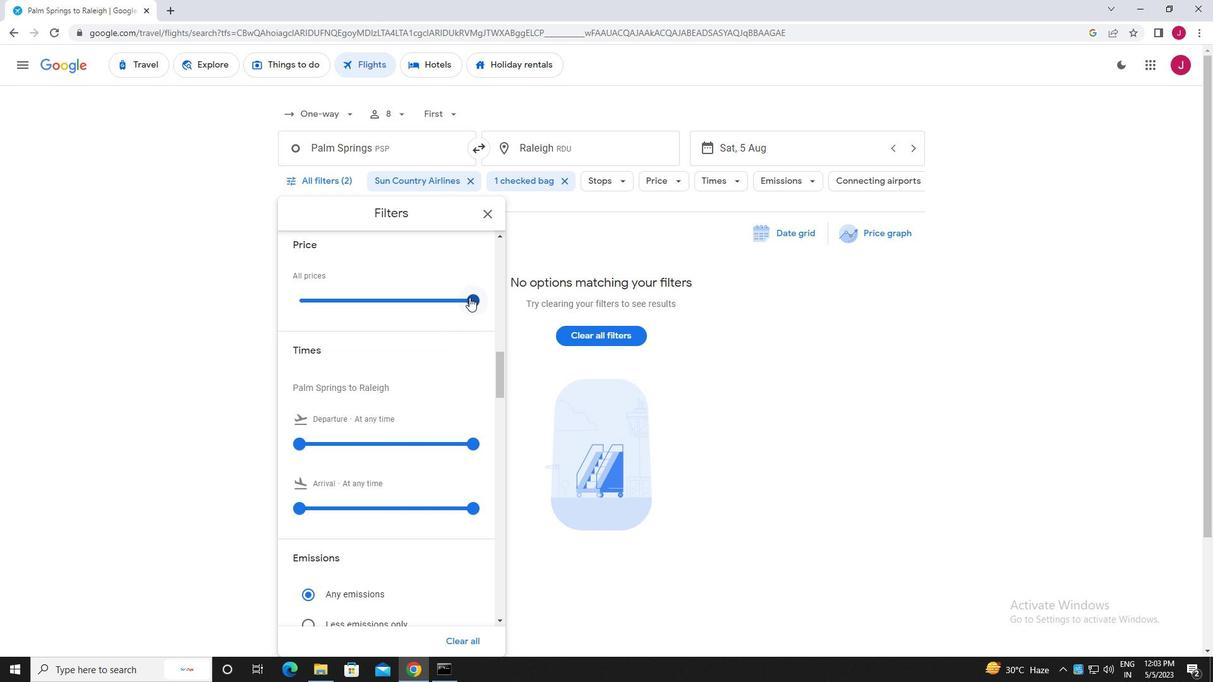 
Action: Mouse pressed left at (470, 297)
Screenshot: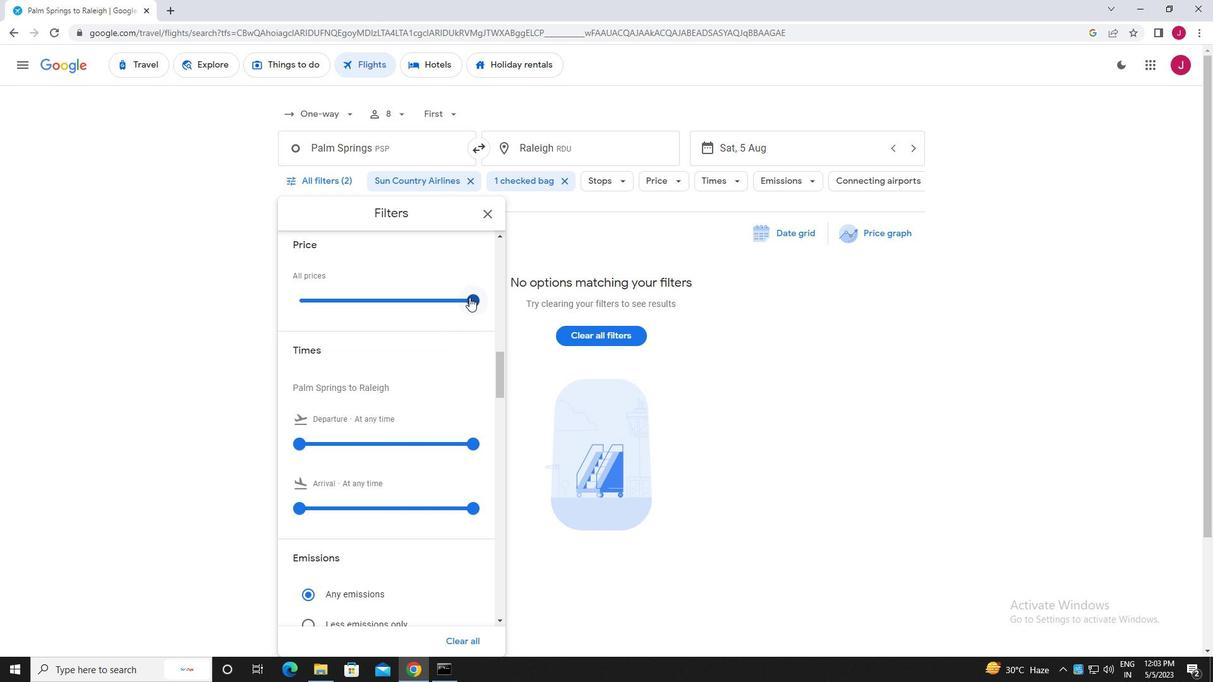 
Action: Mouse moved to (421, 312)
Screenshot: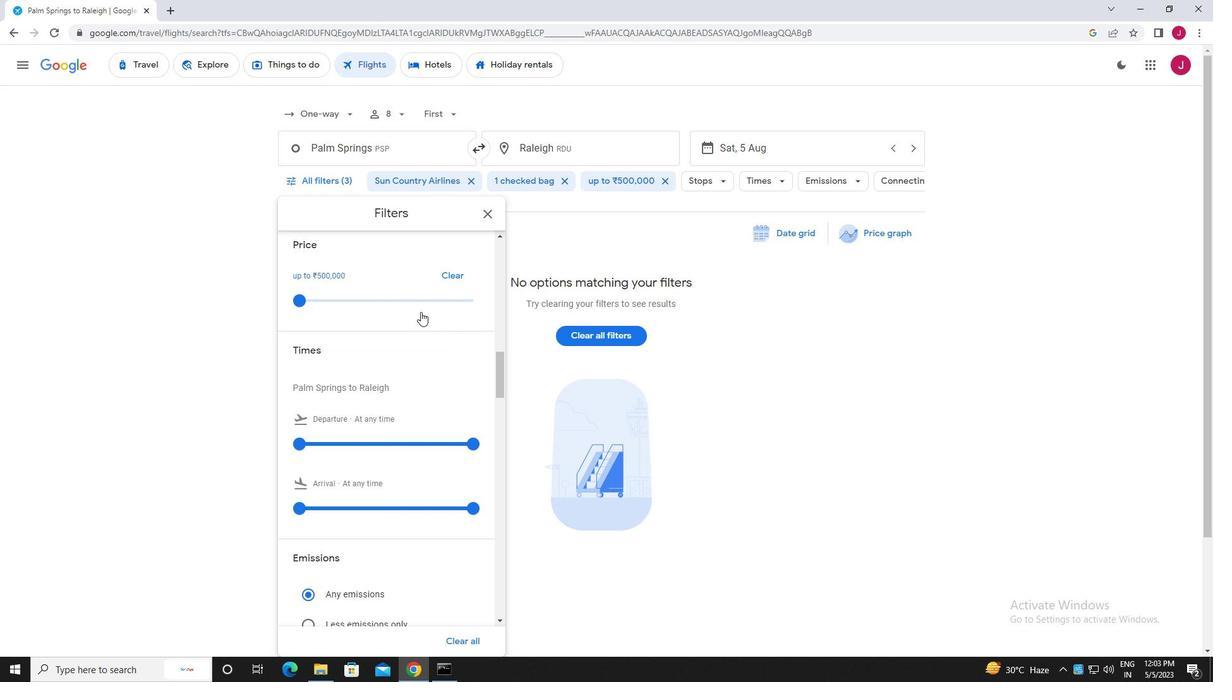 
Action: Mouse scrolled (421, 311) with delta (0, 0)
Screenshot: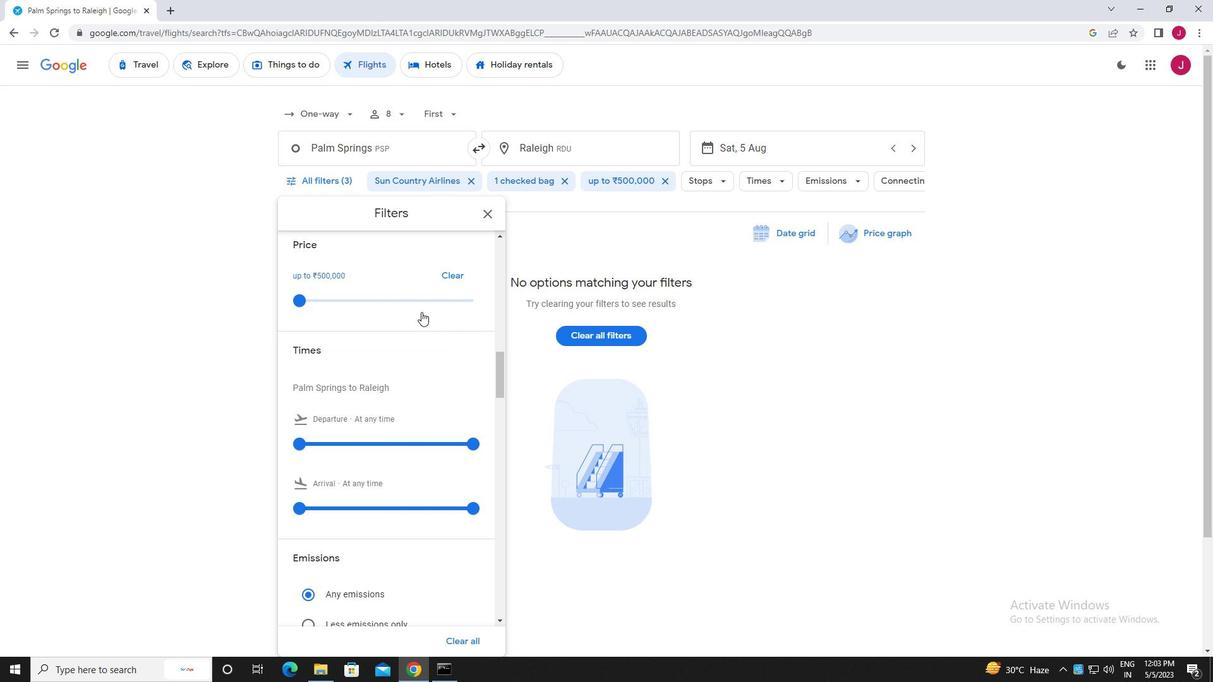 
Action: Mouse scrolled (421, 311) with delta (0, 0)
Screenshot: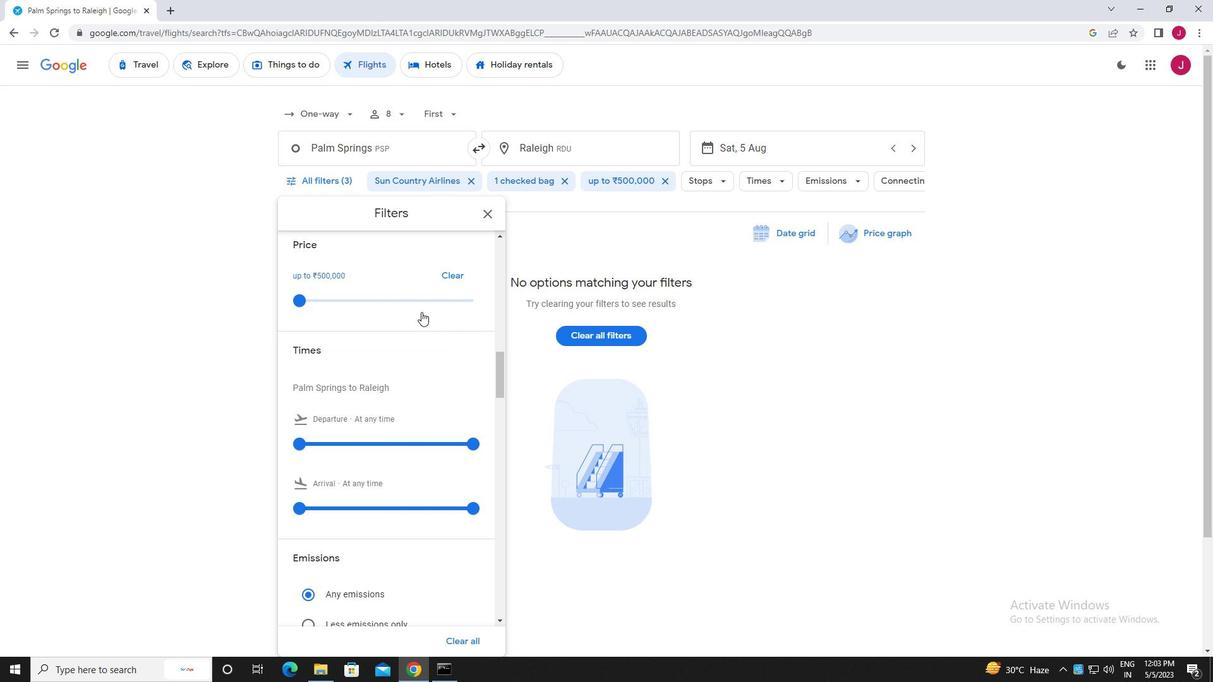 
Action: Mouse moved to (298, 317)
Screenshot: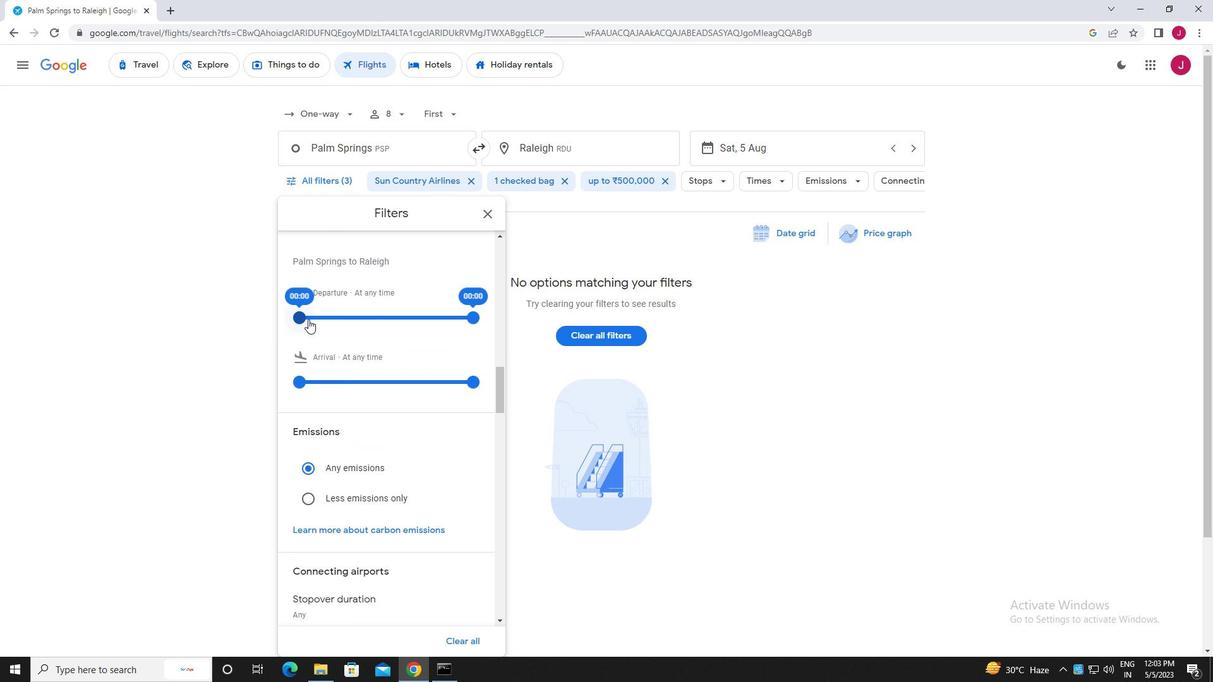 
Action: Mouse pressed left at (298, 317)
Screenshot: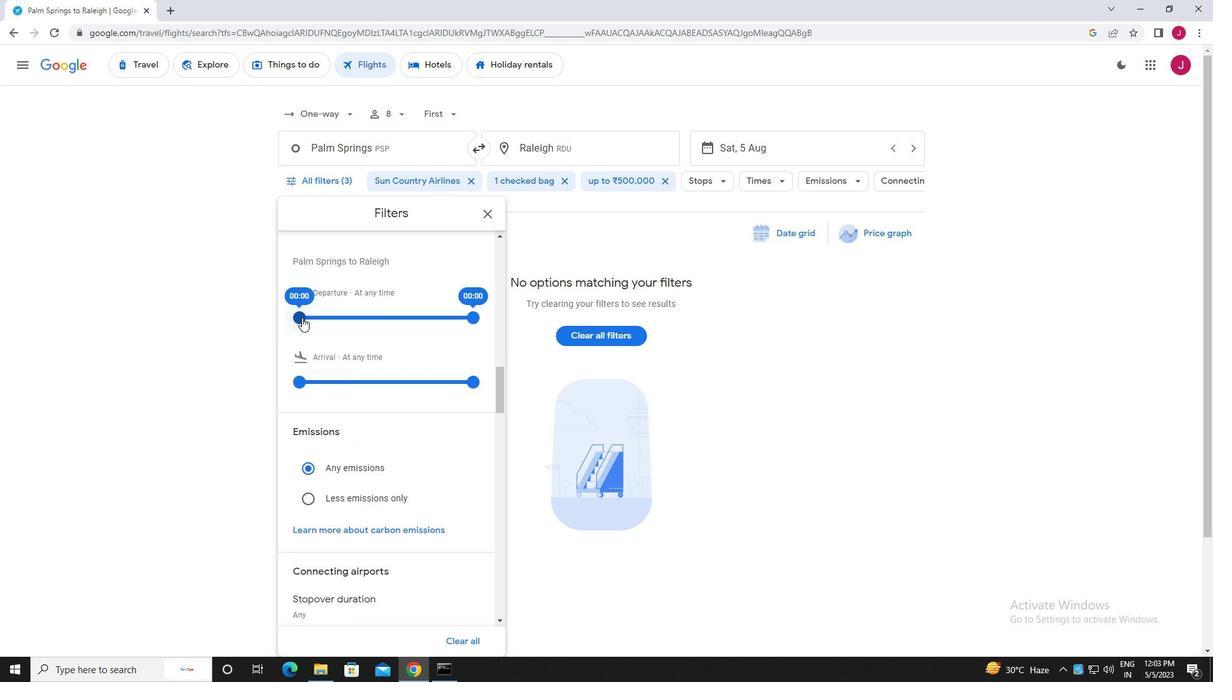 
Action: Mouse moved to (470, 316)
Screenshot: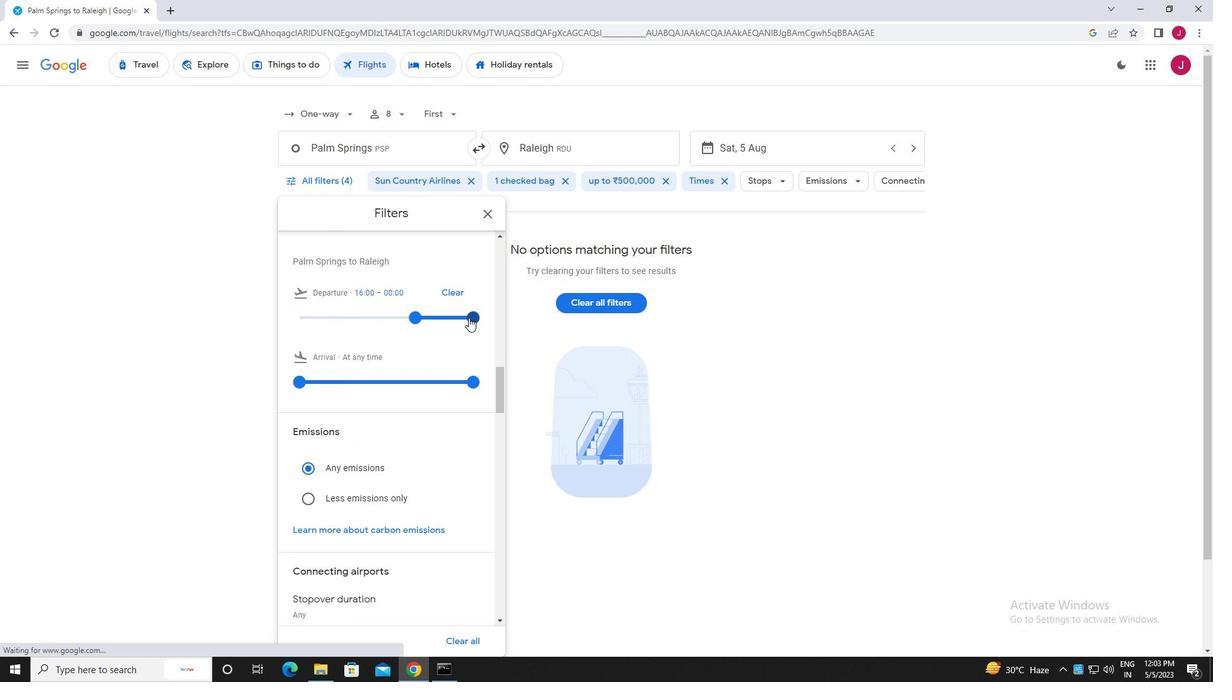 
Action: Mouse pressed left at (470, 316)
Screenshot: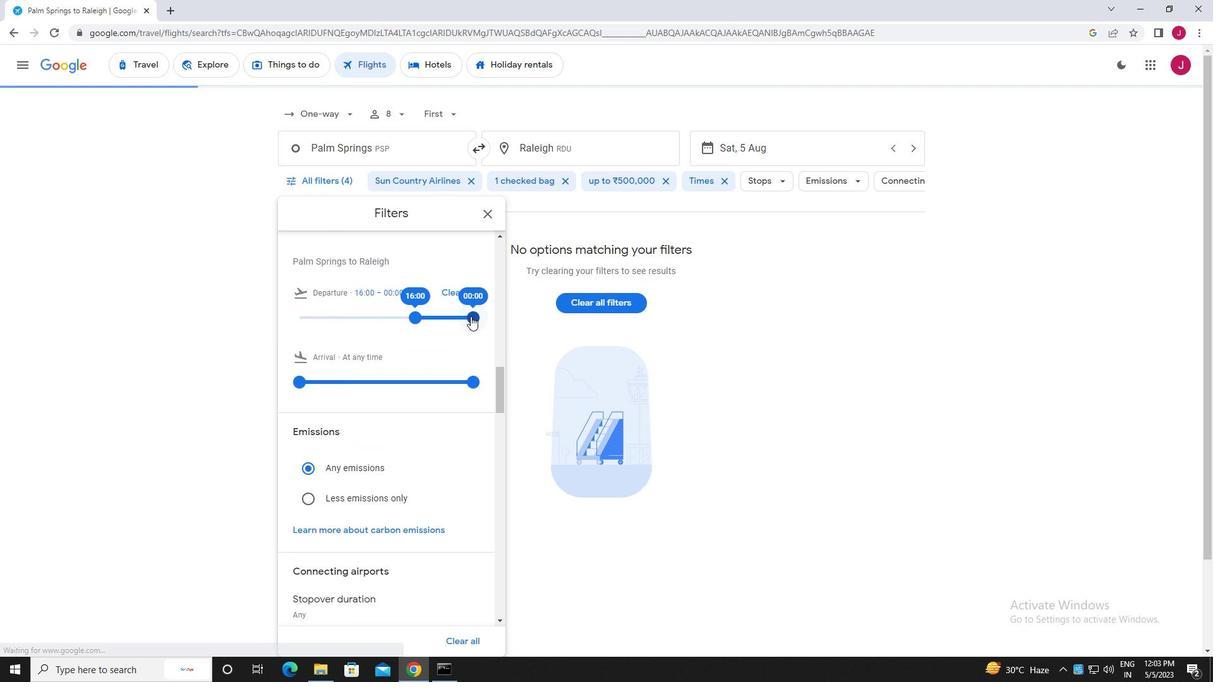 
Action: Mouse moved to (482, 217)
Screenshot: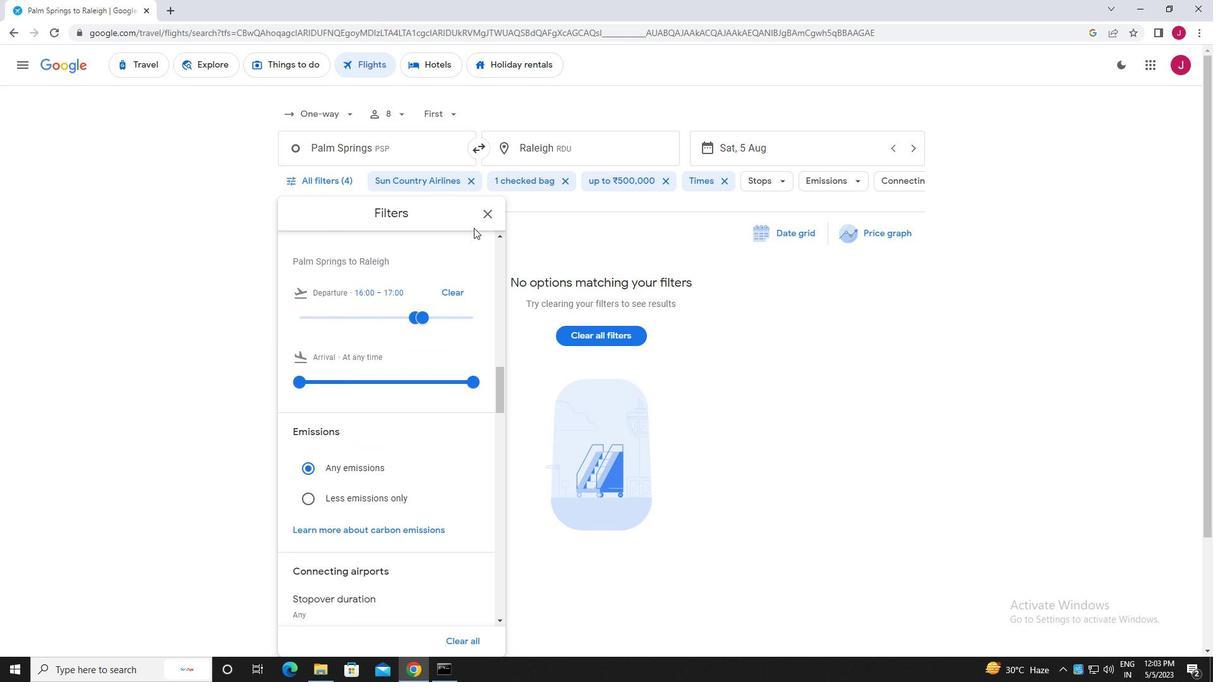 
Action: Mouse pressed left at (482, 217)
Screenshot: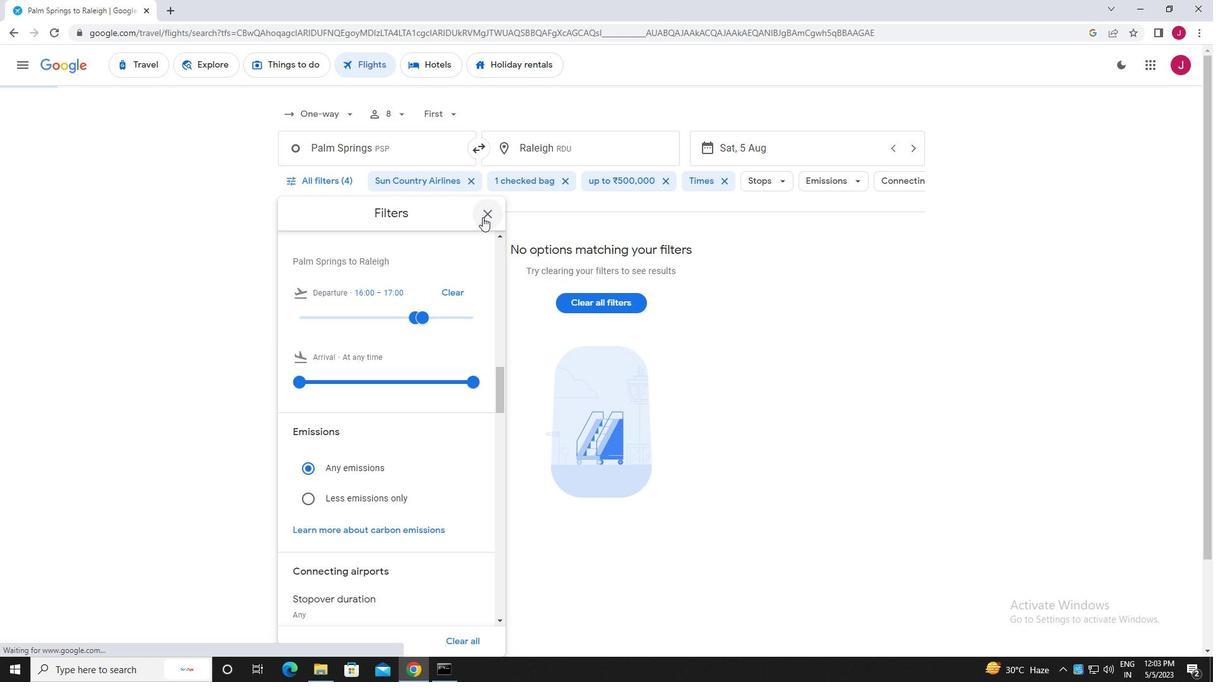 
